 Task: Look for space in Rock Springs, United States from 10th July, 2023 to 25th July, 2023 for 3 adults, 1 child in price range Rs.15000 to Rs.25000. Place can be shared room with 2 bedrooms having 3 beds and 2 bathrooms. Property type can be house, flat, guest house. Amenities needed are: wifi, TV, free parkinig on premises, gym, breakfast. Booking option can be shelf check-in. Required host language is English.
Action: Mouse moved to (503, 121)
Screenshot: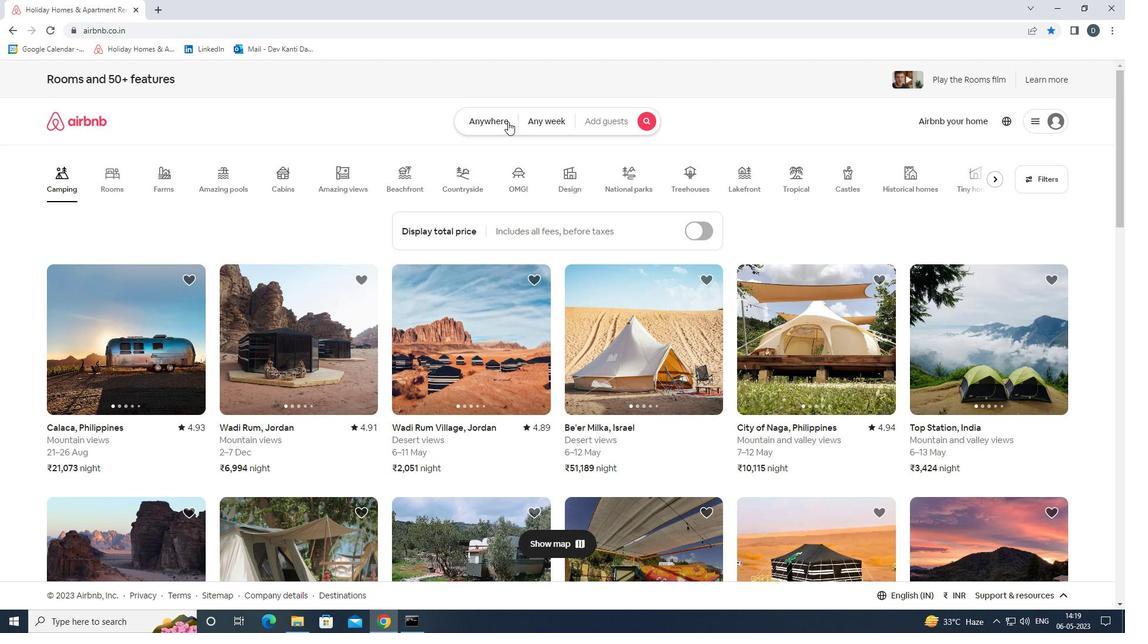 
Action: Mouse pressed left at (503, 121)
Screenshot: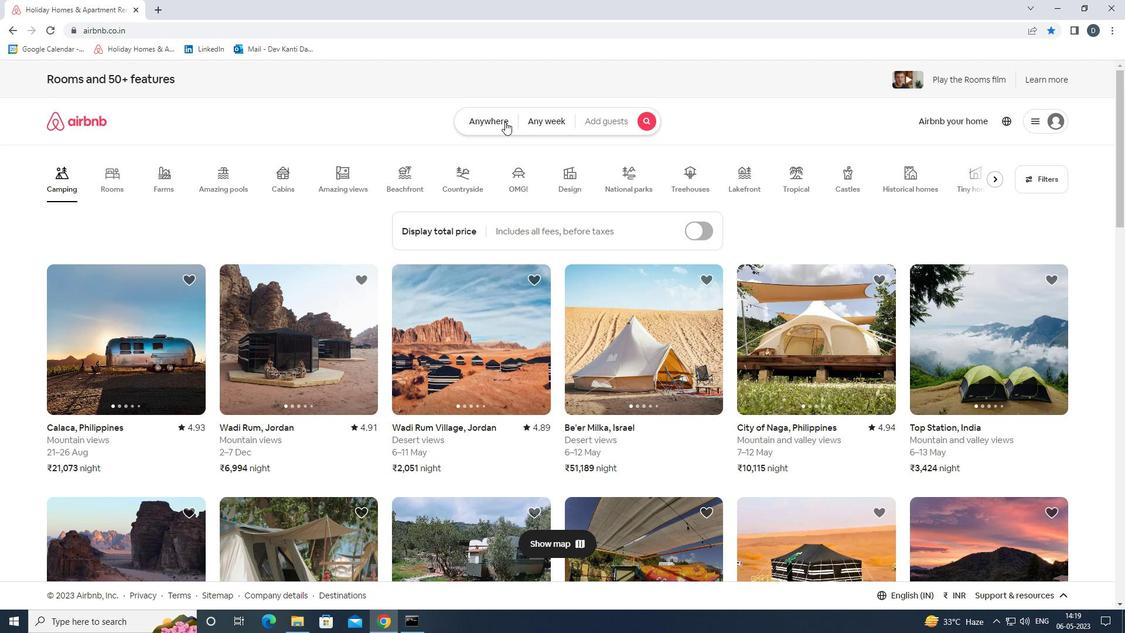 
Action: Mouse moved to (443, 167)
Screenshot: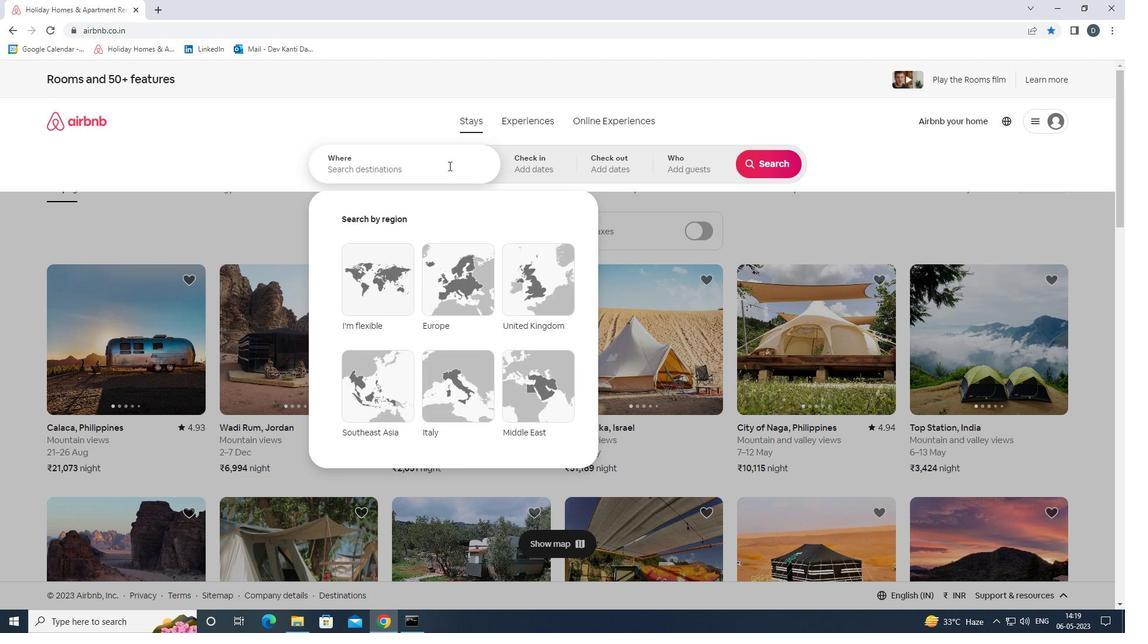 
Action: Mouse pressed left at (443, 167)
Screenshot: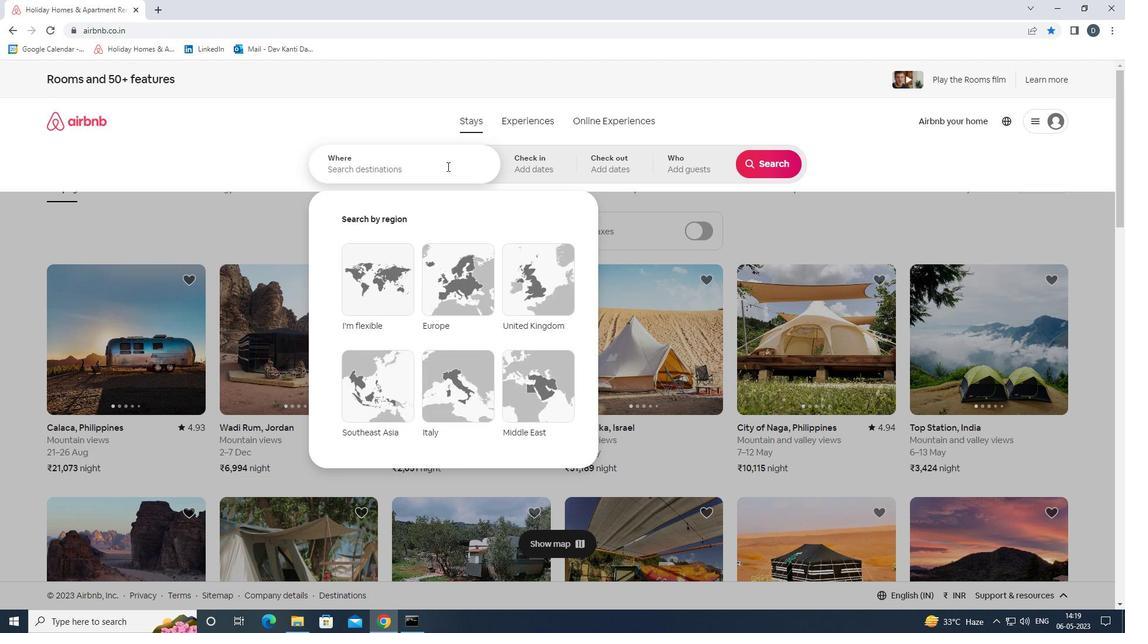 
Action: Mouse moved to (444, 168)
Screenshot: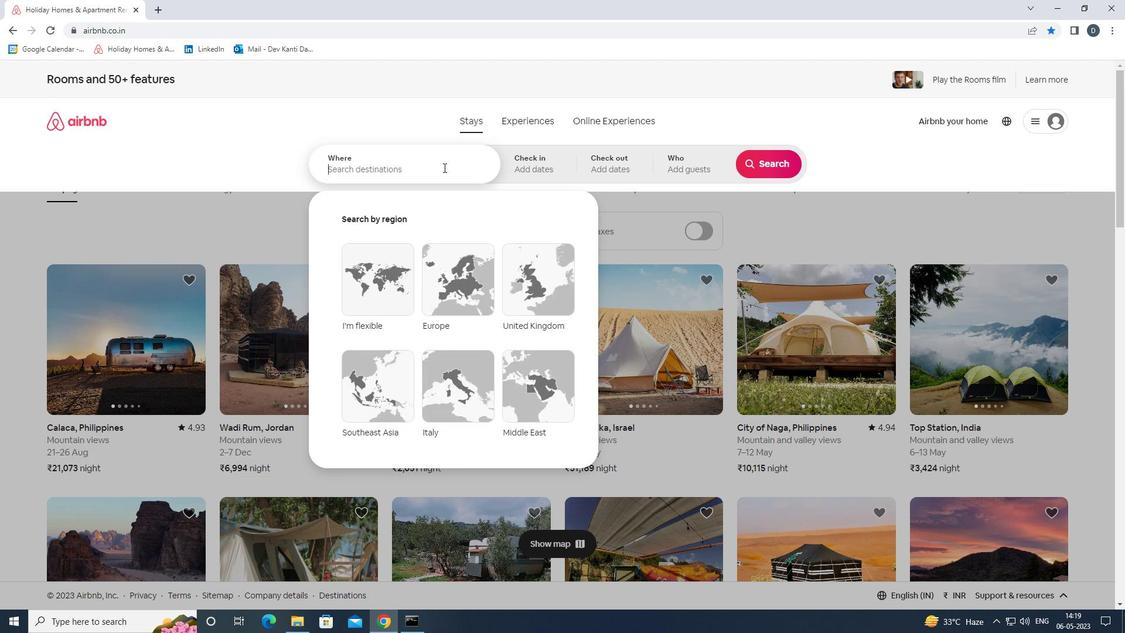 
Action: Key pressed <Key.shift>ROCK<Key.space><Key.shift>SPR
Screenshot: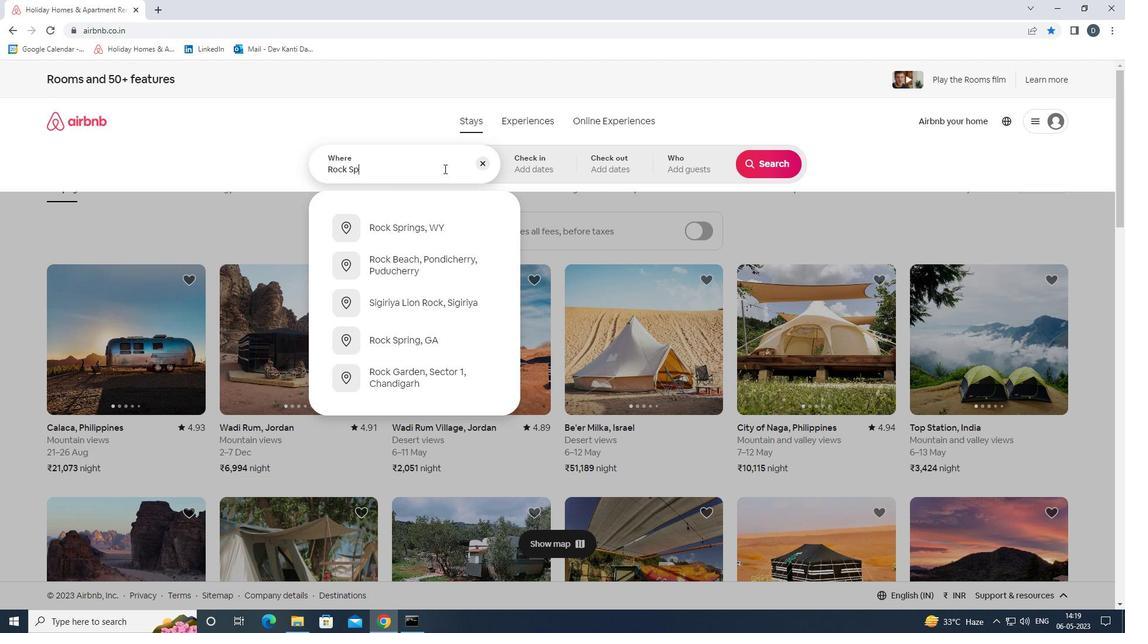 
Action: Mouse moved to (444, 168)
Screenshot: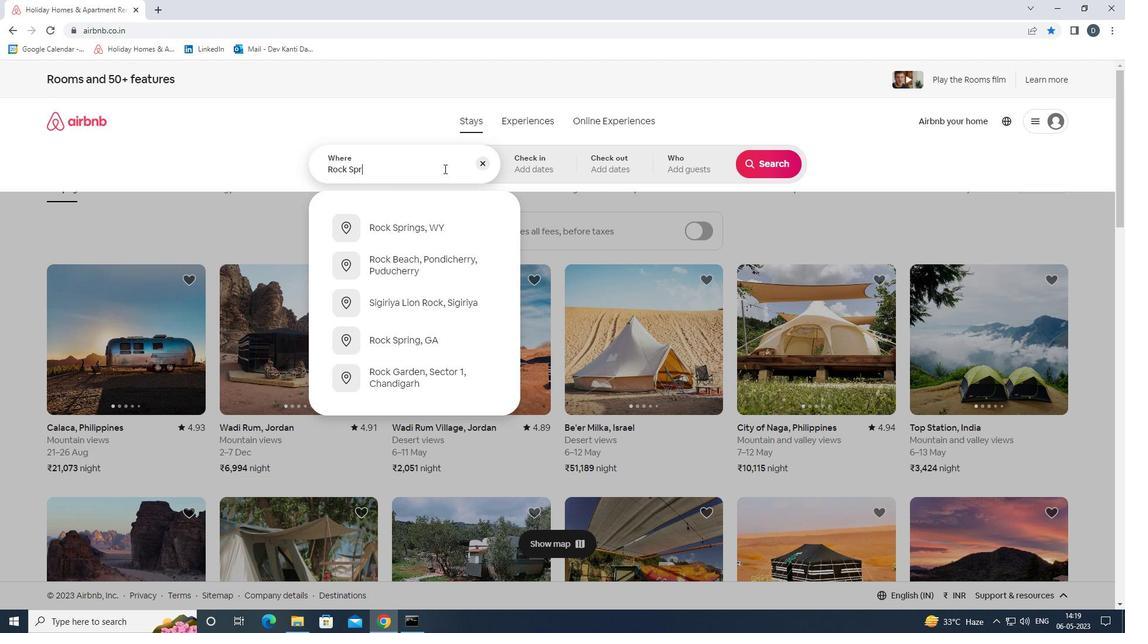 
Action: Key pressed INGS,<Key.shift>UNITED<Key.space><Key.shift>STATES<Key.enter>
Screenshot: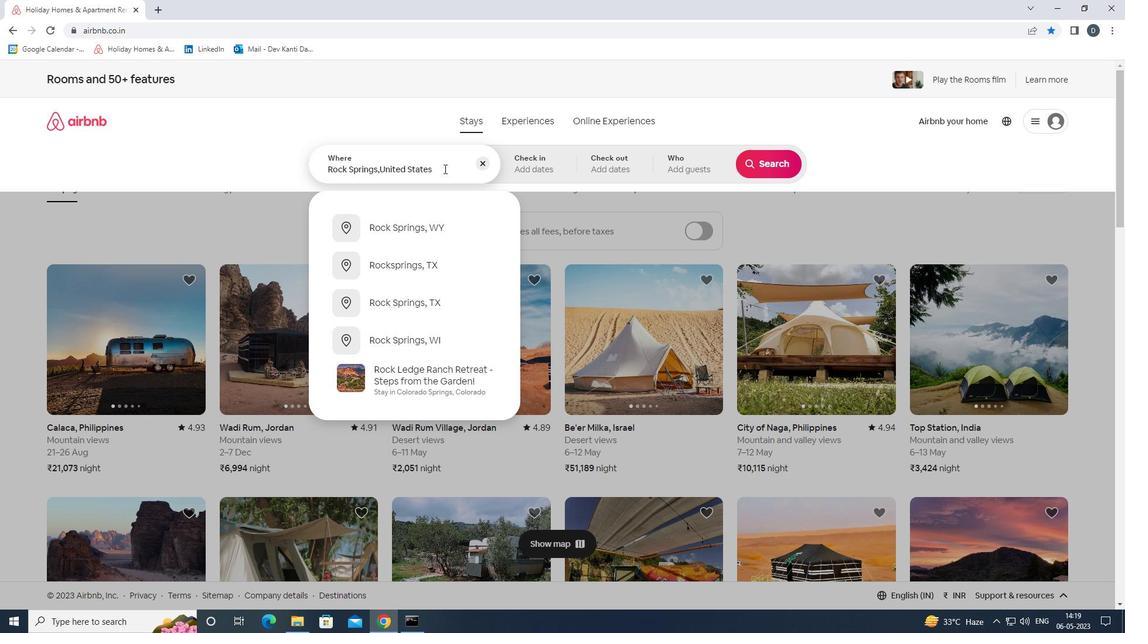 
Action: Mouse moved to (762, 256)
Screenshot: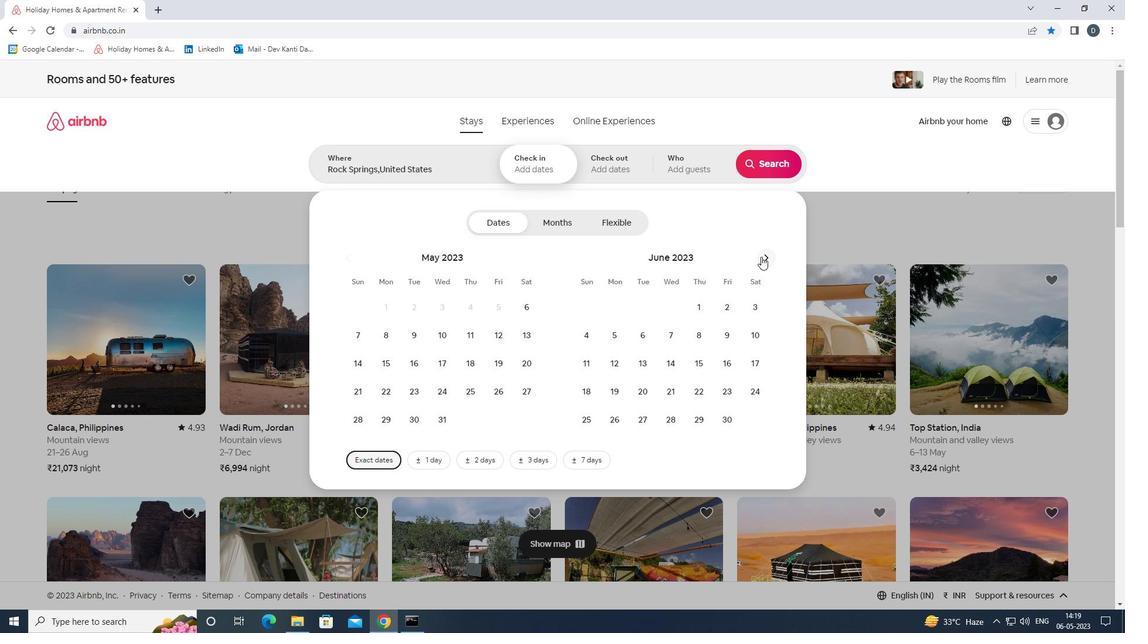 
Action: Mouse pressed left at (762, 256)
Screenshot: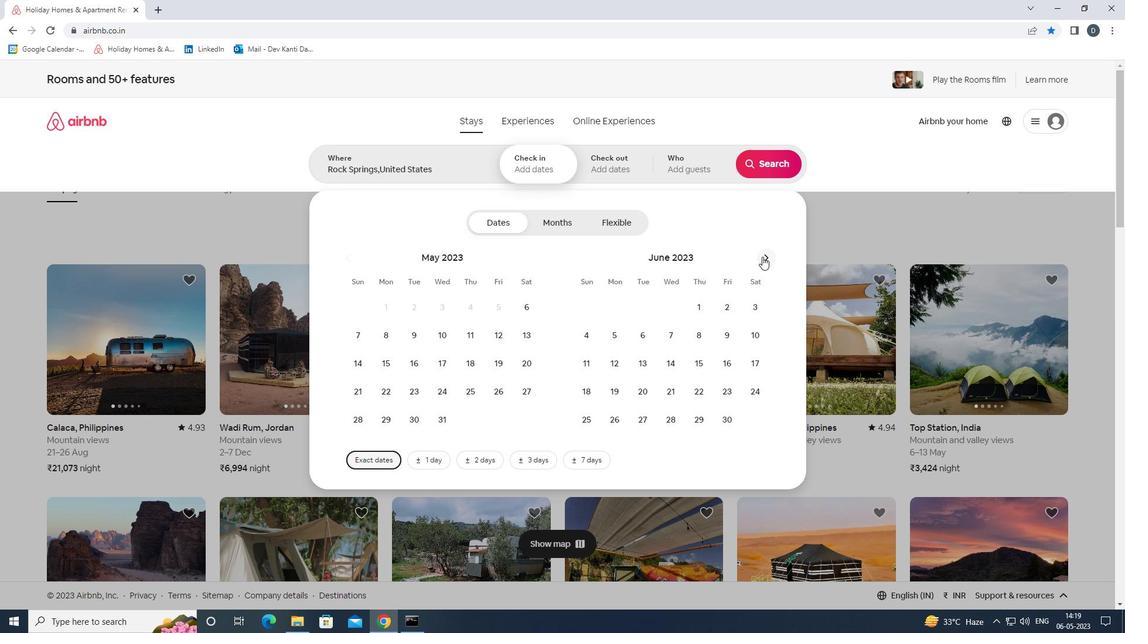 
Action: Mouse moved to (619, 363)
Screenshot: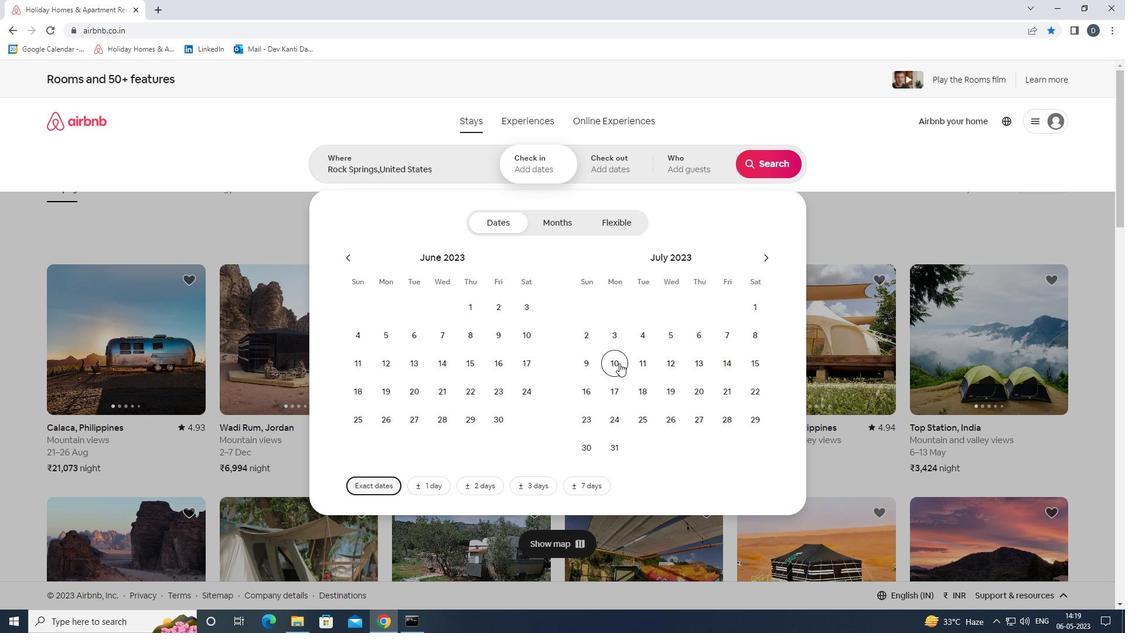
Action: Mouse pressed left at (619, 363)
Screenshot: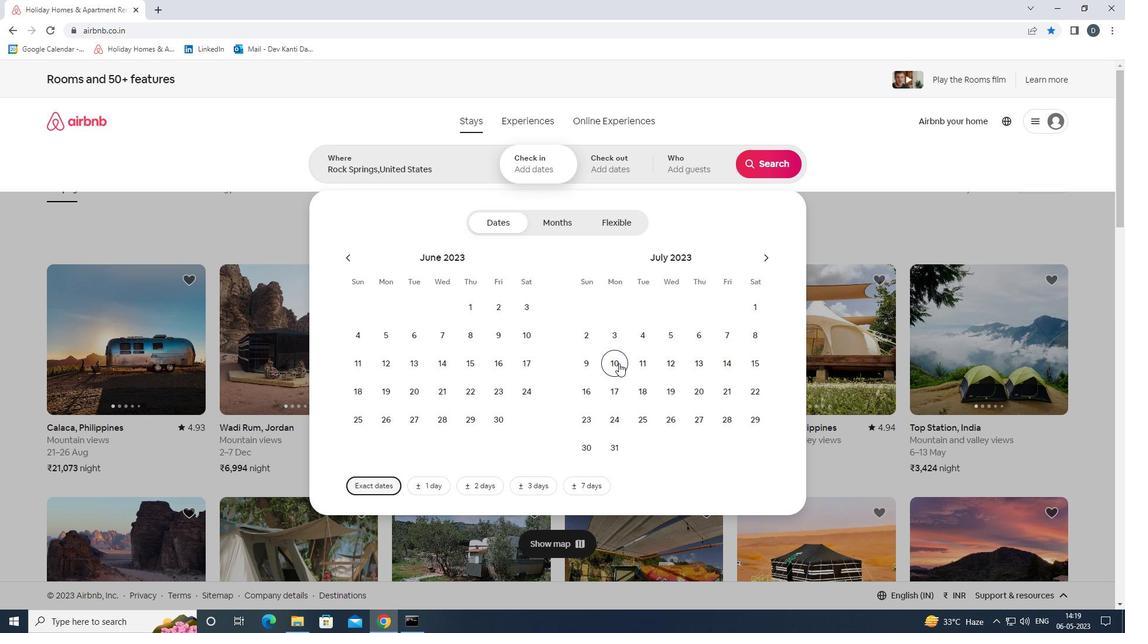 
Action: Mouse moved to (639, 421)
Screenshot: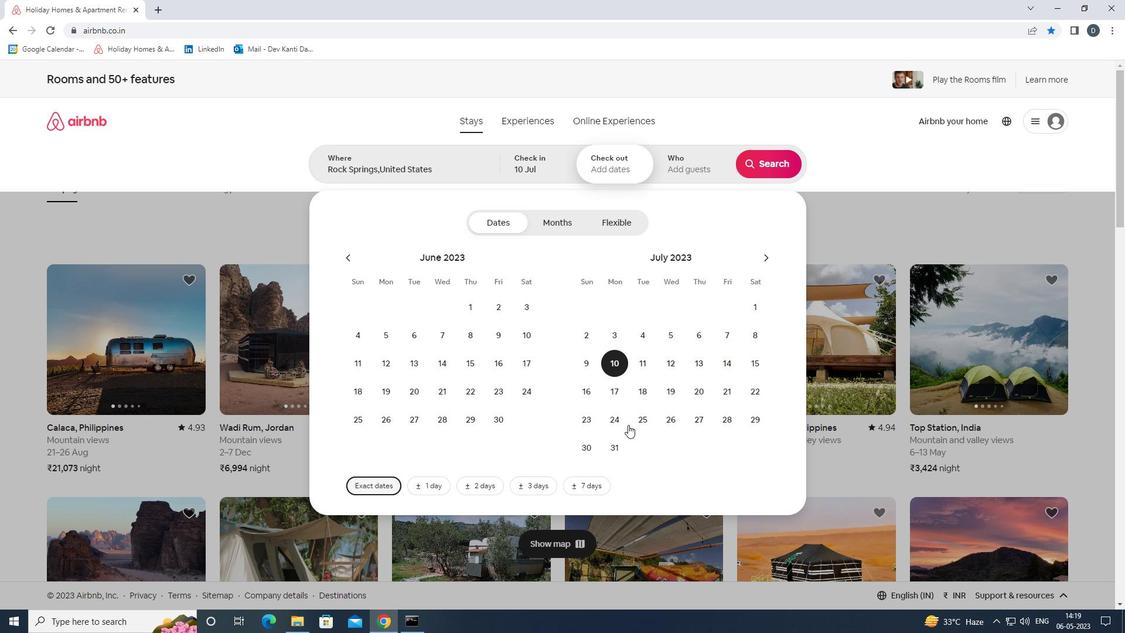 
Action: Mouse pressed left at (639, 421)
Screenshot: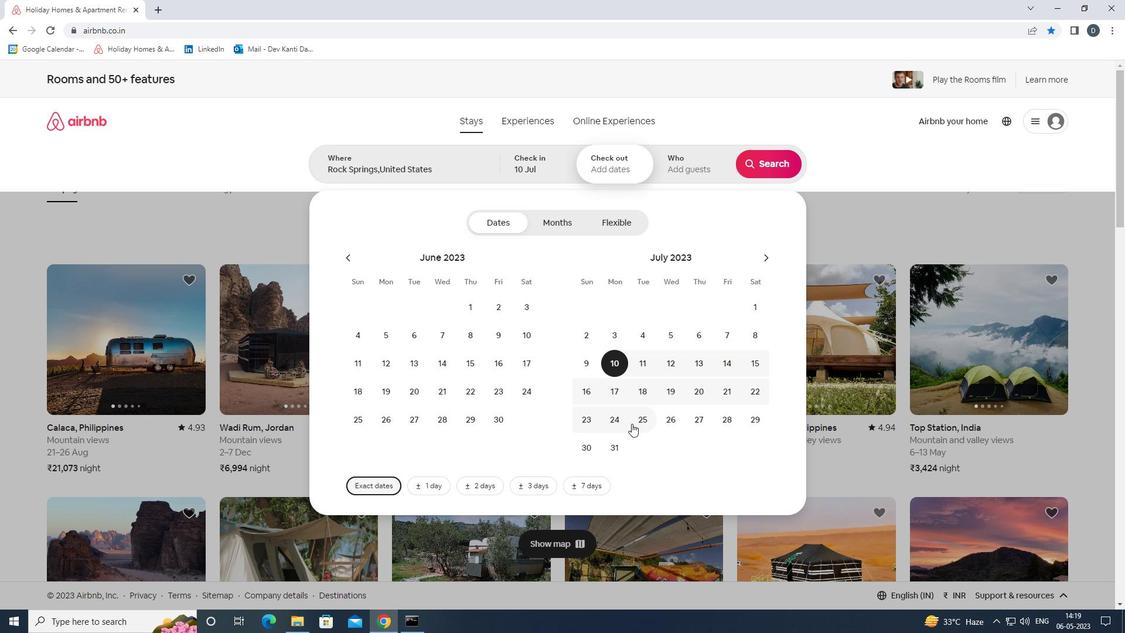 
Action: Mouse moved to (706, 170)
Screenshot: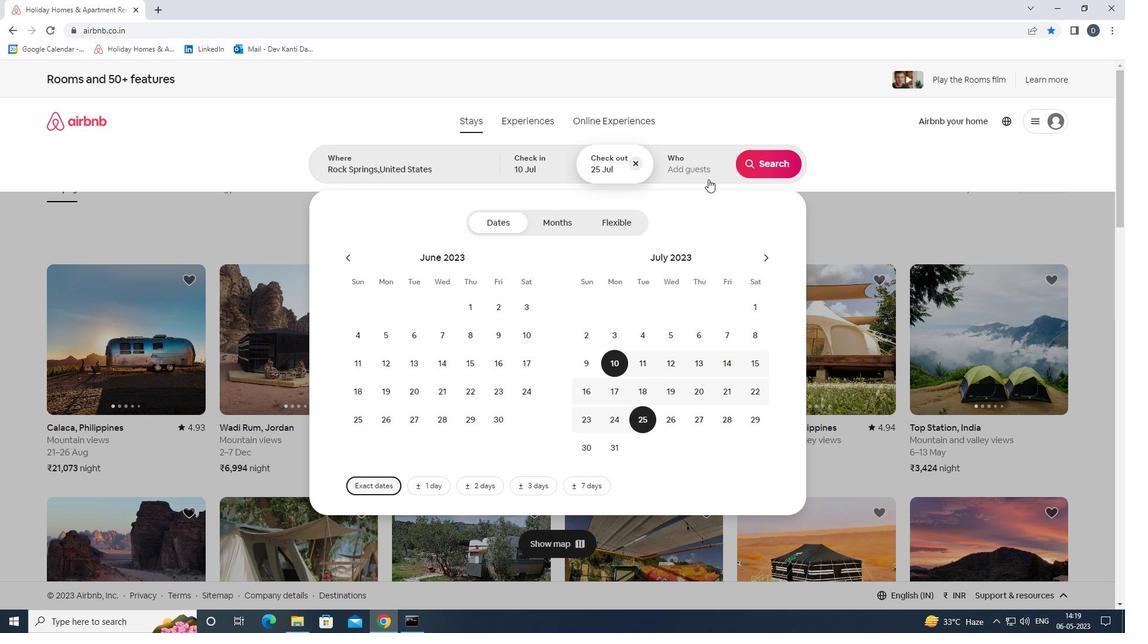
Action: Mouse pressed left at (706, 170)
Screenshot: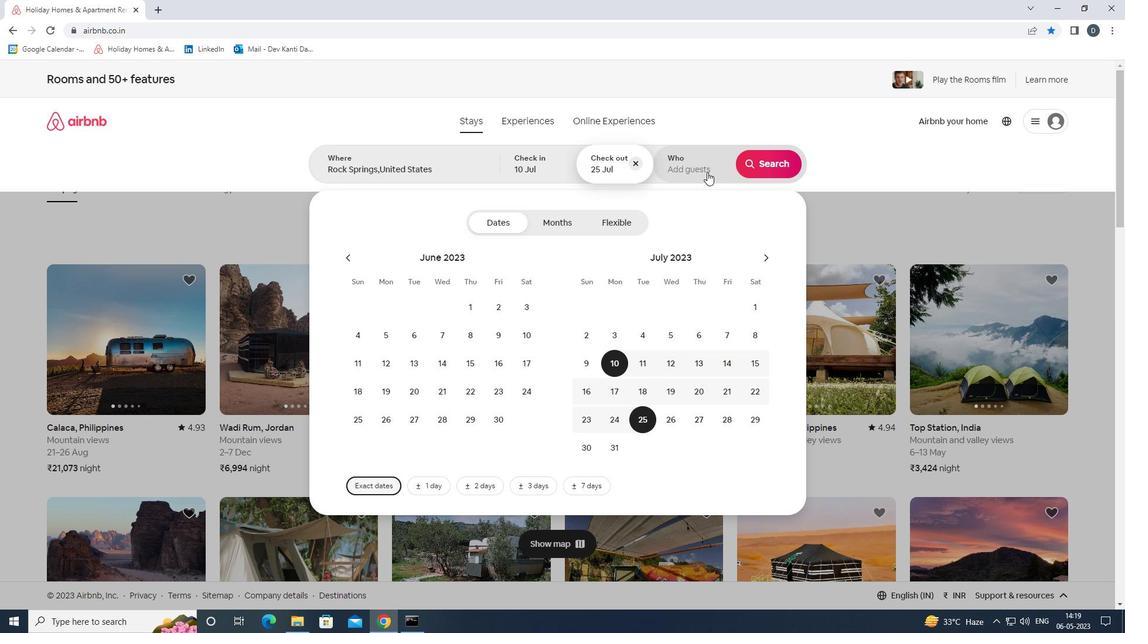 
Action: Mouse moved to (772, 230)
Screenshot: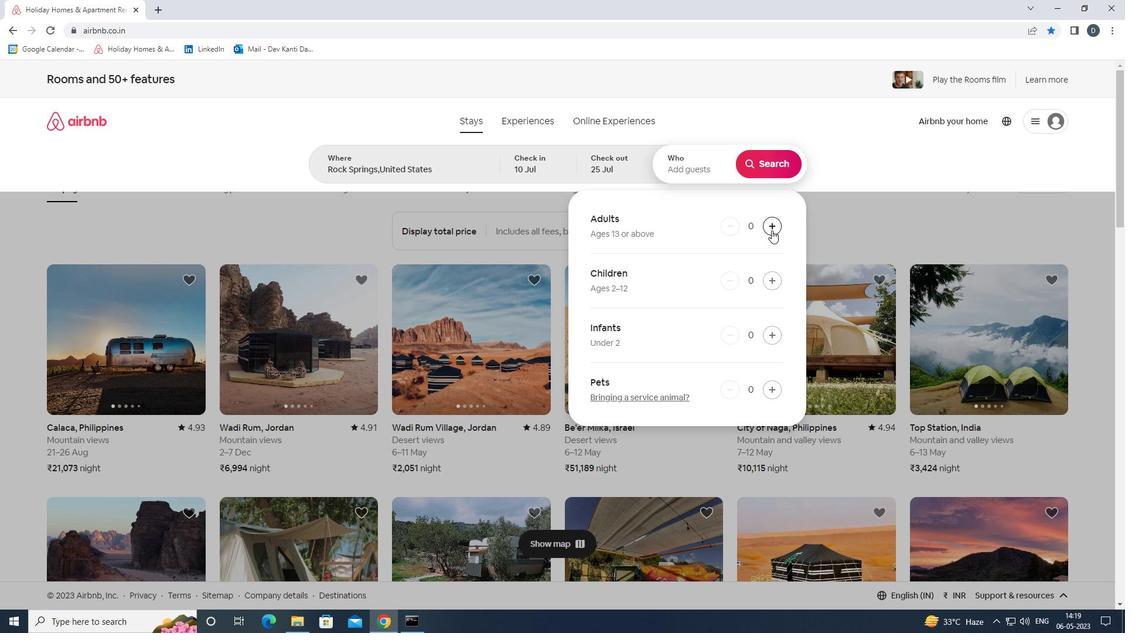 
Action: Mouse pressed left at (772, 230)
Screenshot: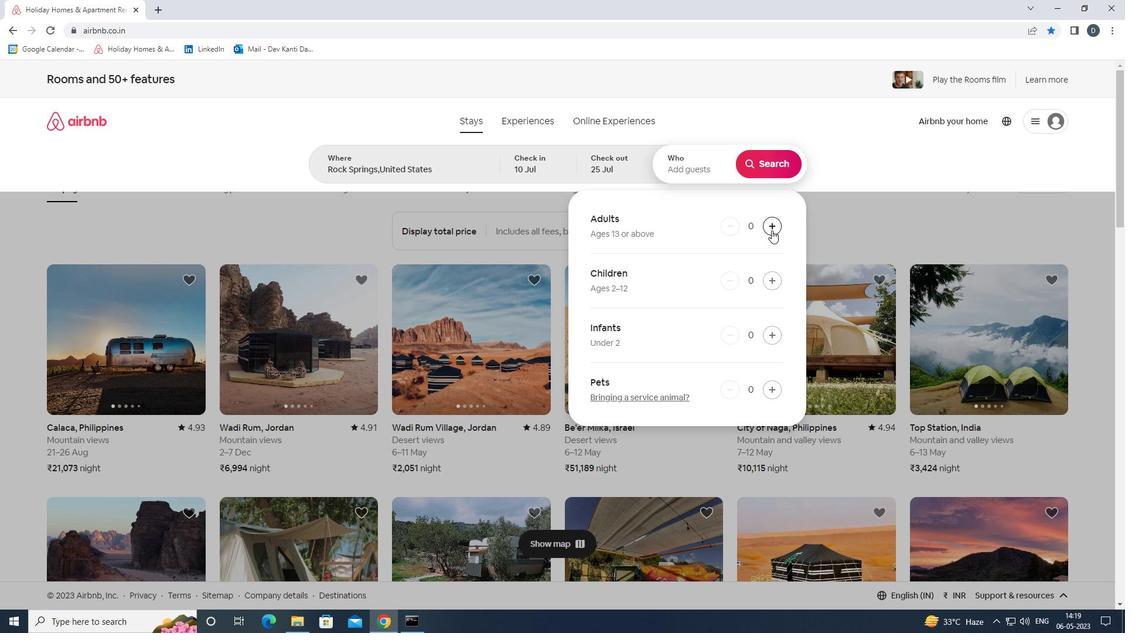 
Action: Mouse pressed left at (772, 230)
Screenshot: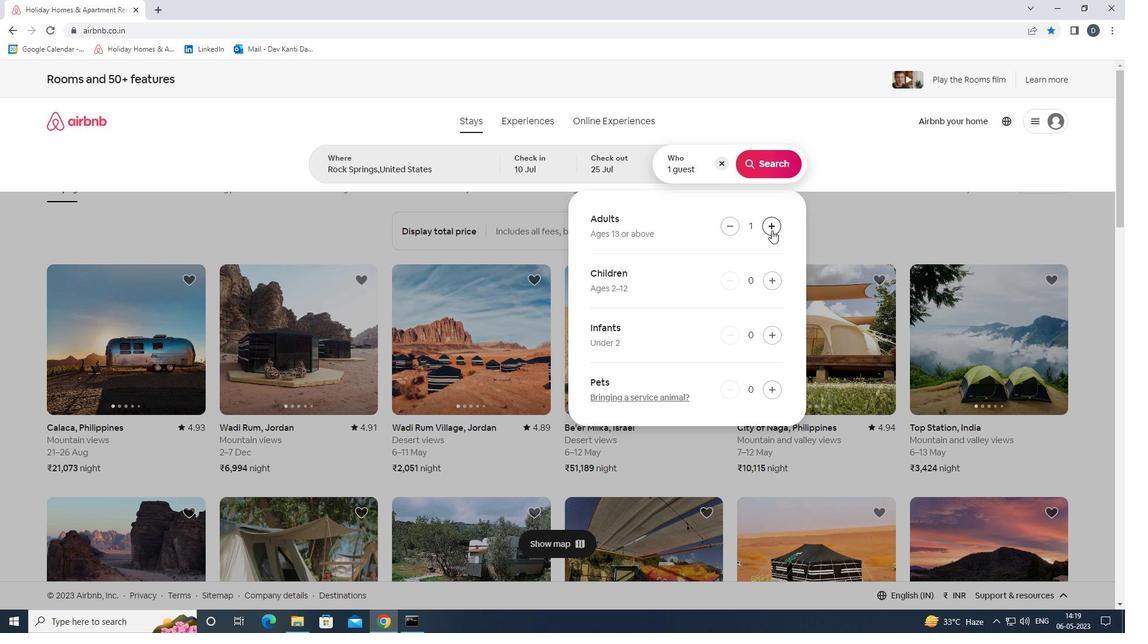 
Action: Mouse pressed left at (772, 230)
Screenshot: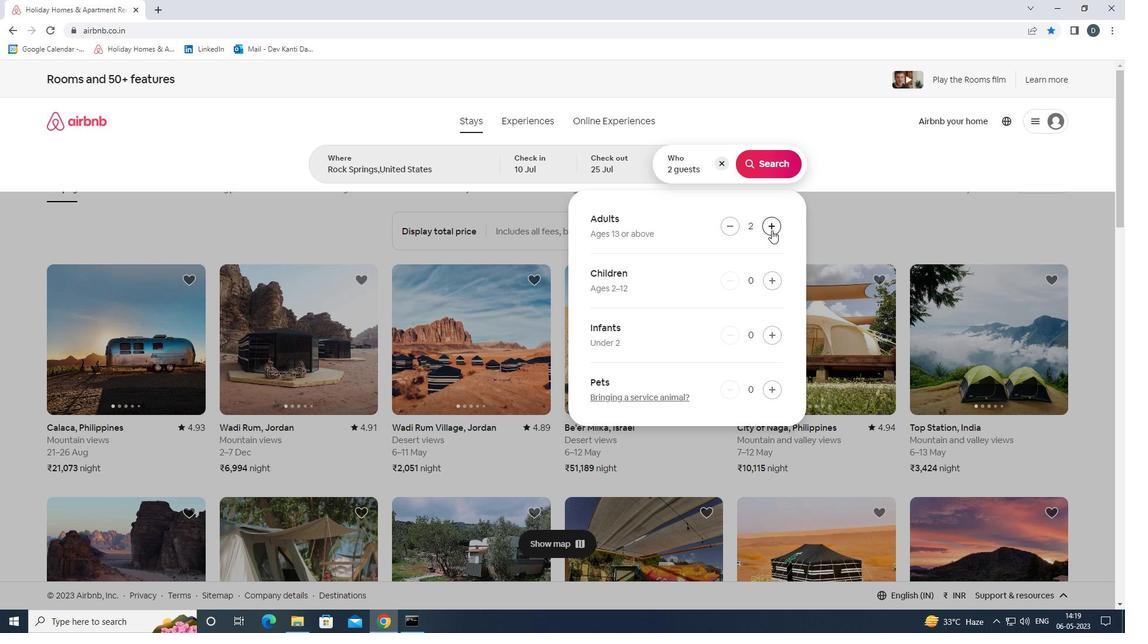 
Action: Mouse moved to (773, 281)
Screenshot: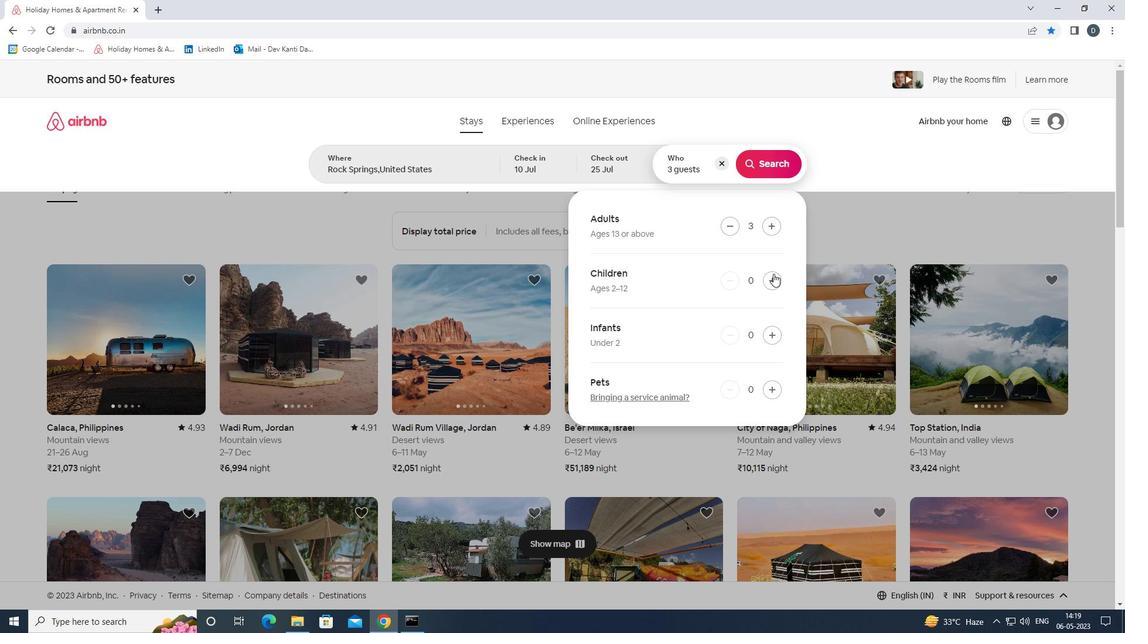 
Action: Mouse pressed left at (773, 281)
Screenshot: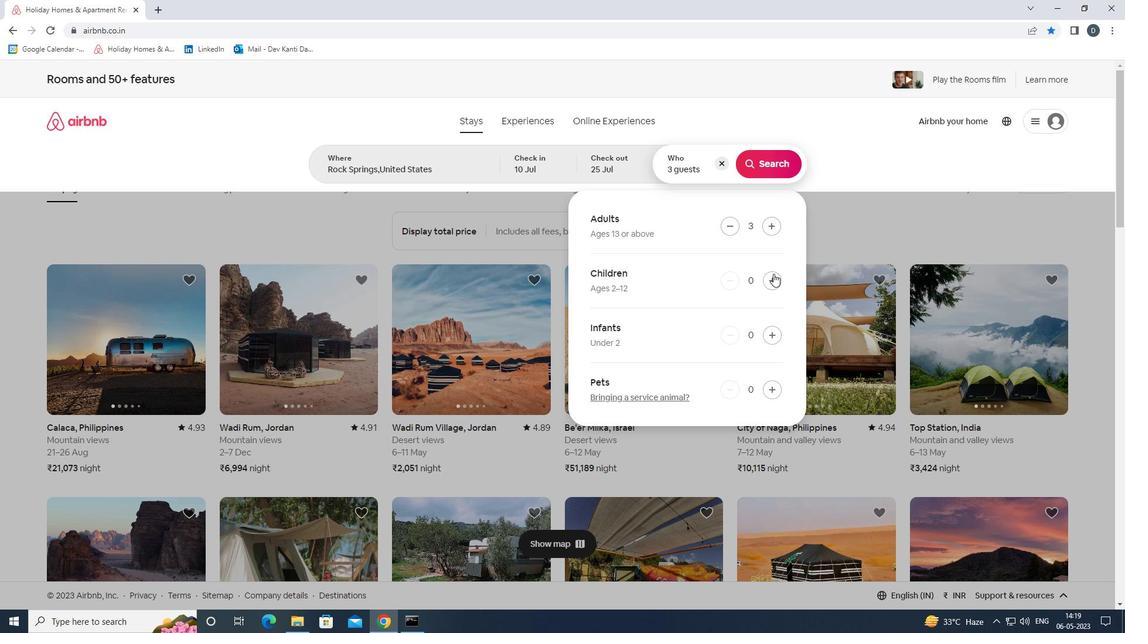
Action: Mouse moved to (760, 166)
Screenshot: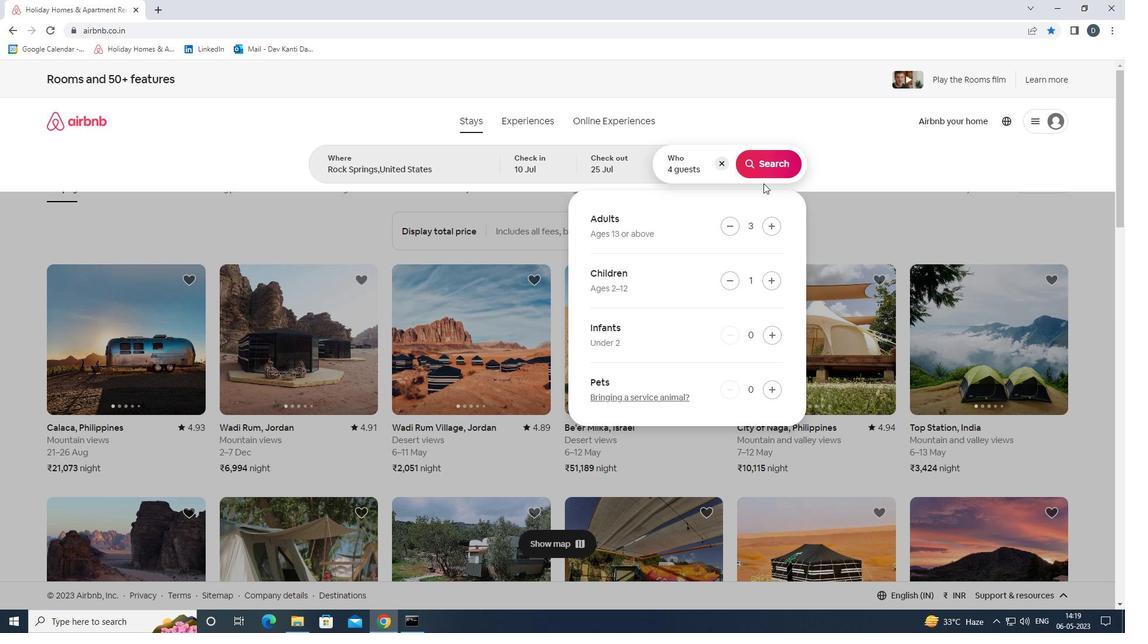 
Action: Mouse pressed left at (760, 166)
Screenshot: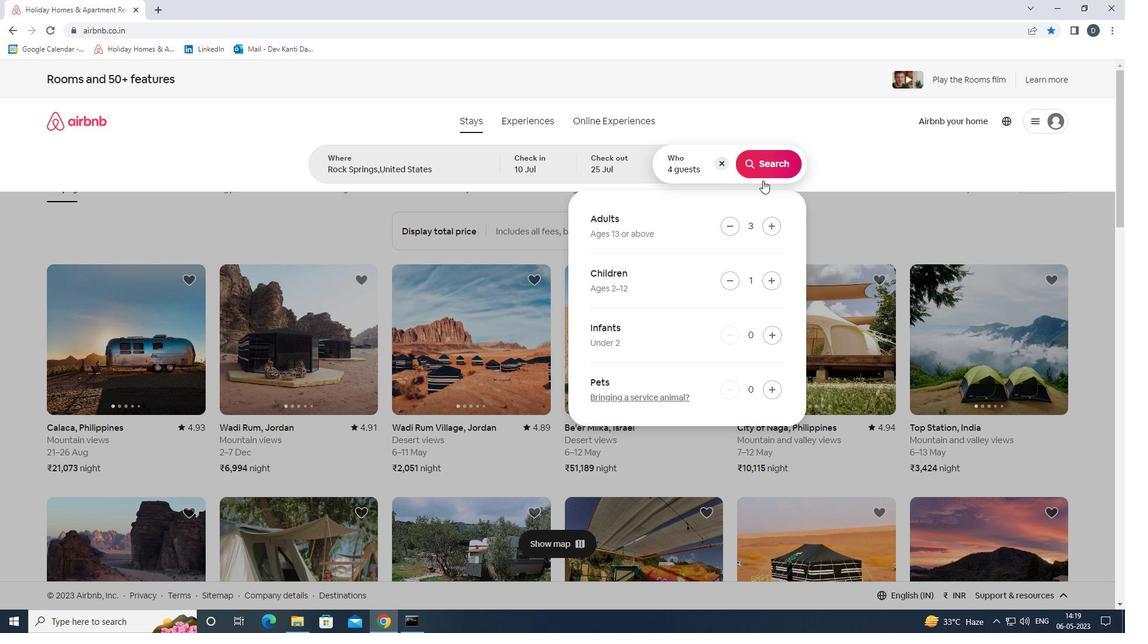 
Action: Mouse moved to (1064, 131)
Screenshot: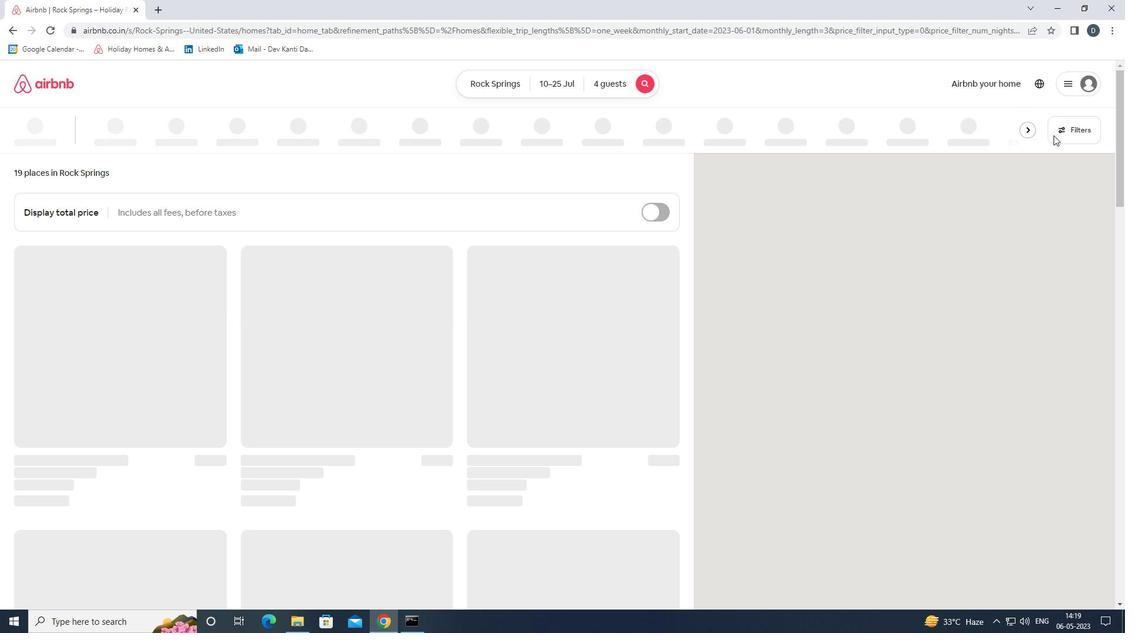 
Action: Mouse pressed left at (1064, 131)
Screenshot: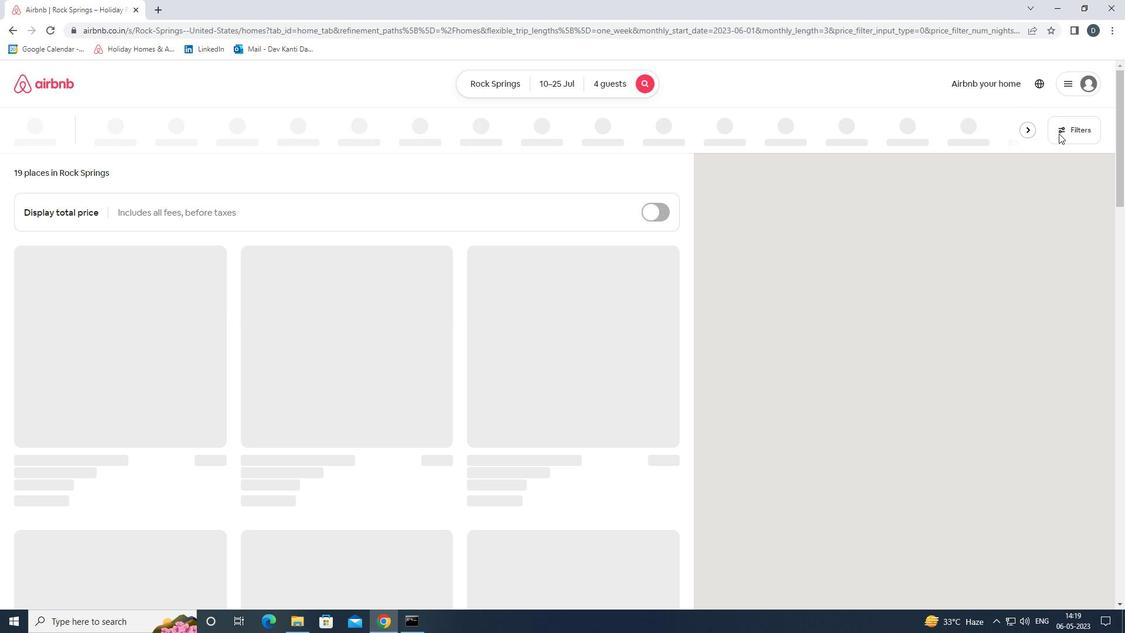 
Action: Mouse moved to (478, 416)
Screenshot: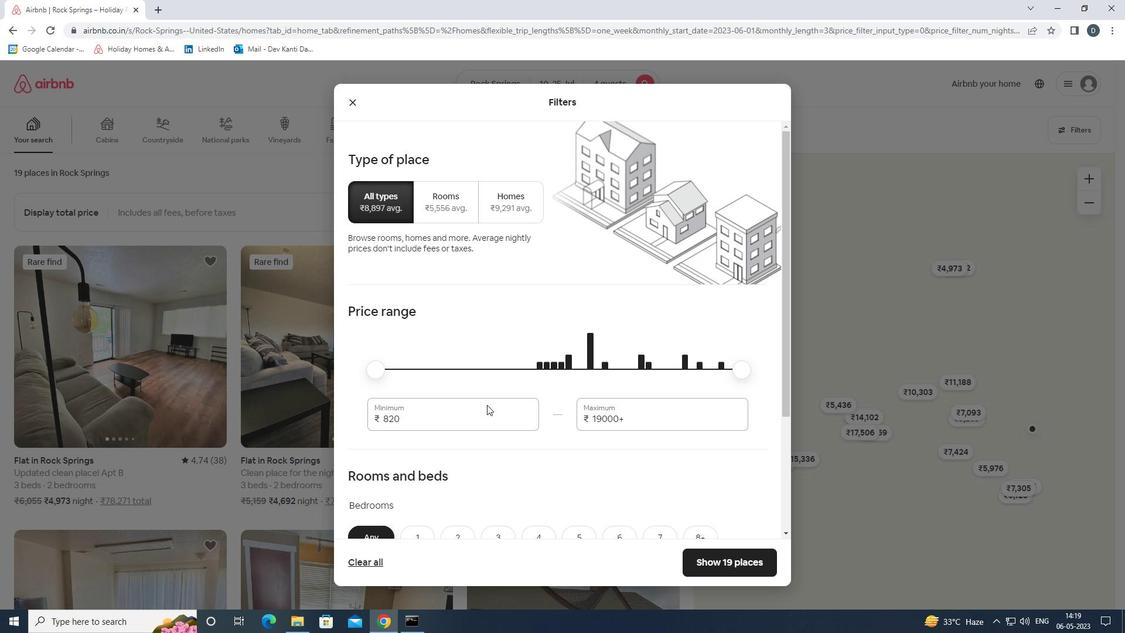 
Action: Mouse pressed left at (478, 416)
Screenshot: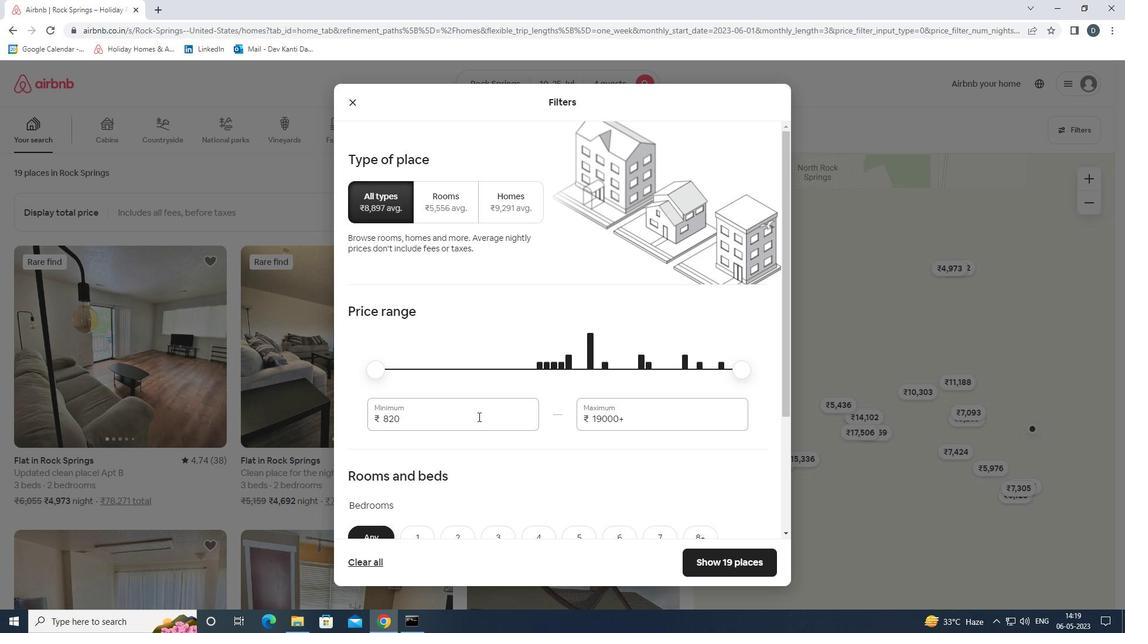 
Action: Mouse pressed left at (478, 416)
Screenshot: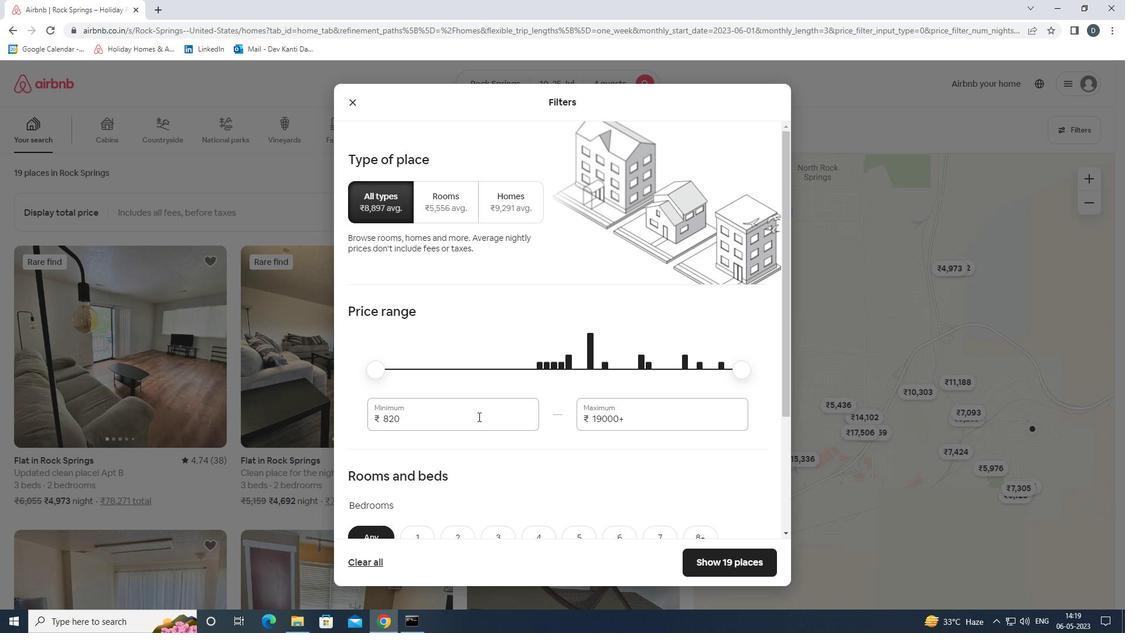 
Action: Mouse moved to (436, 435)
Screenshot: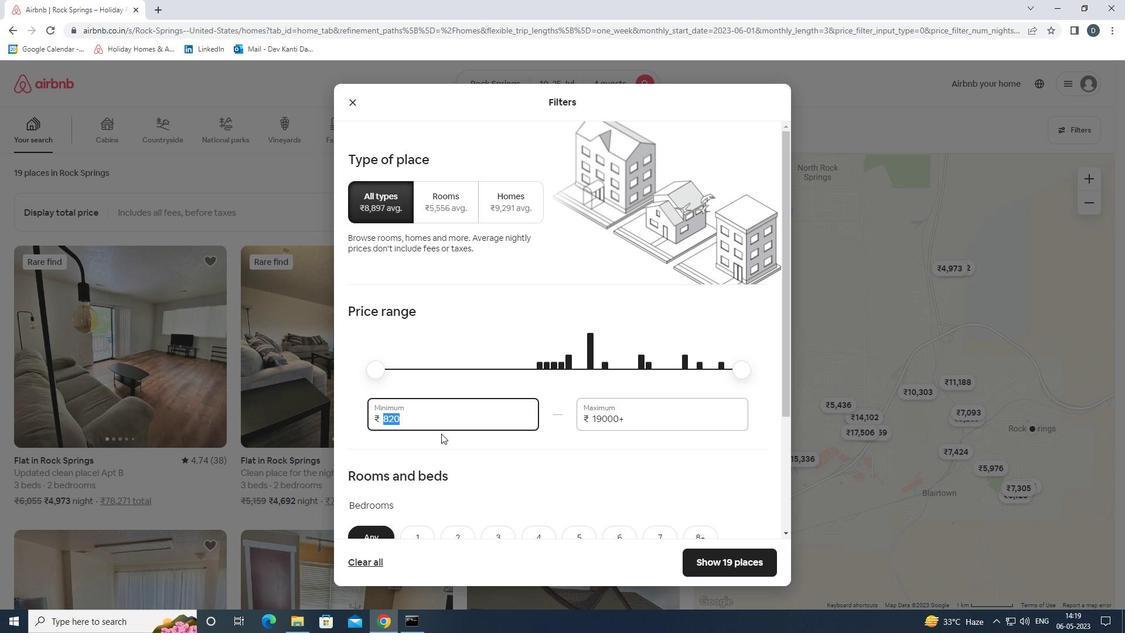 
Action: Key pressed 1
Screenshot: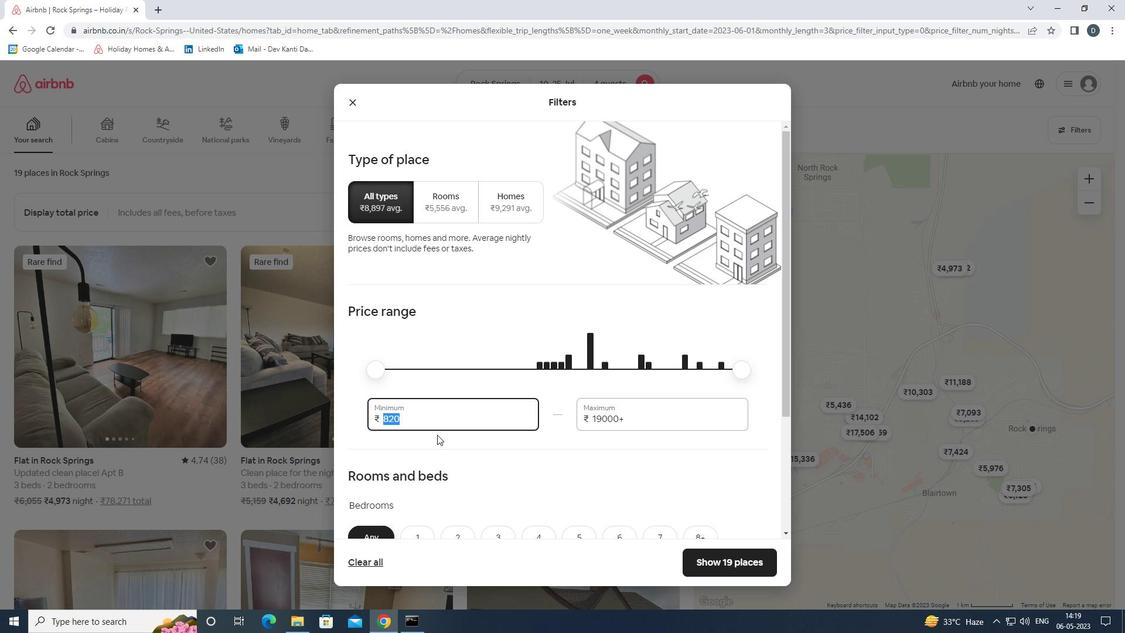 
Action: Mouse moved to (436, 435)
Screenshot: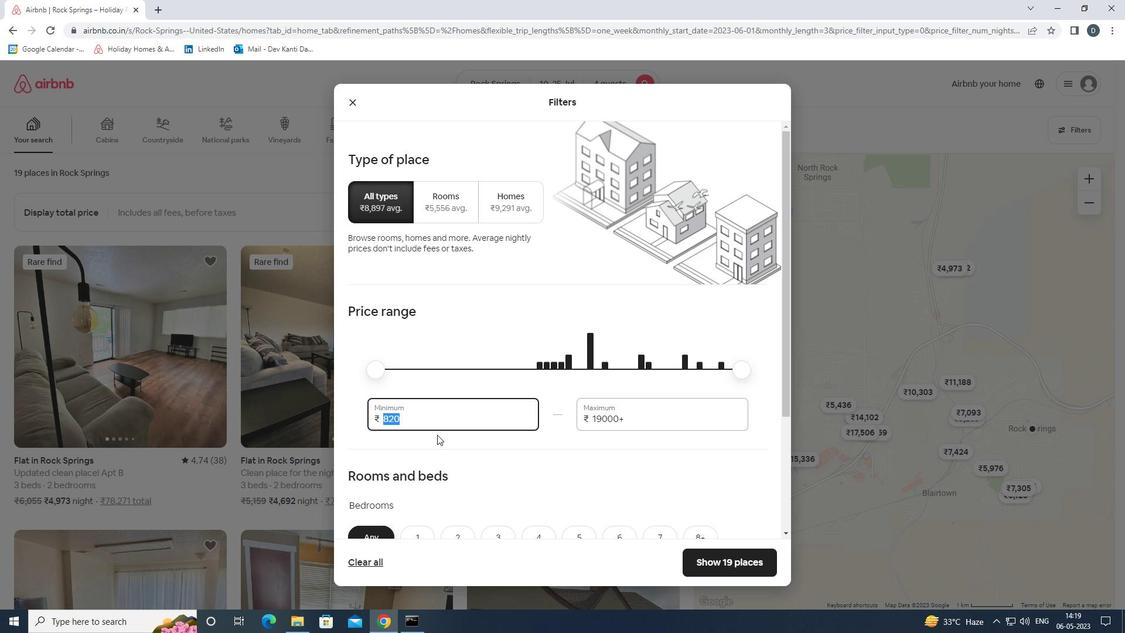 
Action: Key pressed 5000<Key.tab>25000
Screenshot: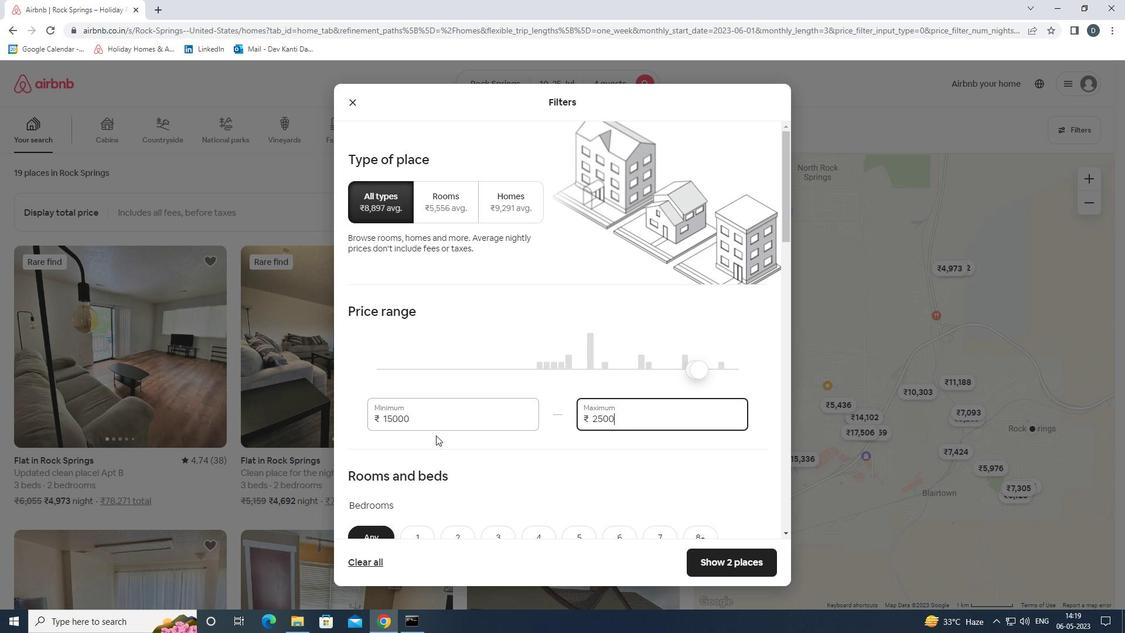 
Action: Mouse moved to (439, 435)
Screenshot: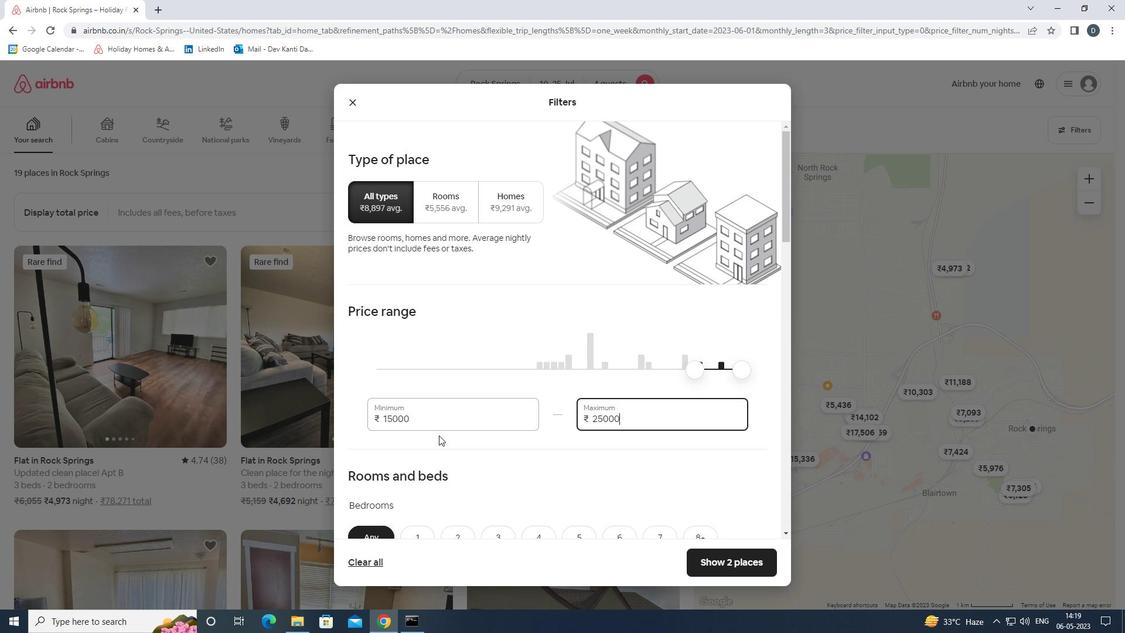 
Action: Mouse scrolled (439, 435) with delta (0, 0)
Screenshot: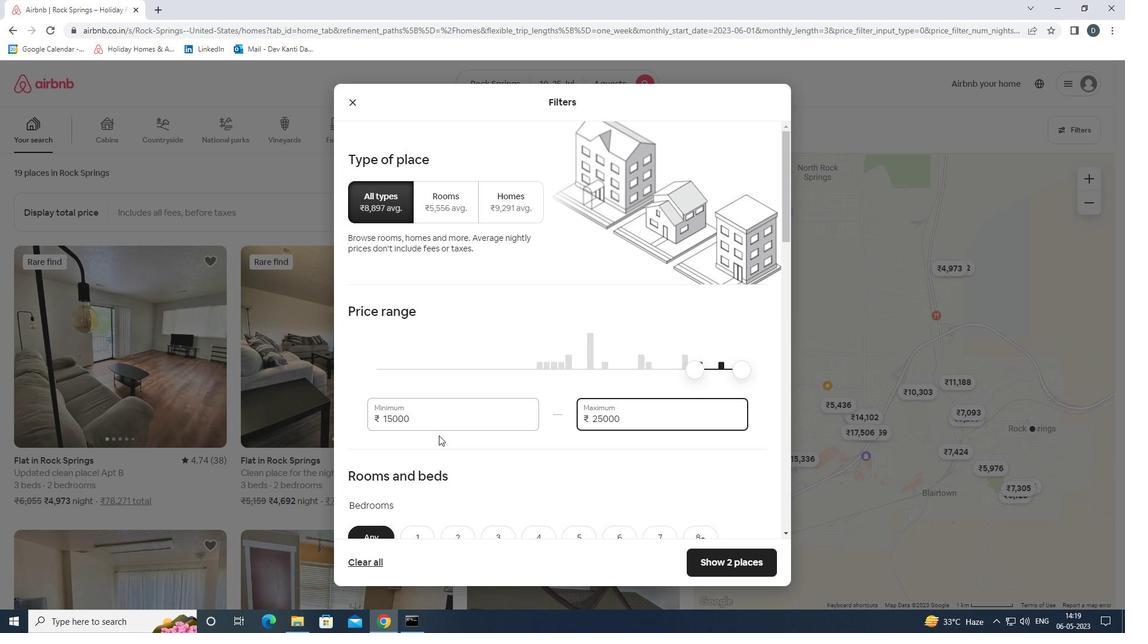 
Action: Mouse moved to (442, 436)
Screenshot: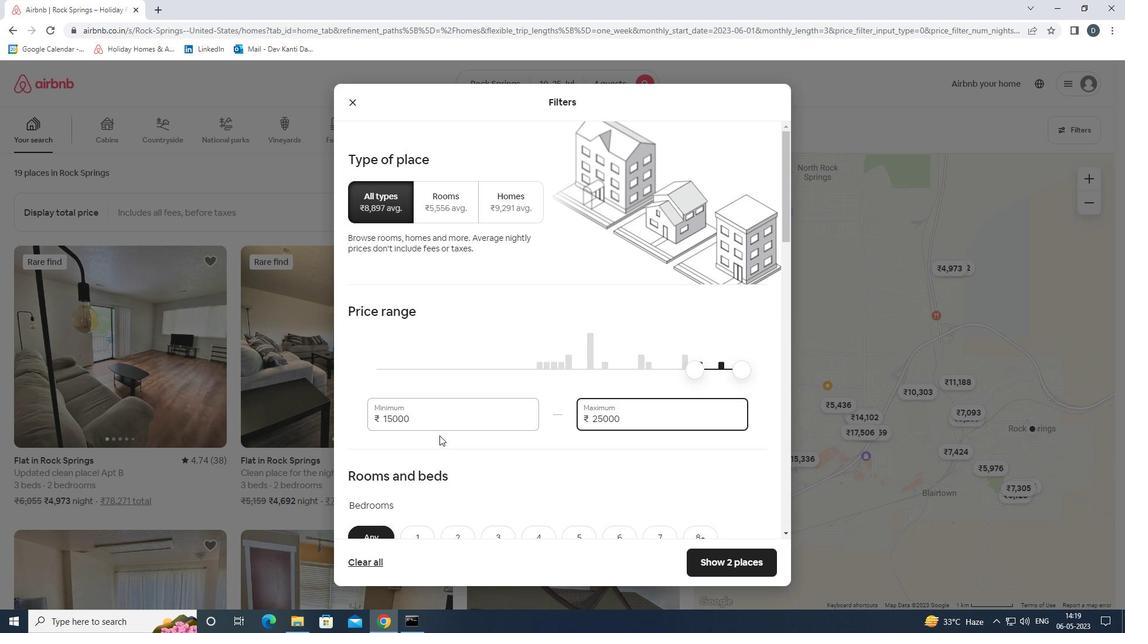 
Action: Mouse scrolled (442, 436) with delta (0, 0)
Screenshot: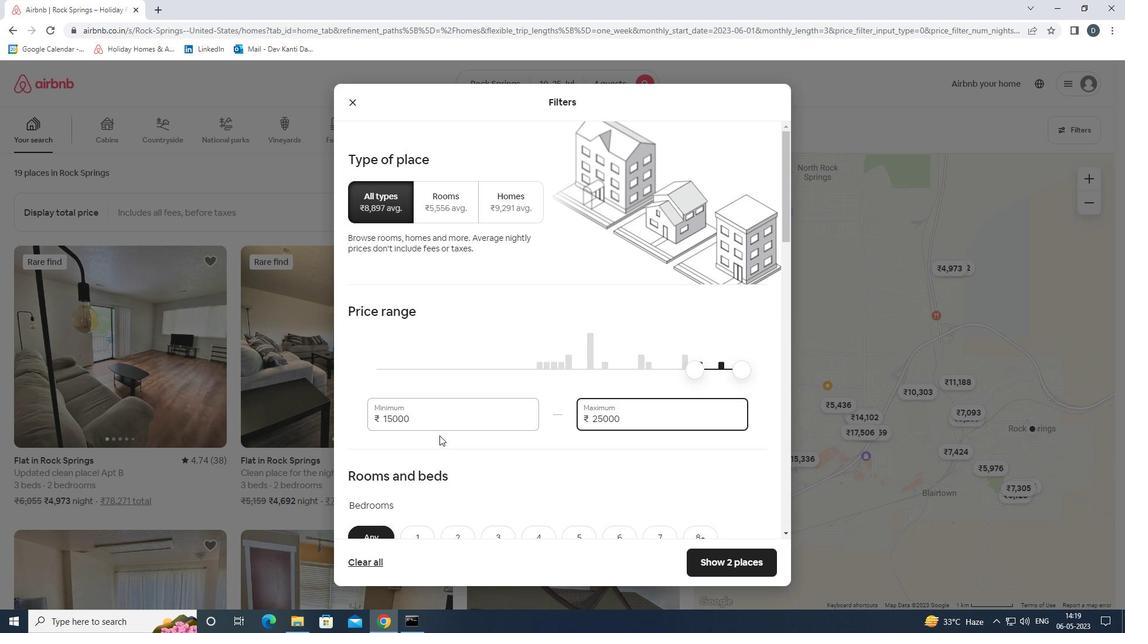
Action: Mouse moved to (443, 437)
Screenshot: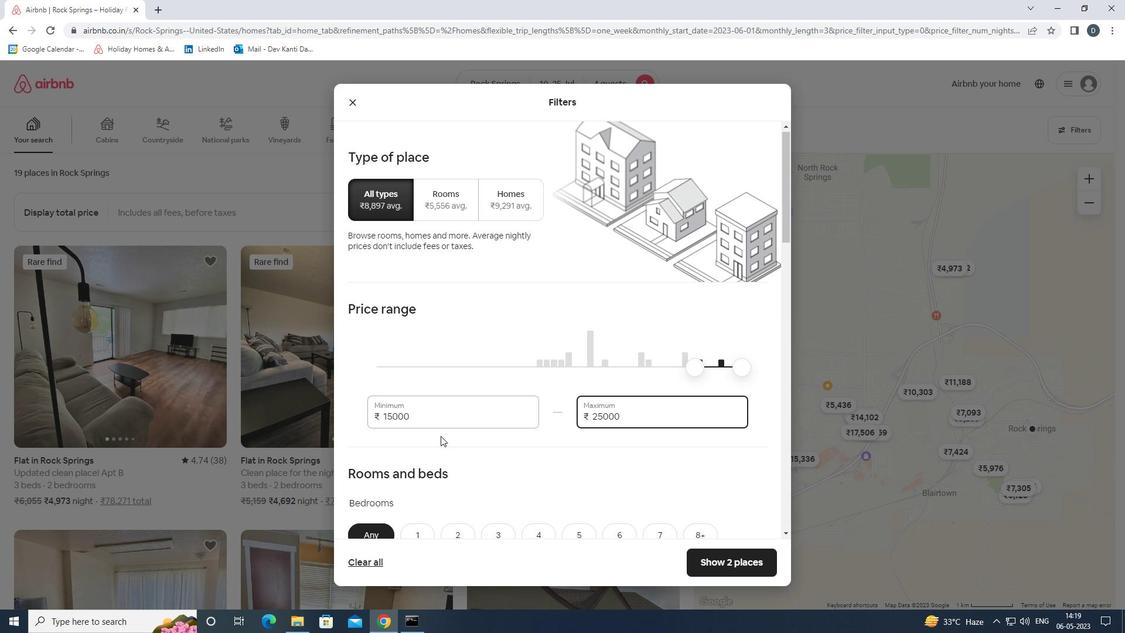 
Action: Mouse scrolled (443, 436) with delta (0, 0)
Screenshot: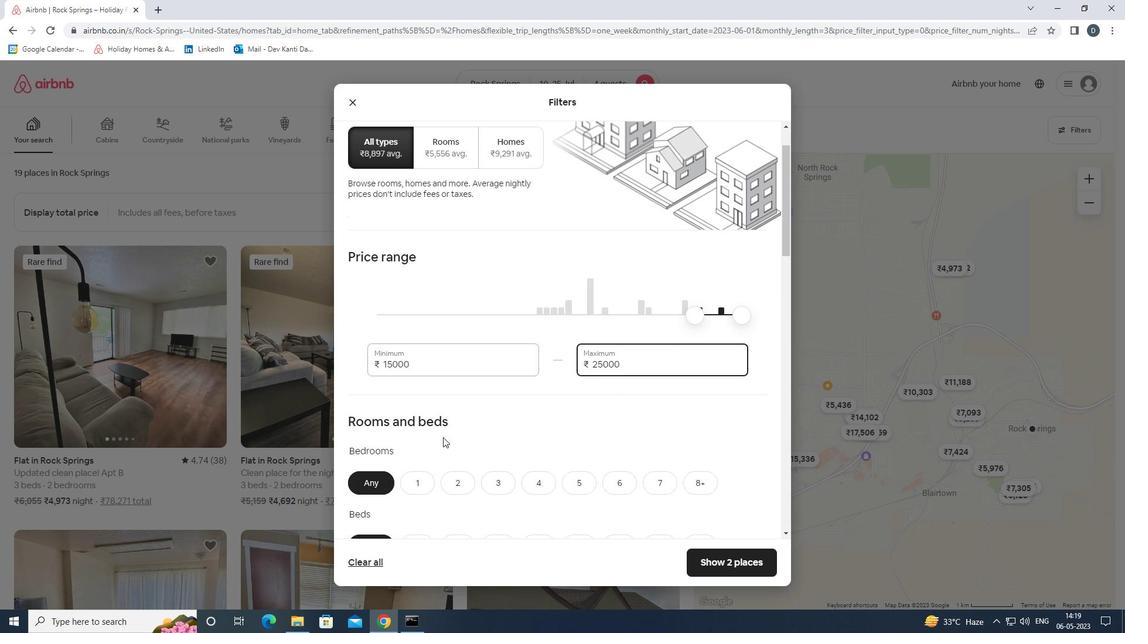 
Action: Mouse moved to (465, 359)
Screenshot: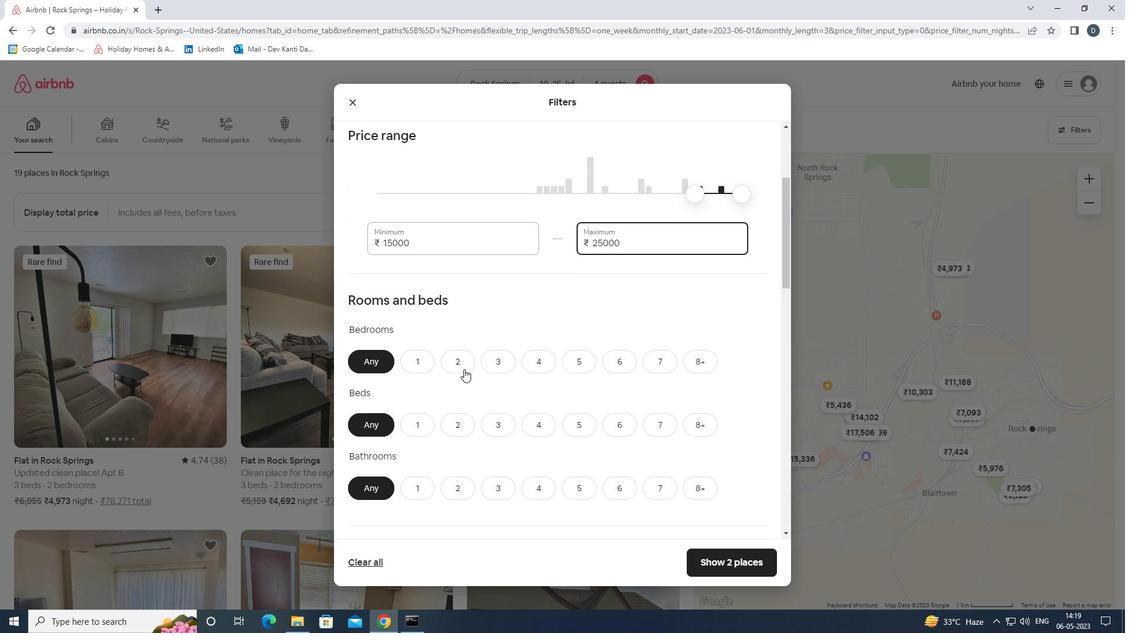 
Action: Mouse pressed left at (465, 359)
Screenshot: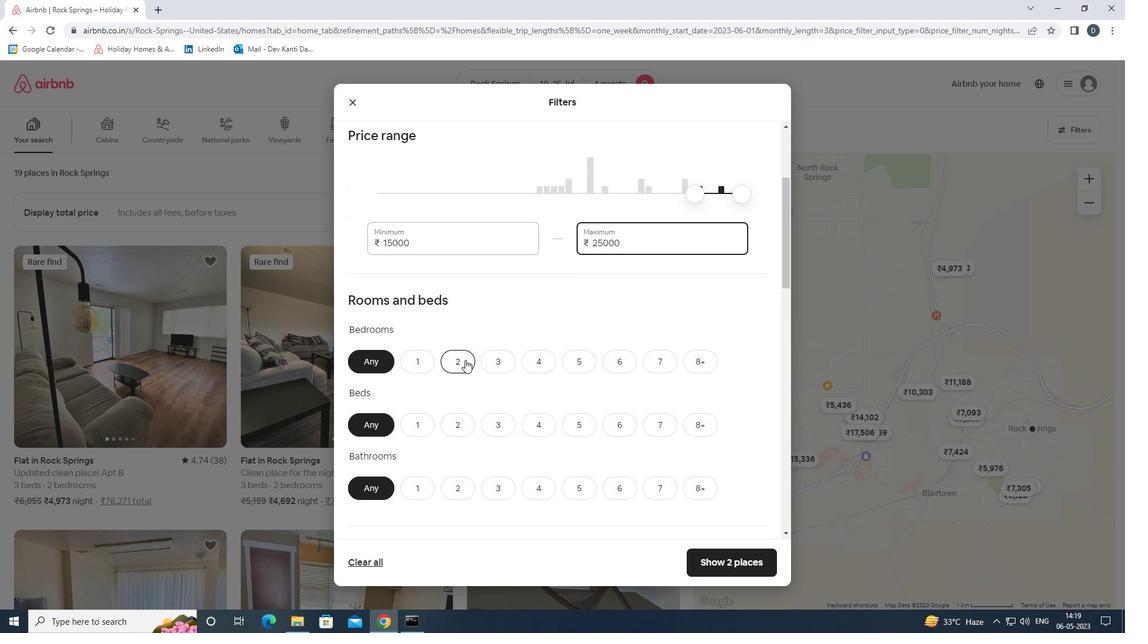 
Action: Mouse moved to (498, 423)
Screenshot: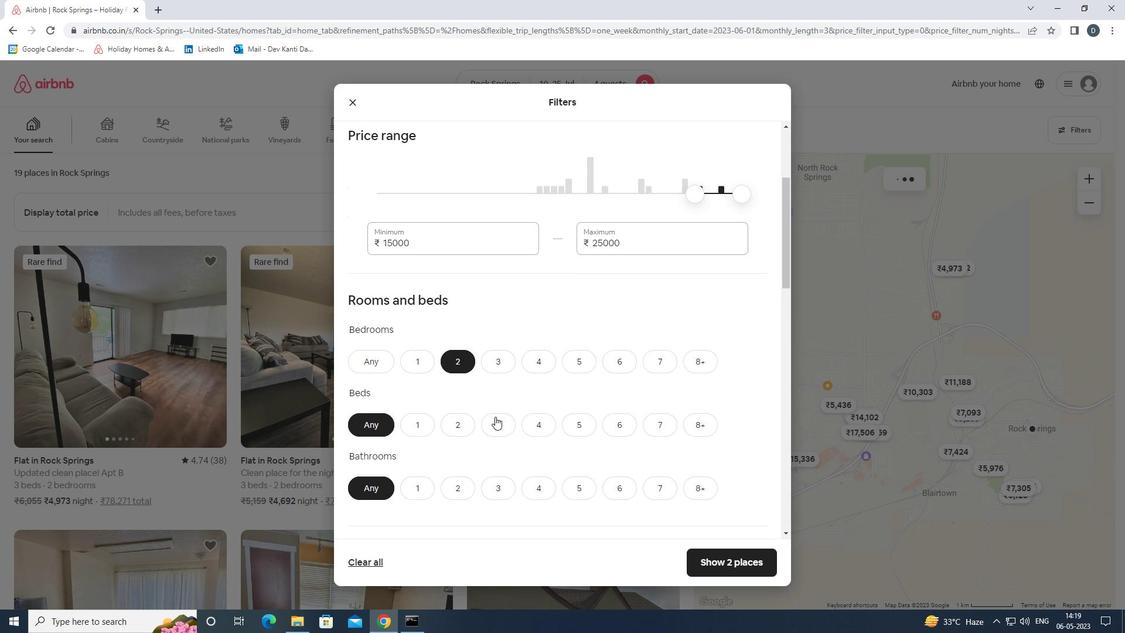 
Action: Mouse pressed left at (498, 423)
Screenshot: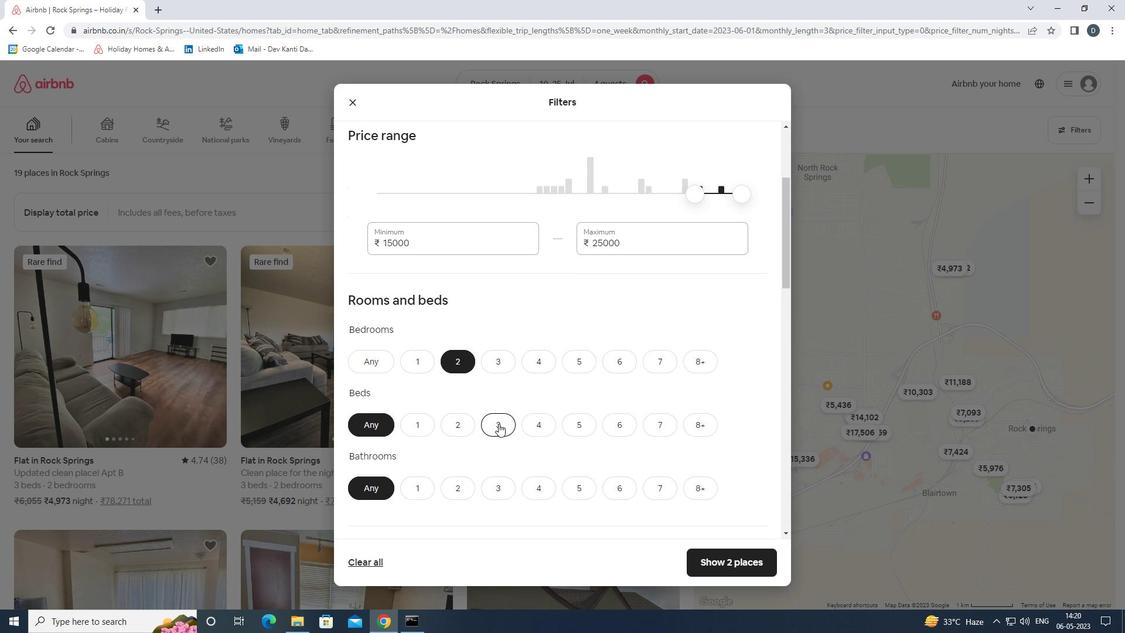 
Action: Mouse moved to (470, 486)
Screenshot: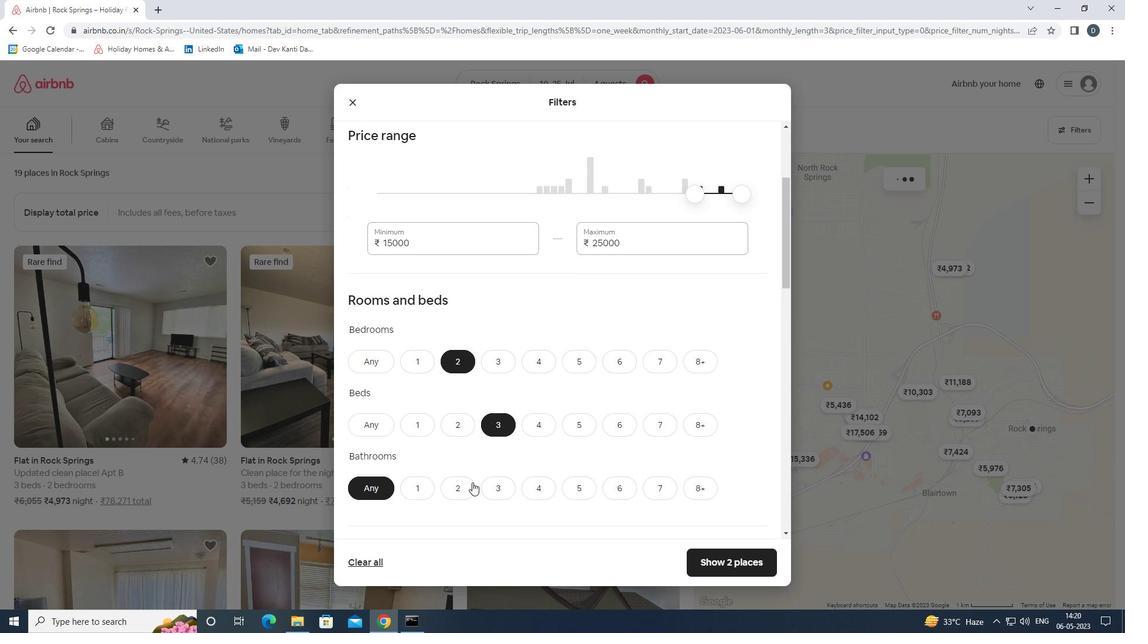 
Action: Mouse pressed left at (470, 486)
Screenshot: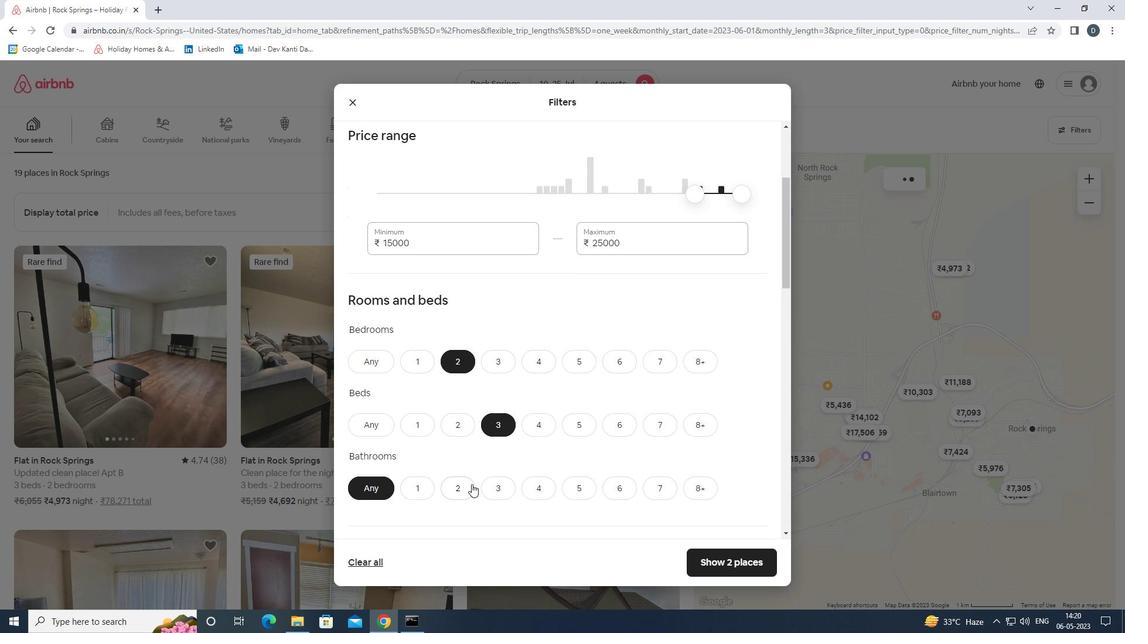 
Action: Mouse scrolled (470, 486) with delta (0, 0)
Screenshot: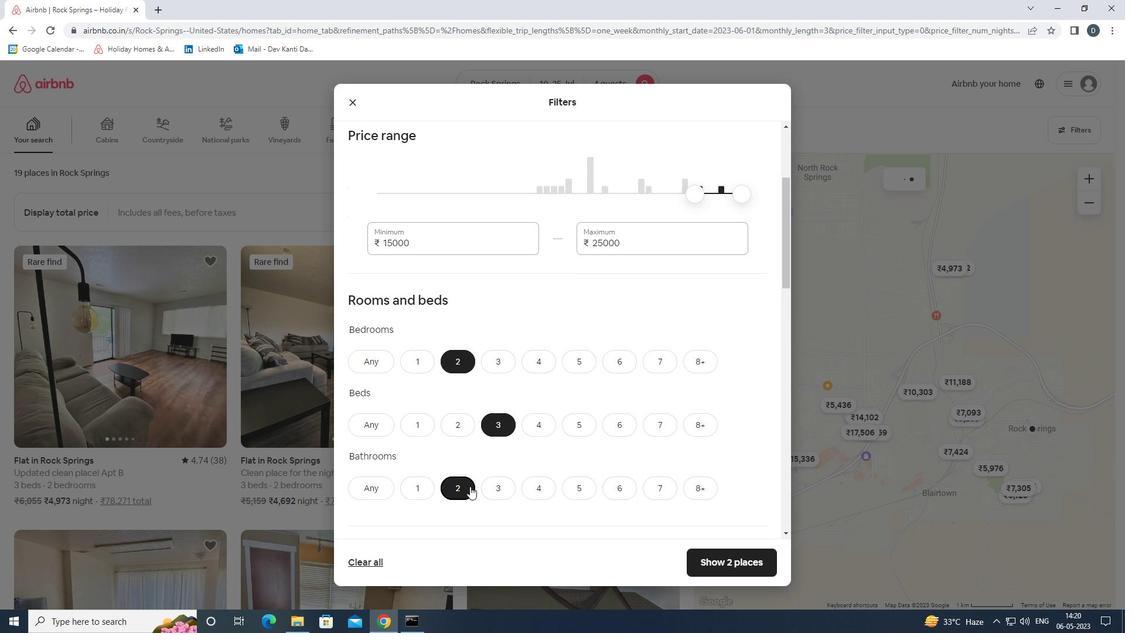 
Action: Mouse scrolled (470, 486) with delta (0, 0)
Screenshot: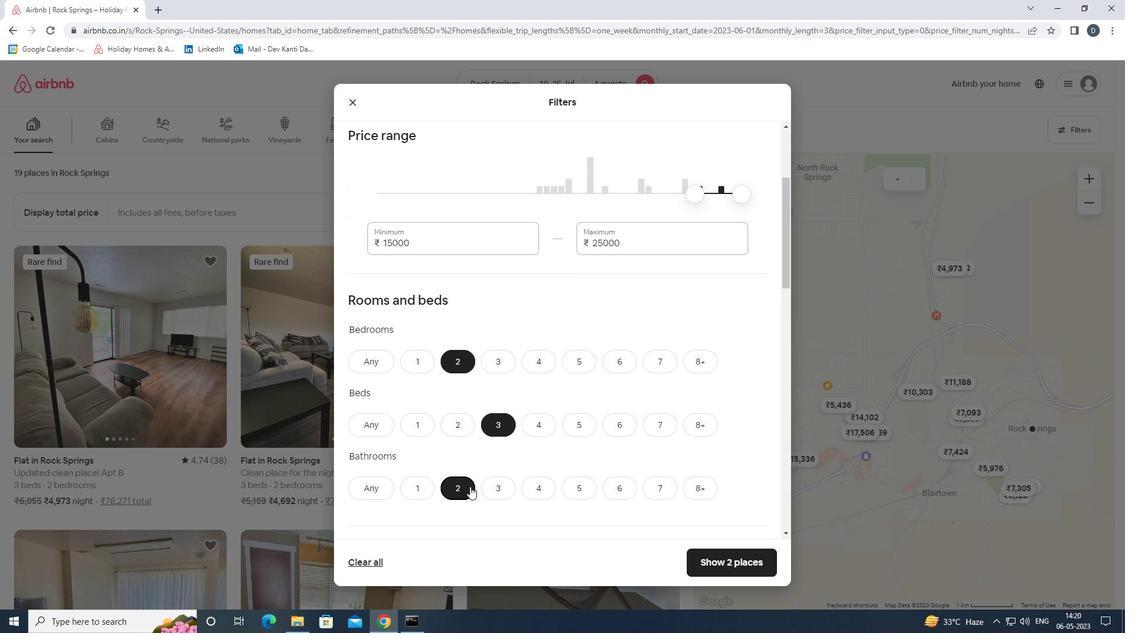 
Action: Mouse scrolled (470, 486) with delta (0, 0)
Screenshot: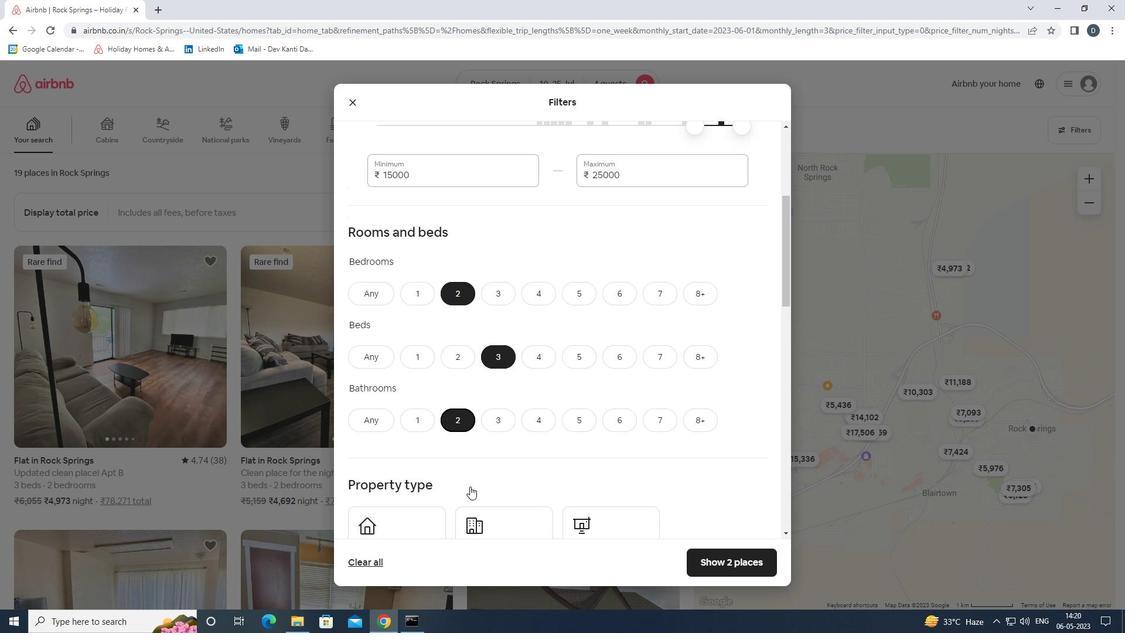 
Action: Mouse moved to (466, 462)
Screenshot: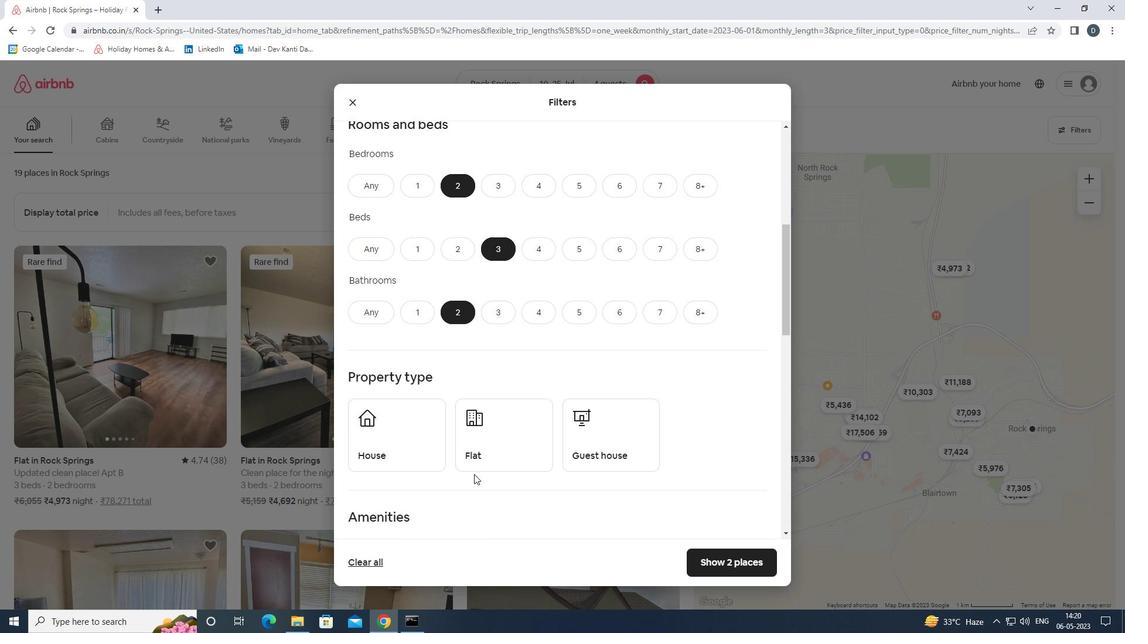 
Action: Mouse scrolled (466, 461) with delta (0, 0)
Screenshot: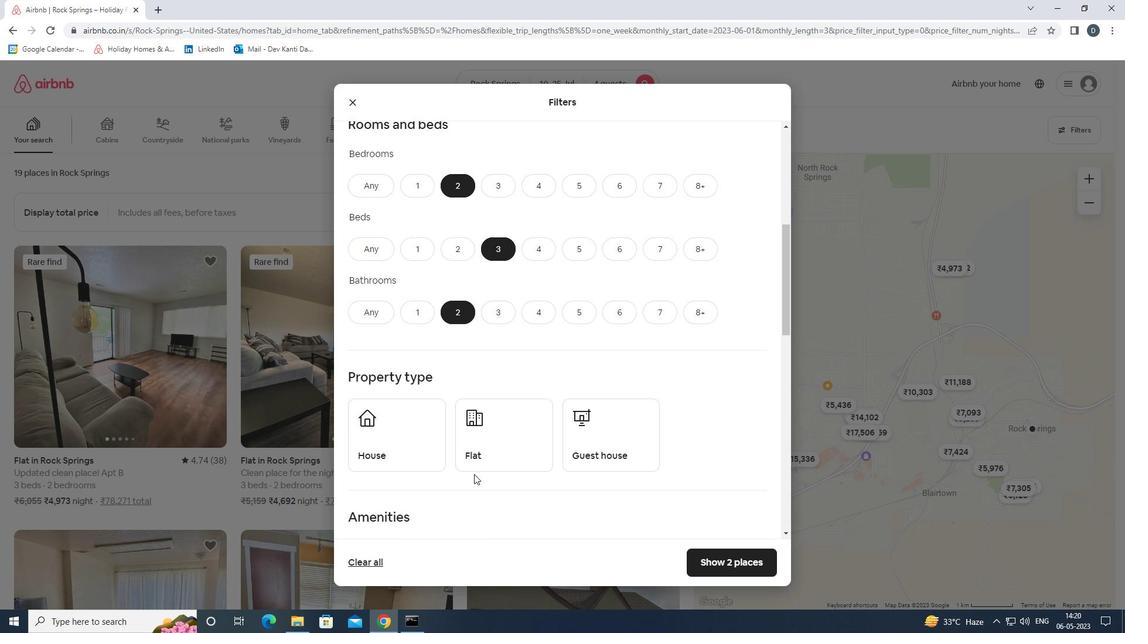 
Action: Mouse moved to (409, 407)
Screenshot: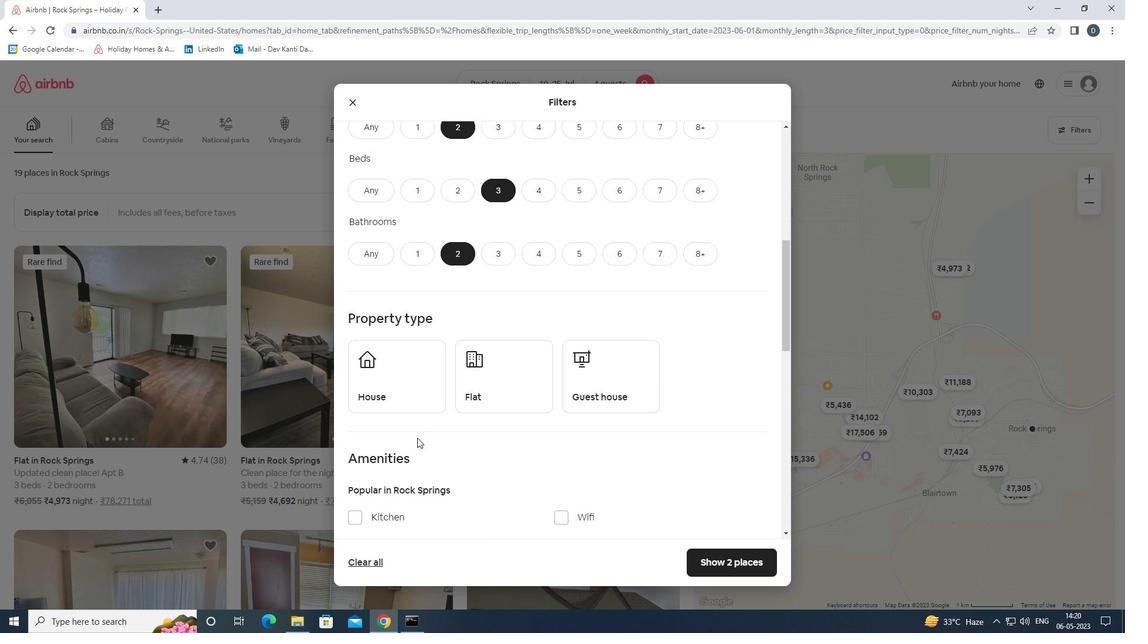 
Action: Mouse pressed left at (409, 407)
Screenshot: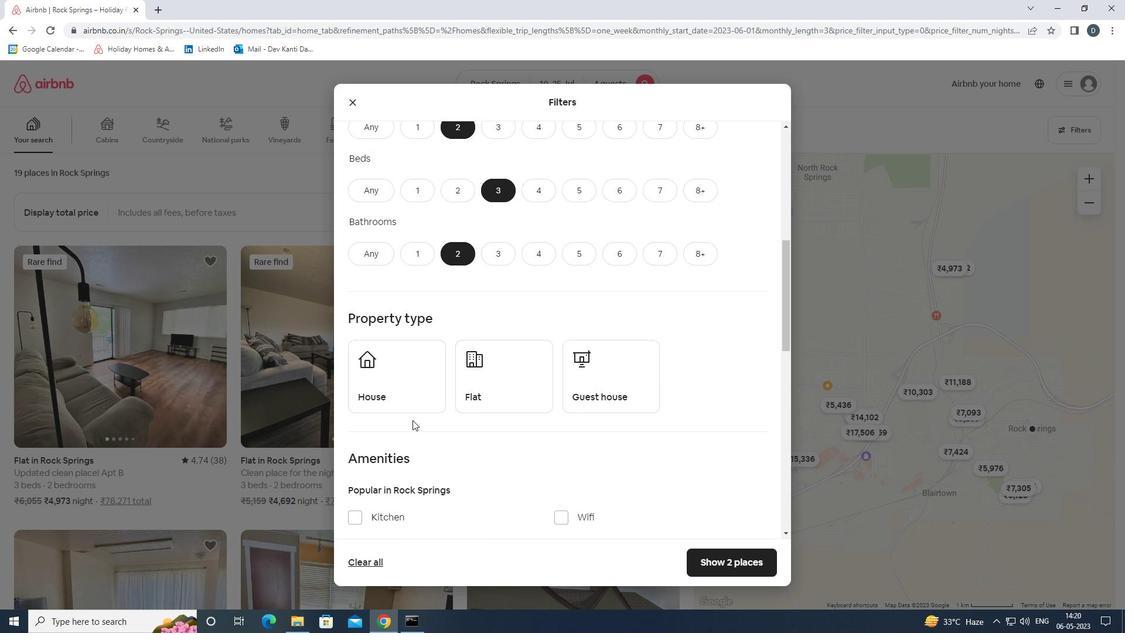 
Action: Mouse moved to (487, 393)
Screenshot: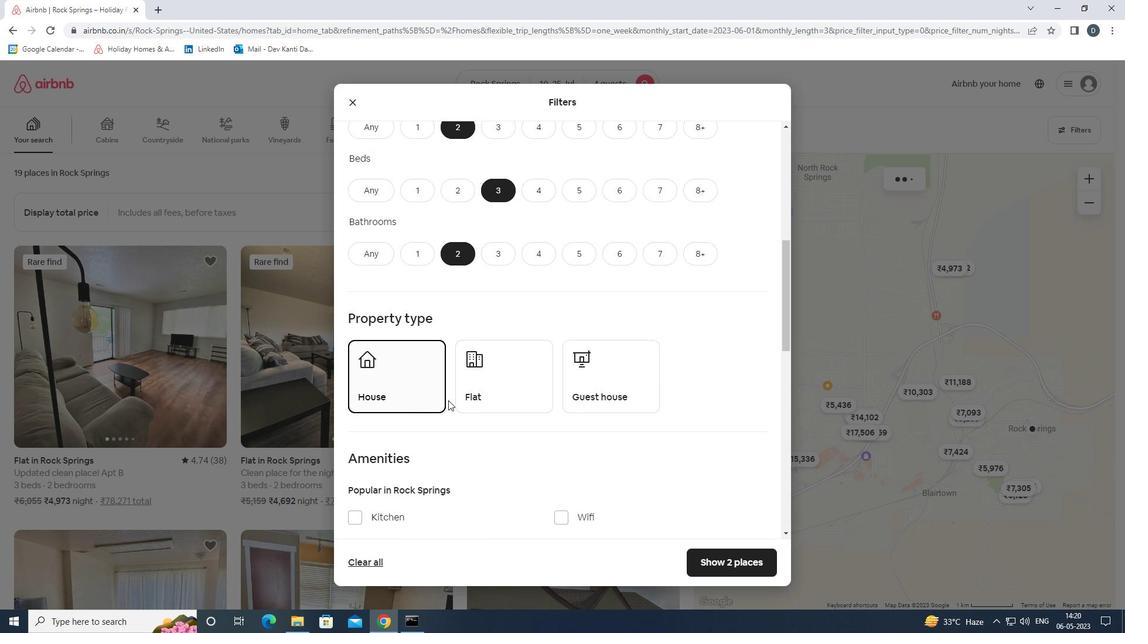 
Action: Mouse pressed left at (487, 393)
Screenshot: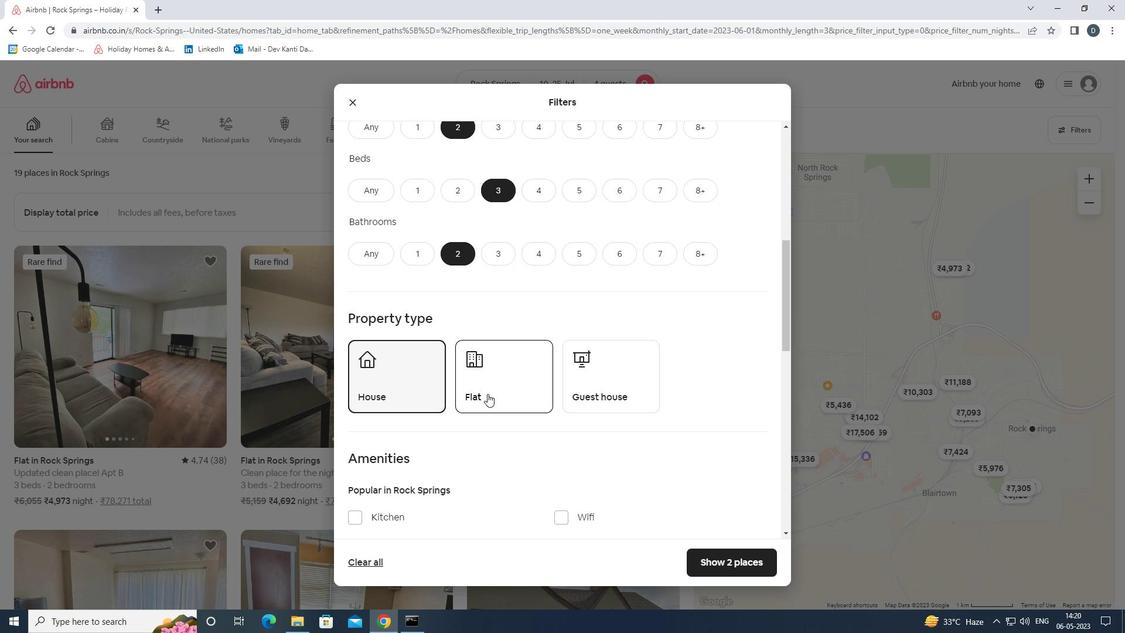 
Action: Mouse moved to (598, 378)
Screenshot: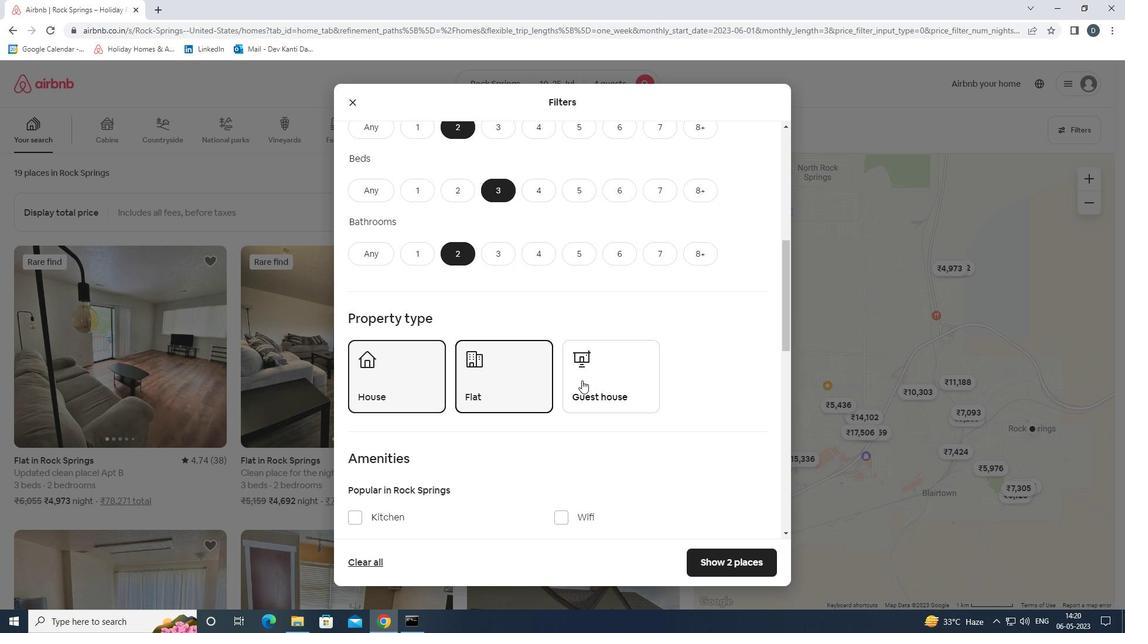 
Action: Mouse pressed left at (598, 378)
Screenshot: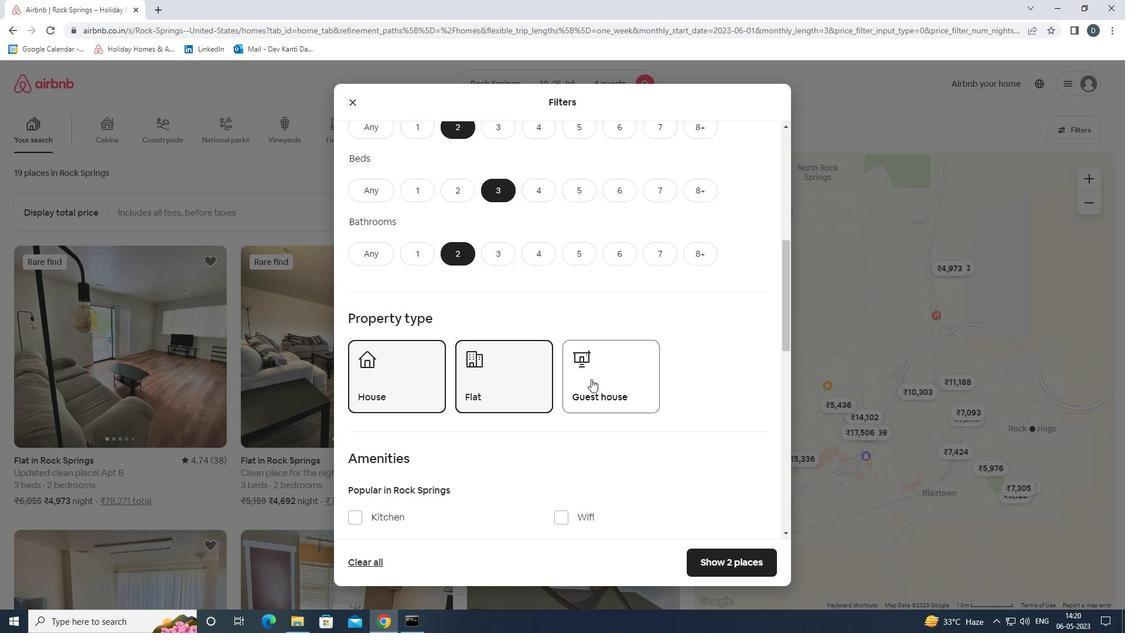 
Action: Mouse scrolled (598, 377) with delta (0, 0)
Screenshot: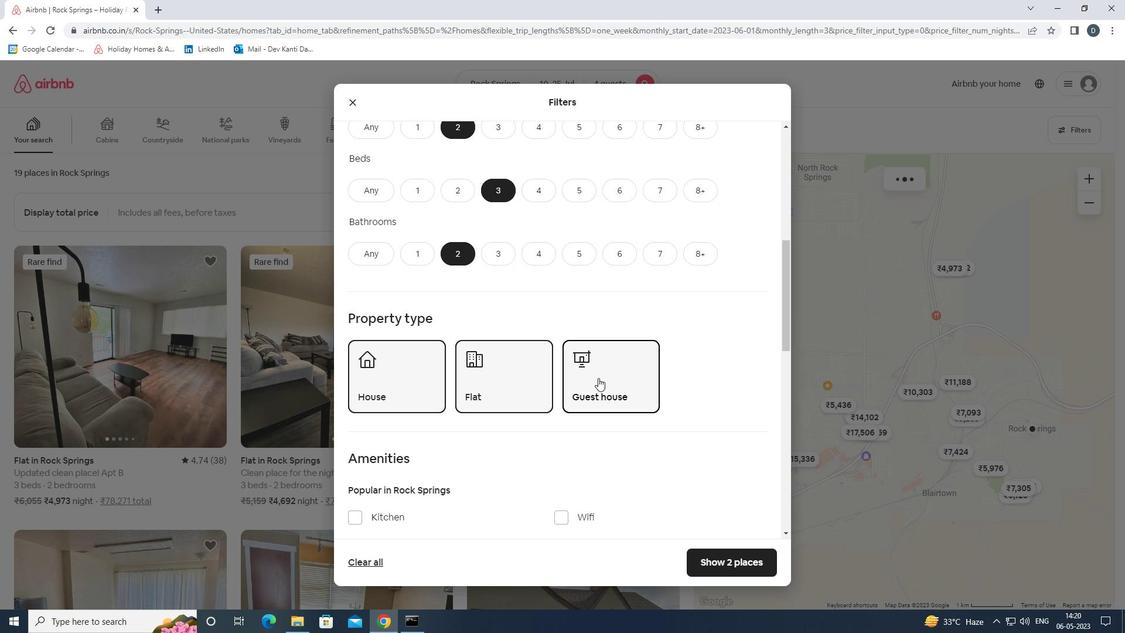 
Action: Mouse scrolled (598, 377) with delta (0, 0)
Screenshot: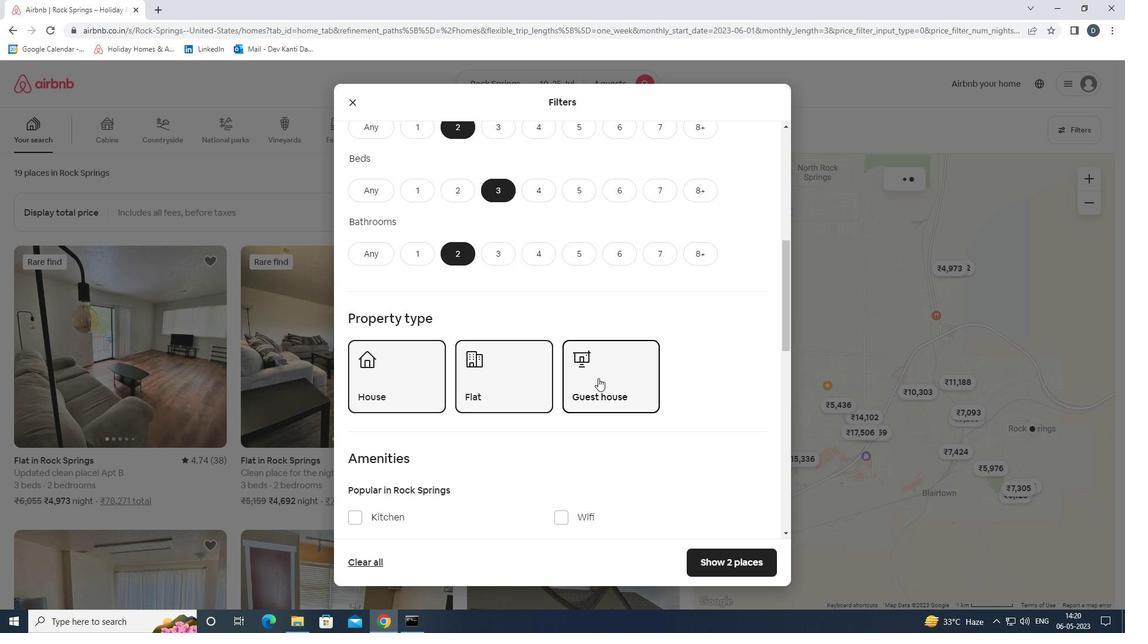 
Action: Mouse scrolled (598, 377) with delta (0, 0)
Screenshot: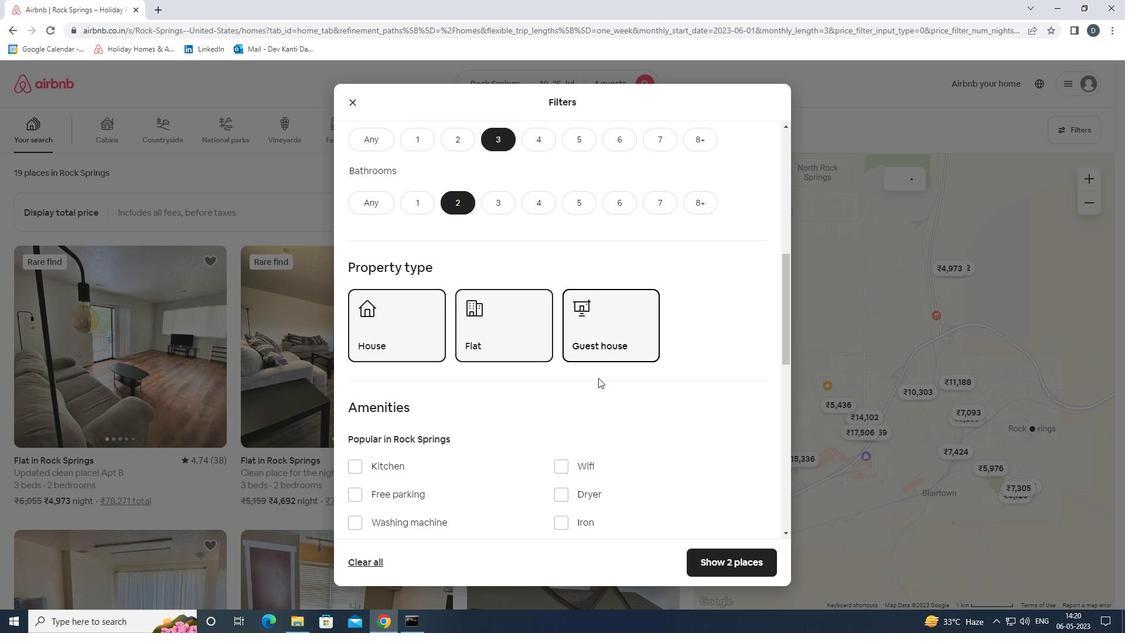 
Action: Mouse moved to (578, 344)
Screenshot: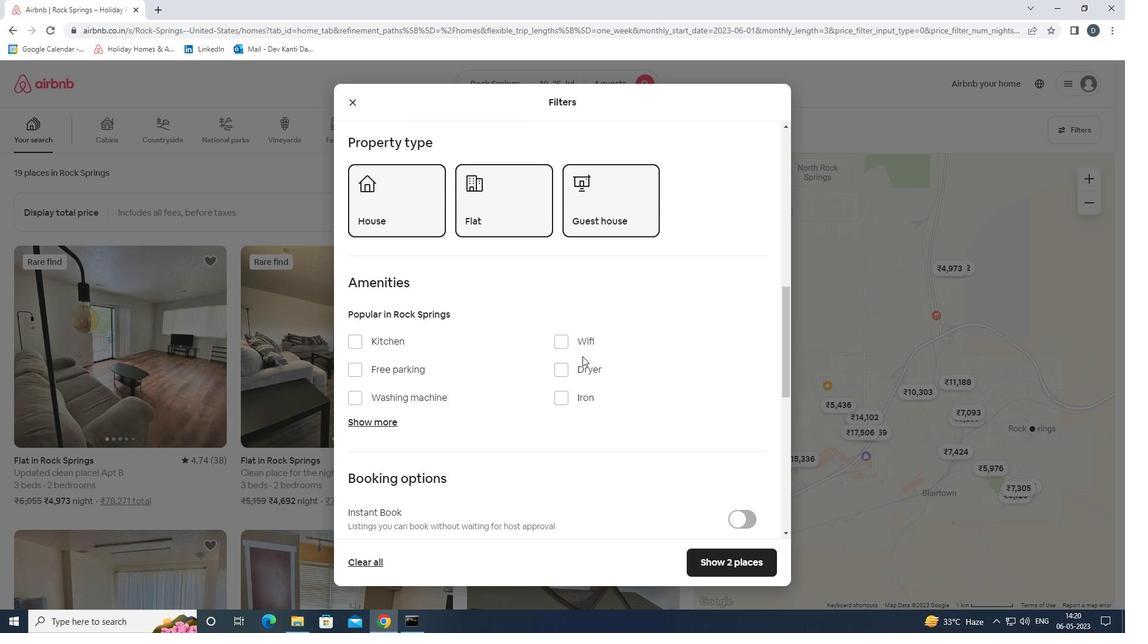 
Action: Mouse pressed left at (578, 344)
Screenshot: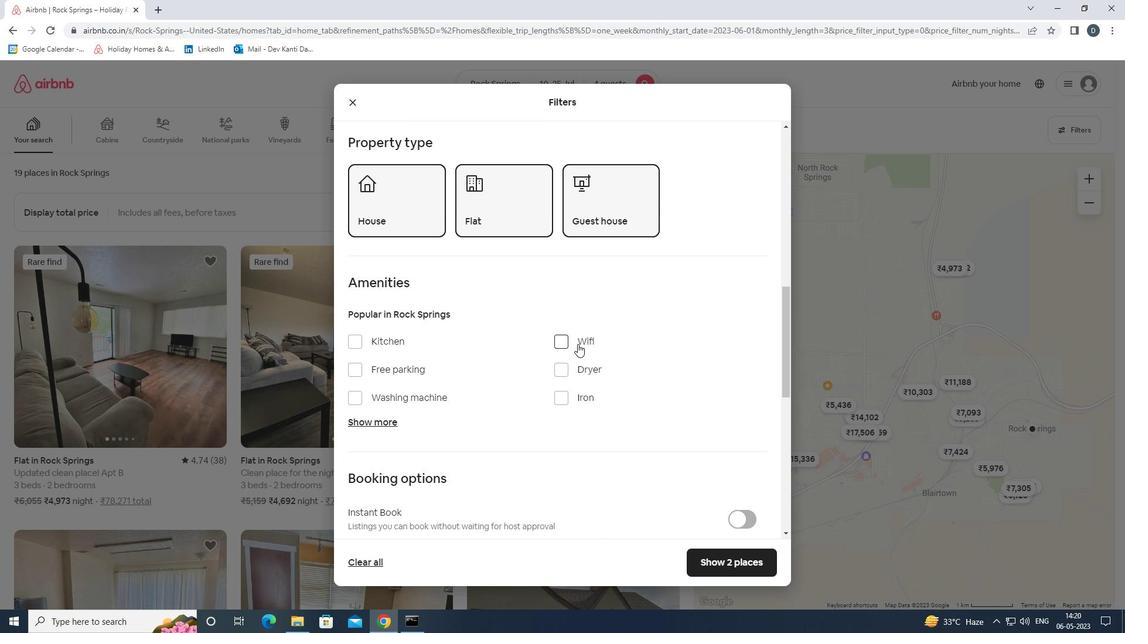 
Action: Mouse moved to (446, 367)
Screenshot: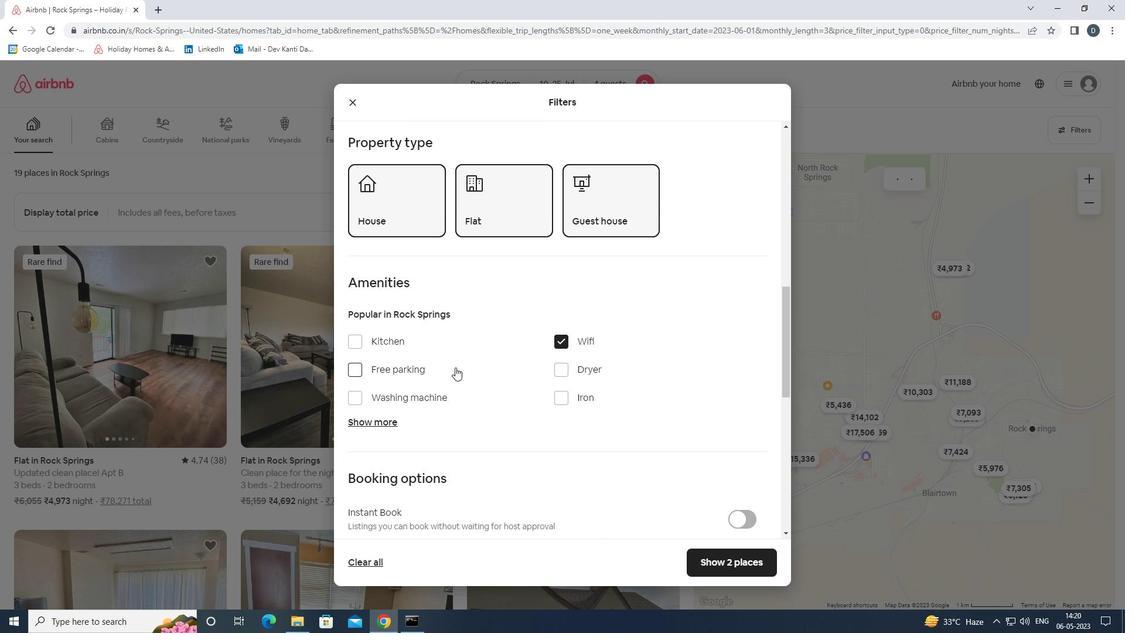 
Action: Mouse pressed left at (446, 367)
Screenshot: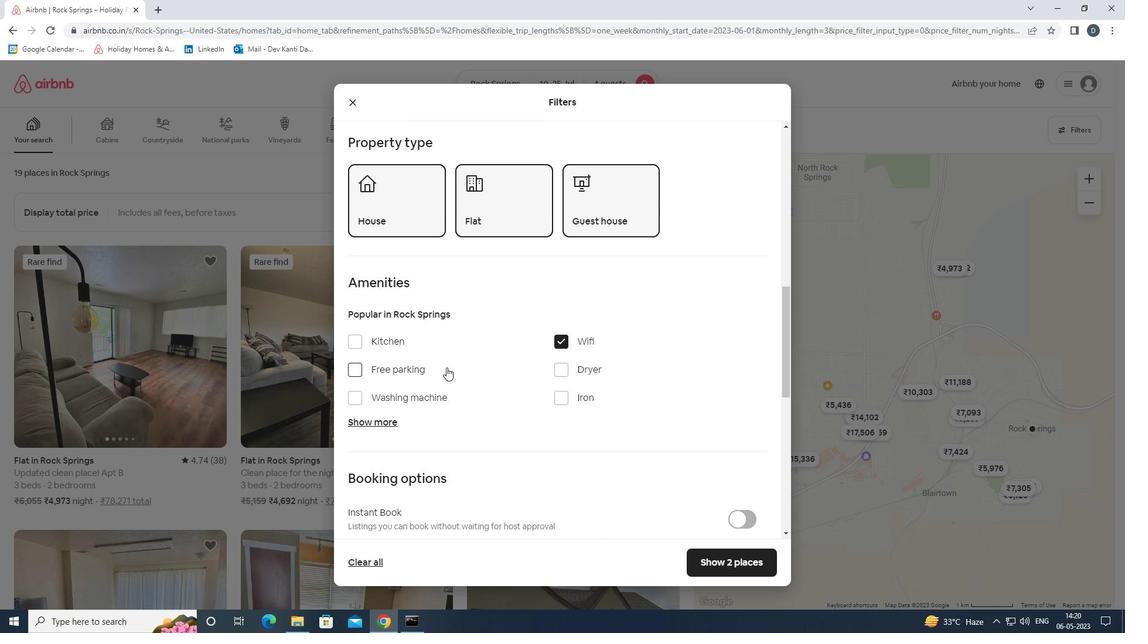 
Action: Mouse moved to (386, 422)
Screenshot: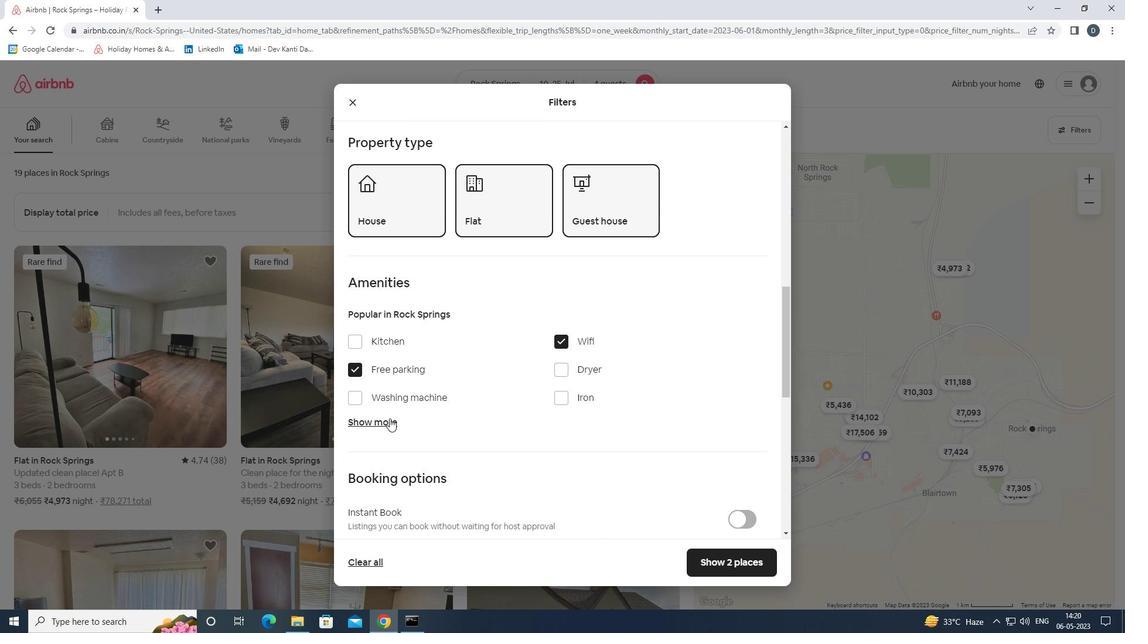 
Action: Mouse pressed left at (386, 422)
Screenshot: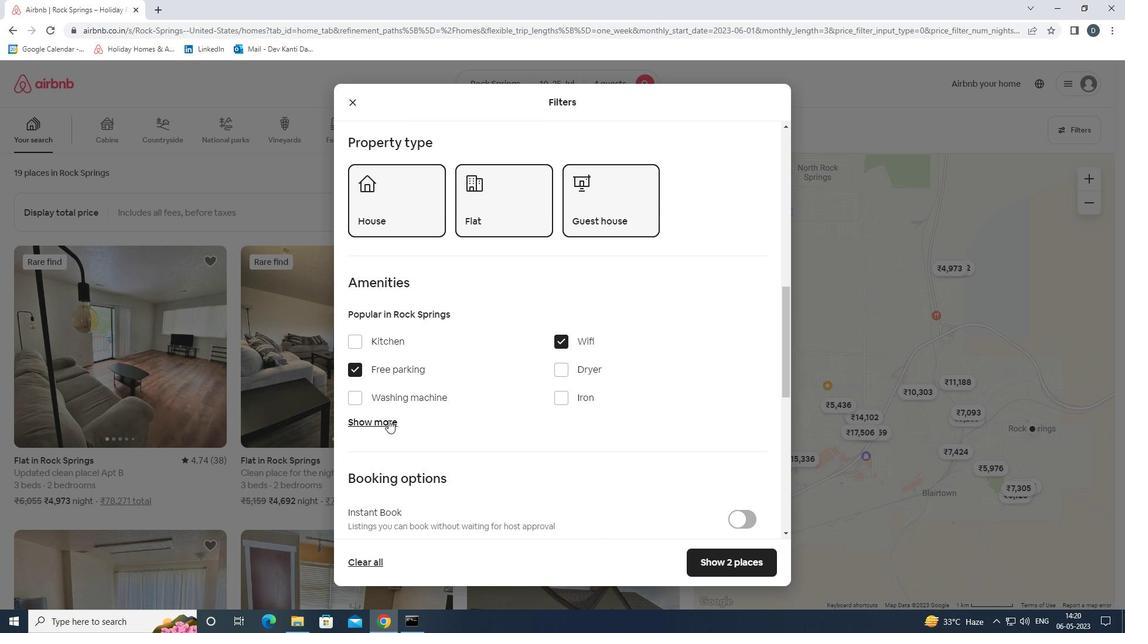 
Action: Mouse moved to (426, 420)
Screenshot: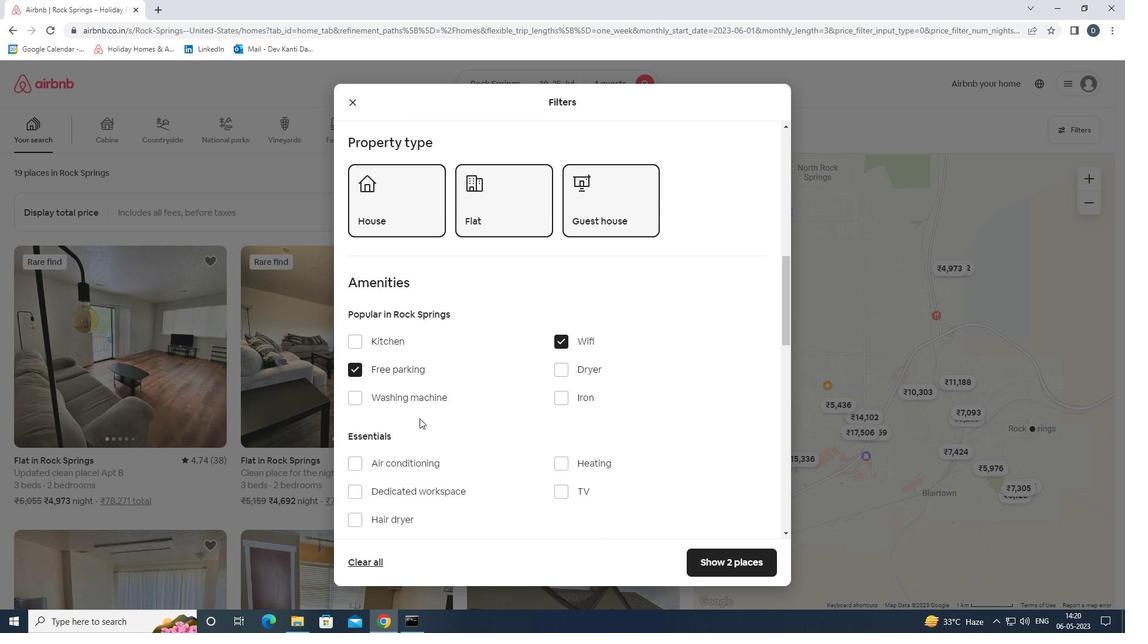 
Action: Mouse scrolled (426, 419) with delta (0, 0)
Screenshot: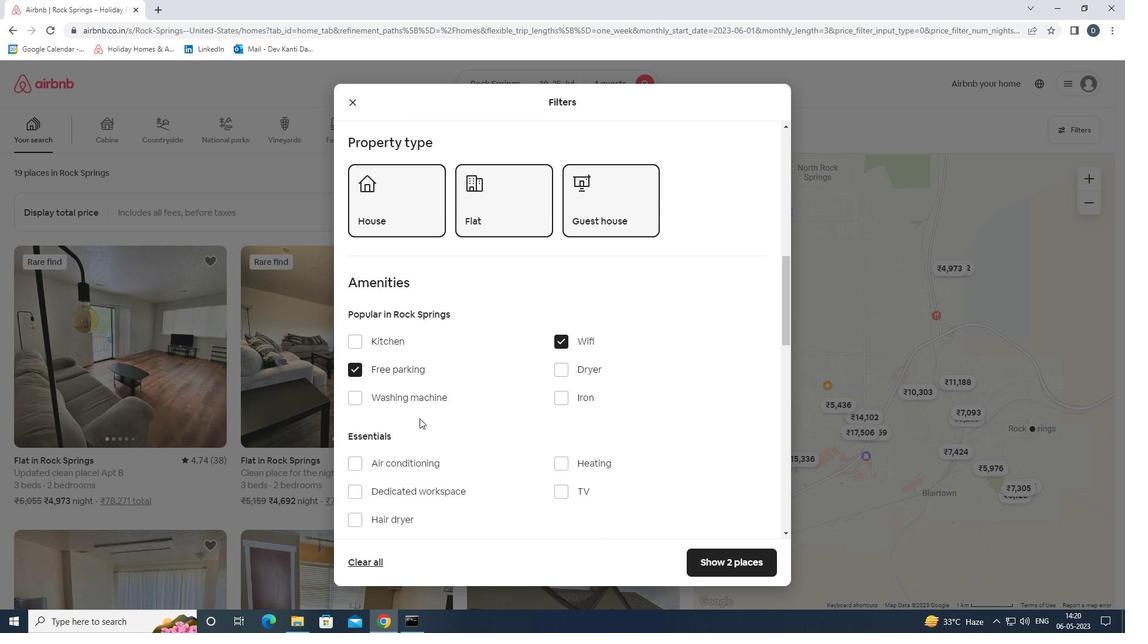 
Action: Mouse moved to (556, 431)
Screenshot: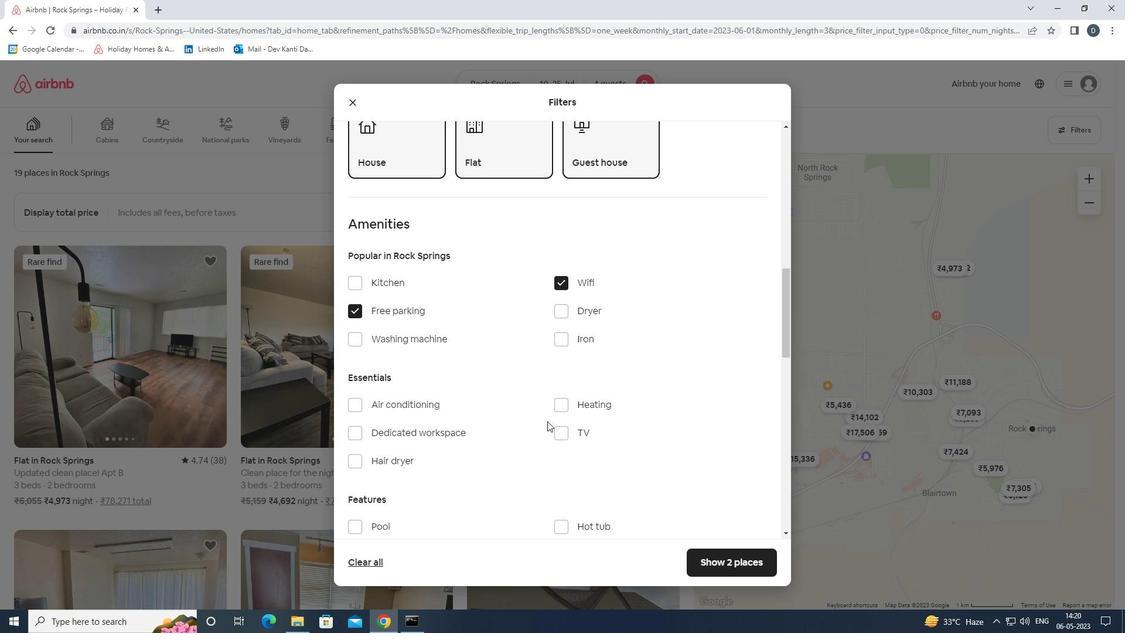 
Action: Mouse pressed left at (556, 431)
Screenshot: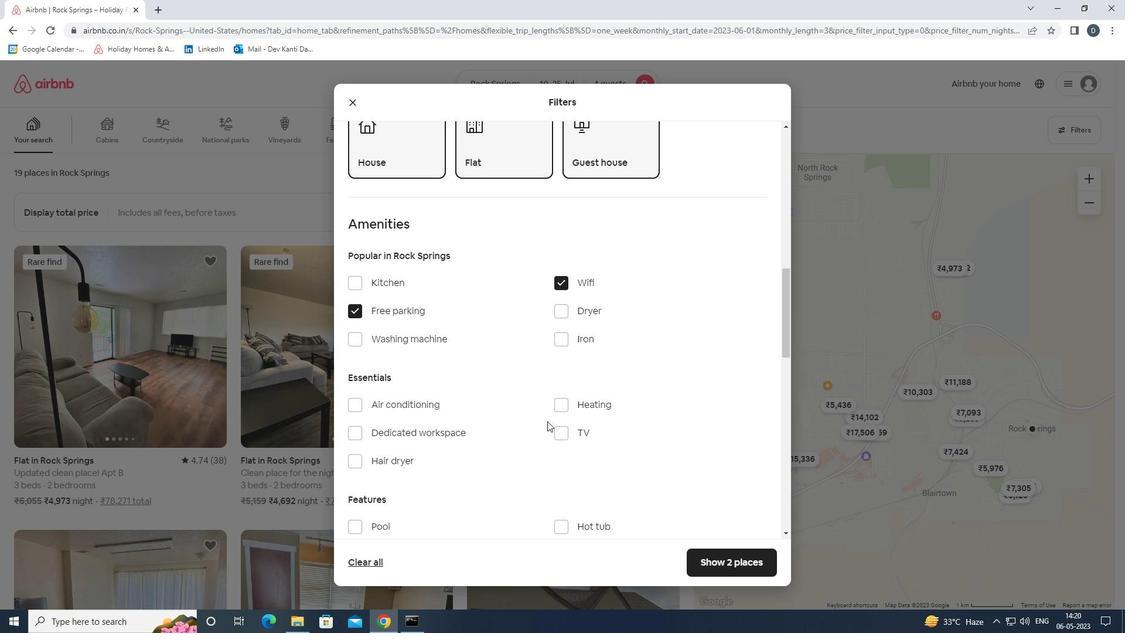 
Action: Mouse moved to (556, 431)
Screenshot: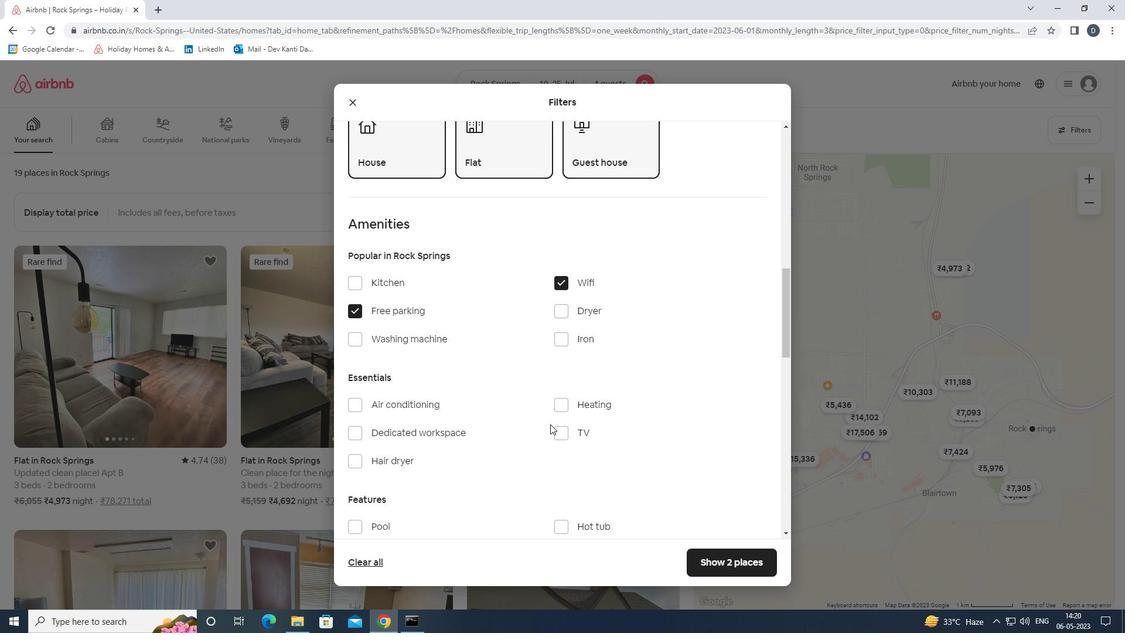 
Action: Mouse scrolled (556, 430) with delta (0, 0)
Screenshot: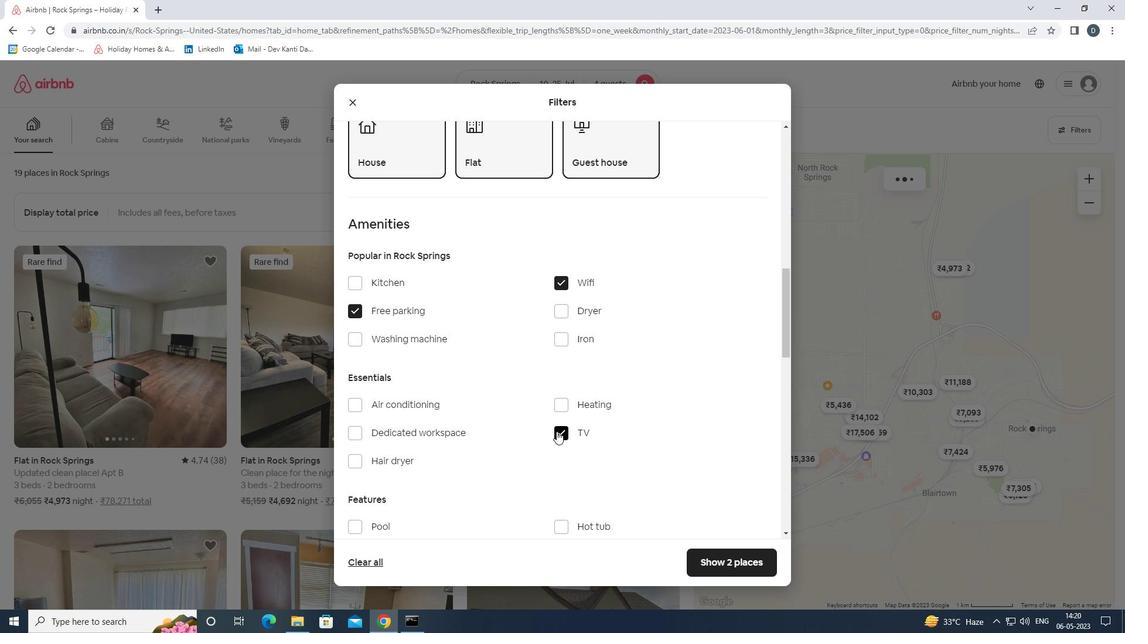 
Action: Mouse scrolled (556, 430) with delta (0, 0)
Screenshot: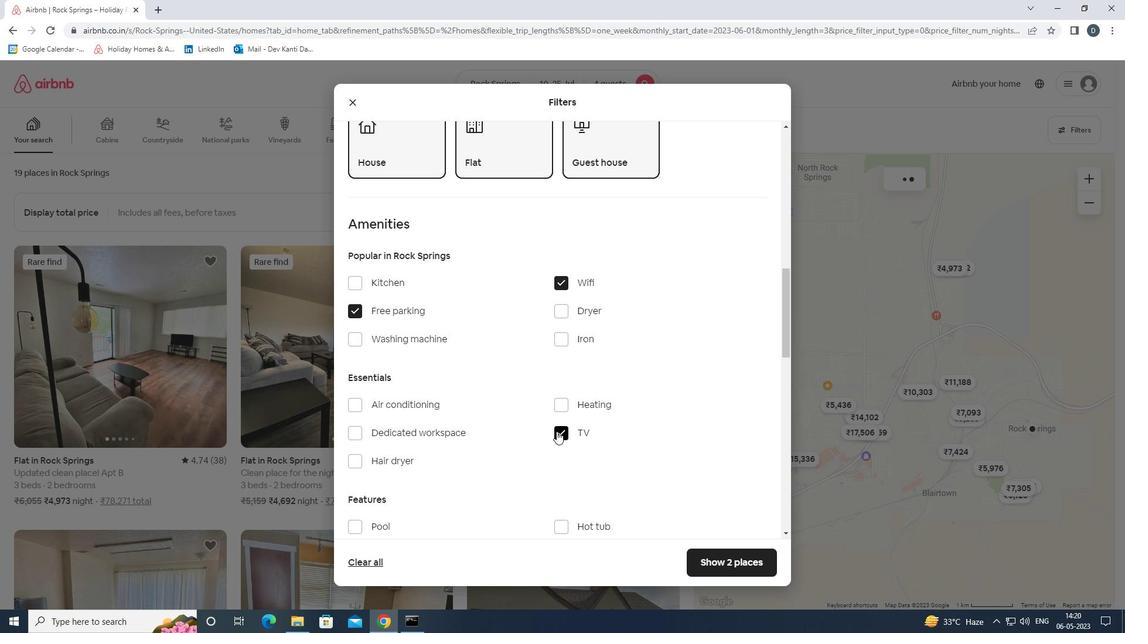 
Action: Mouse scrolled (556, 430) with delta (0, 0)
Screenshot: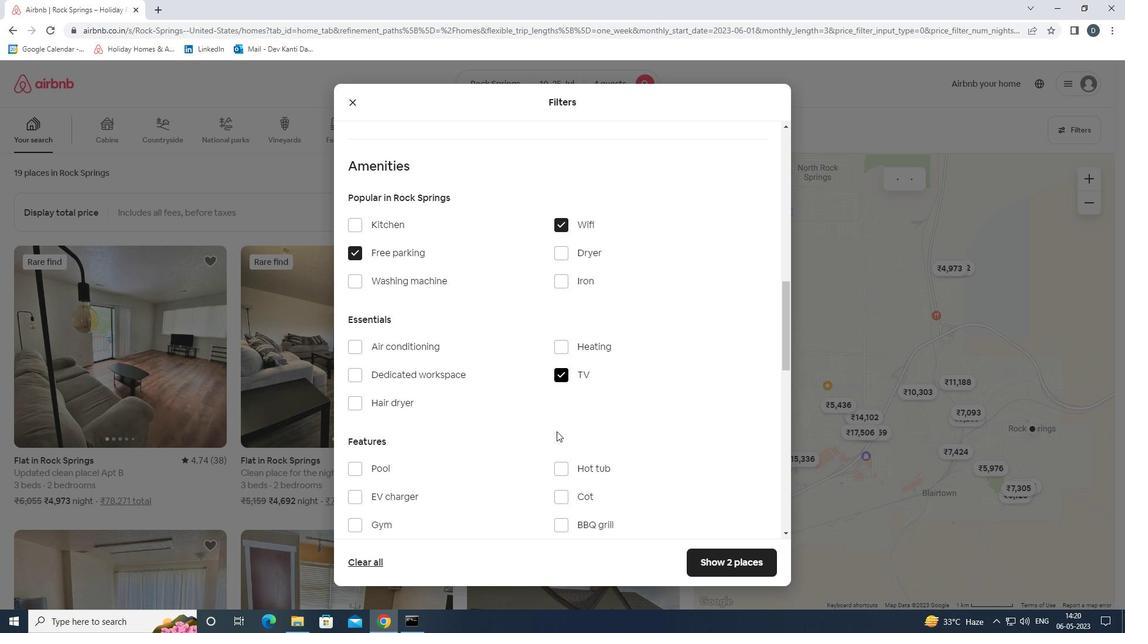 
Action: Mouse moved to (497, 402)
Screenshot: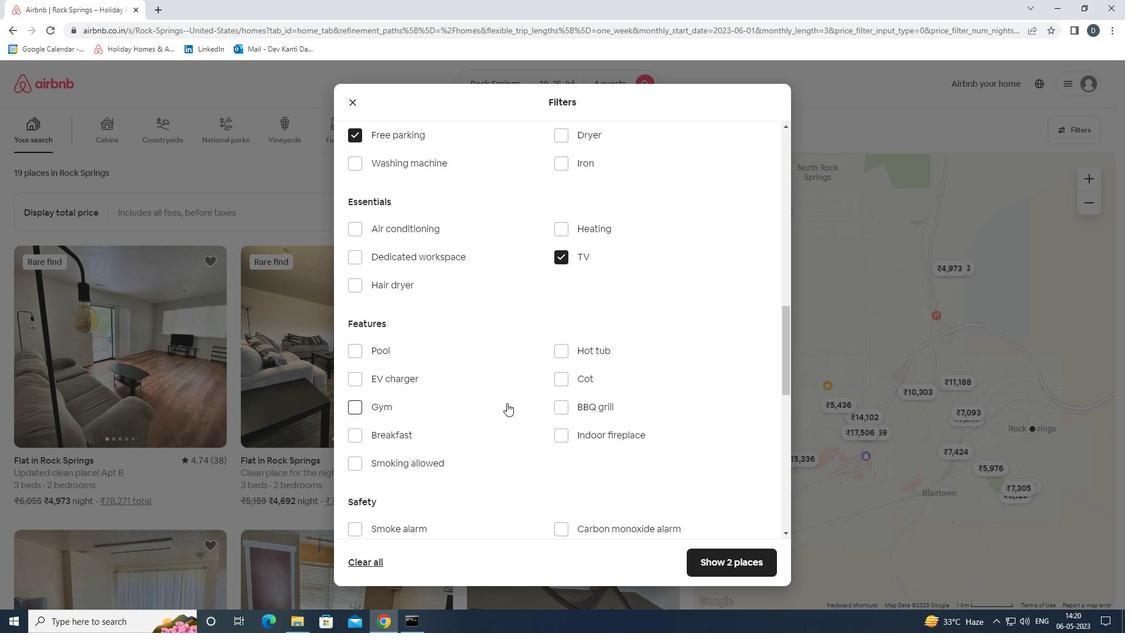 
Action: Mouse pressed left at (497, 402)
Screenshot: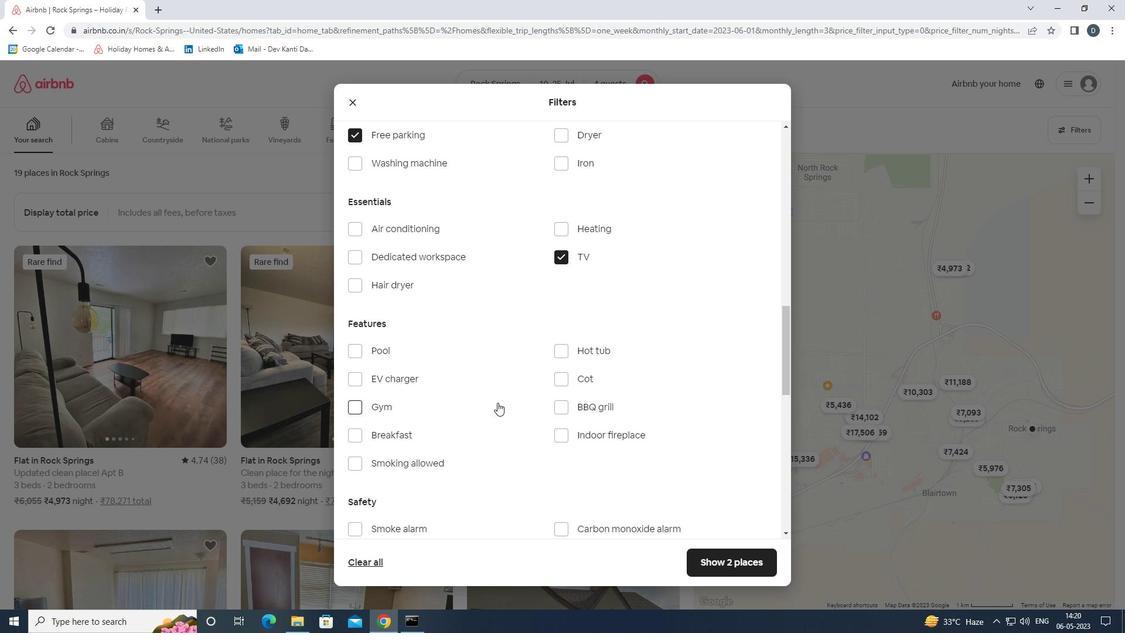 
Action: Mouse moved to (495, 430)
Screenshot: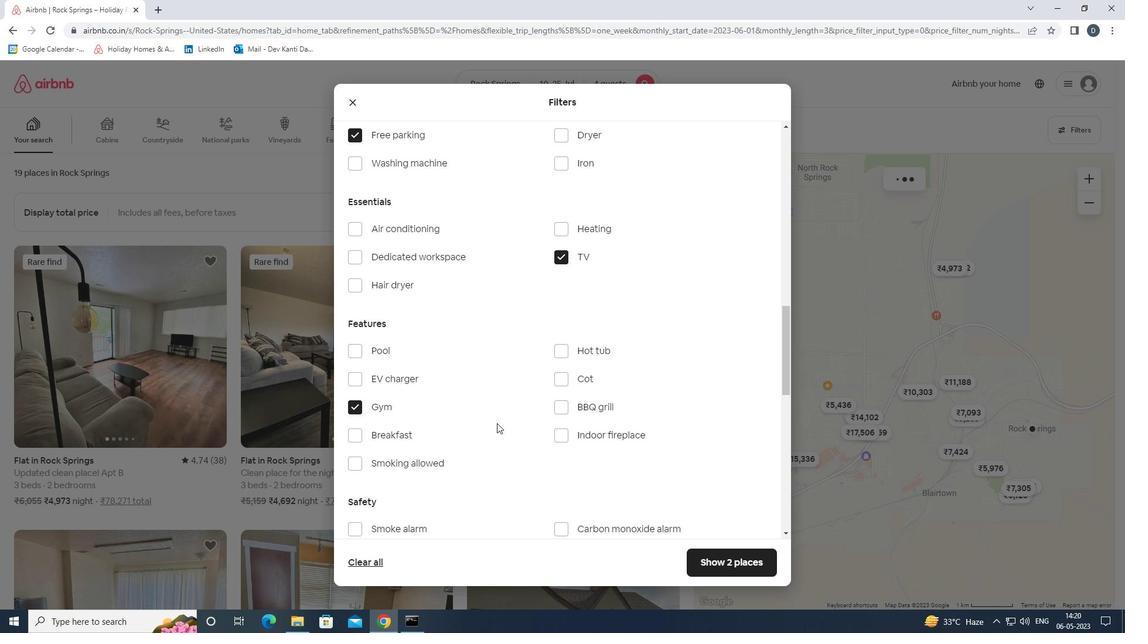 
Action: Mouse pressed left at (495, 430)
Screenshot: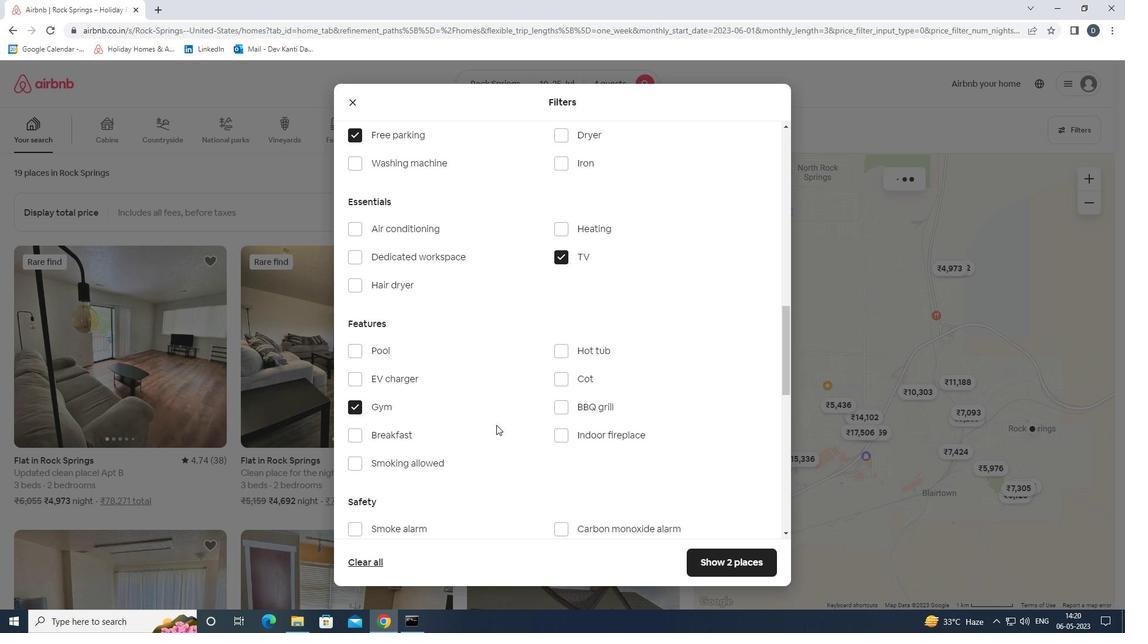 
Action: Mouse moved to (501, 425)
Screenshot: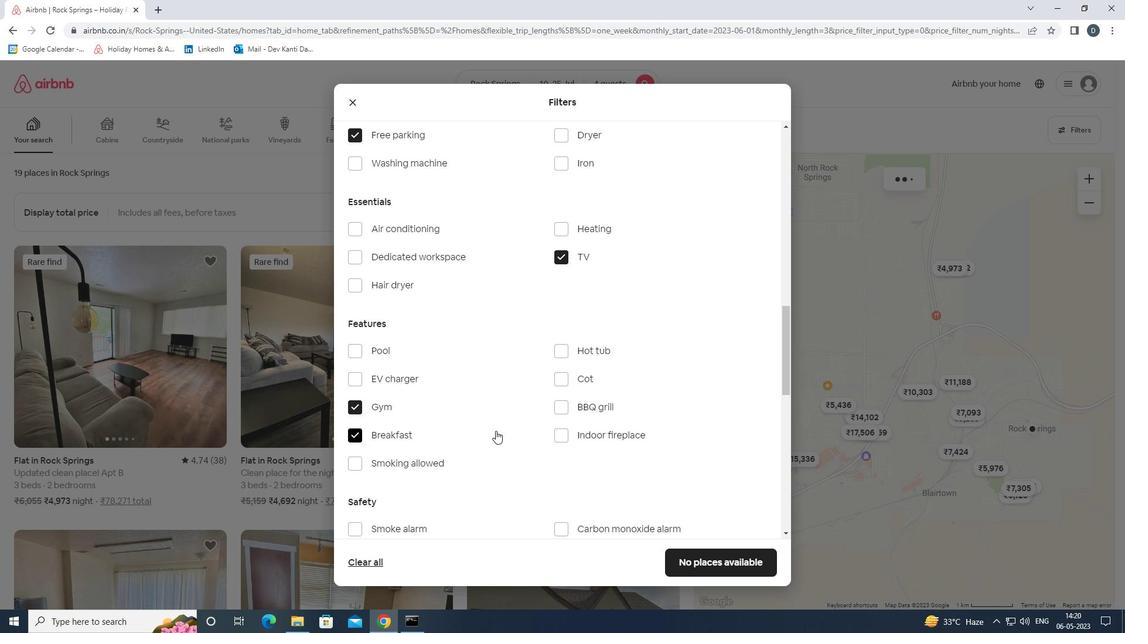 
Action: Mouse scrolled (501, 426) with delta (0, 0)
Screenshot: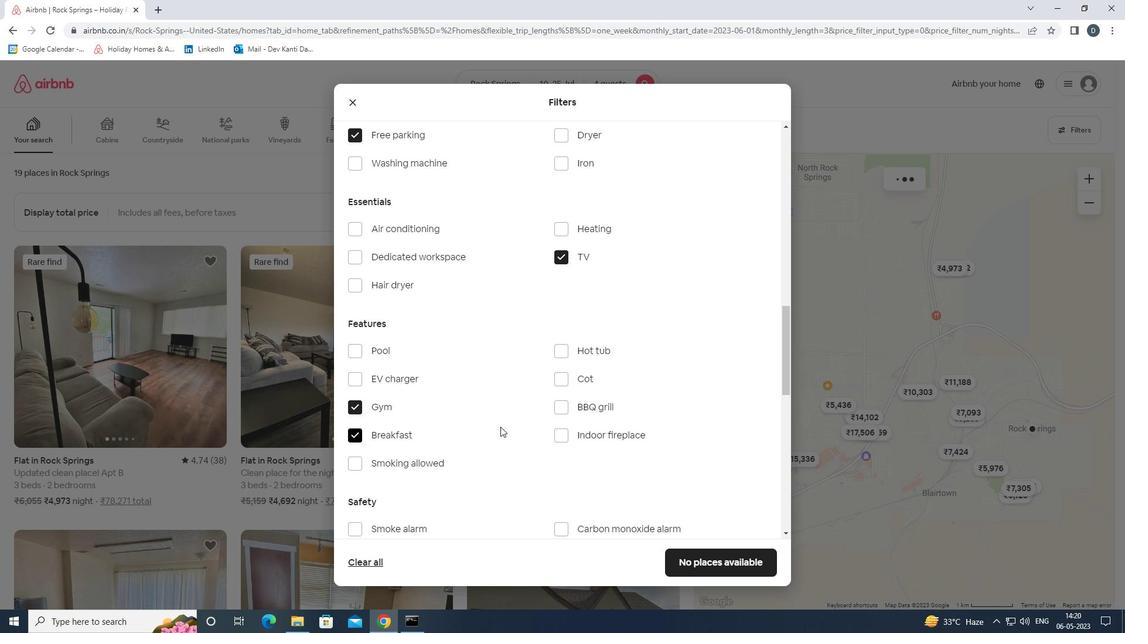 
Action: Mouse scrolled (501, 426) with delta (0, 0)
Screenshot: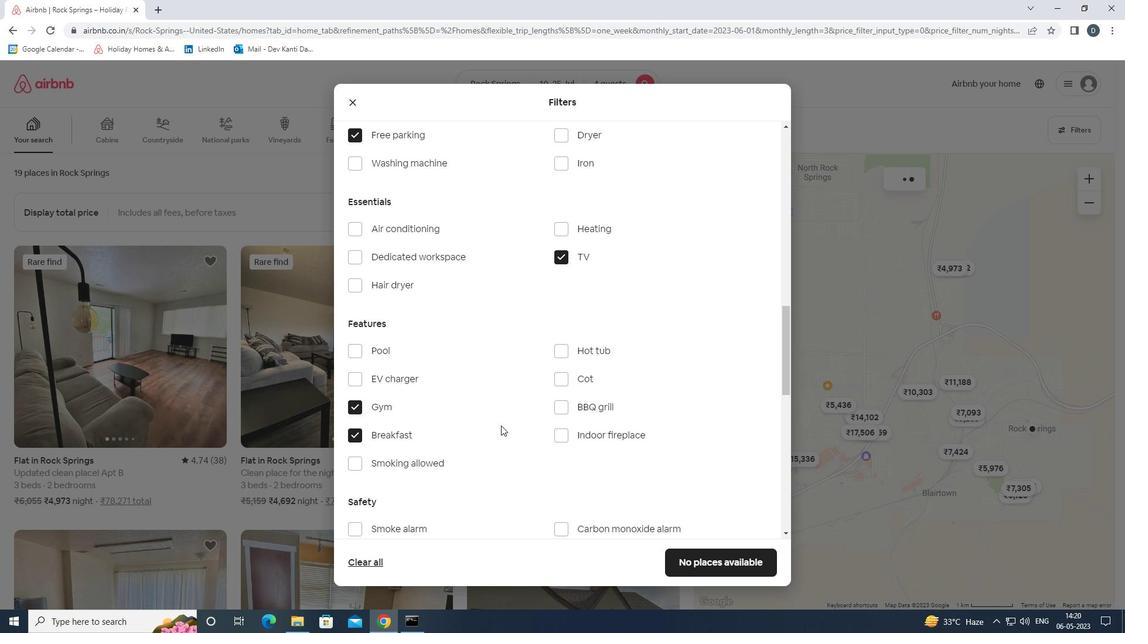 
Action: Mouse scrolled (501, 426) with delta (0, 0)
Screenshot: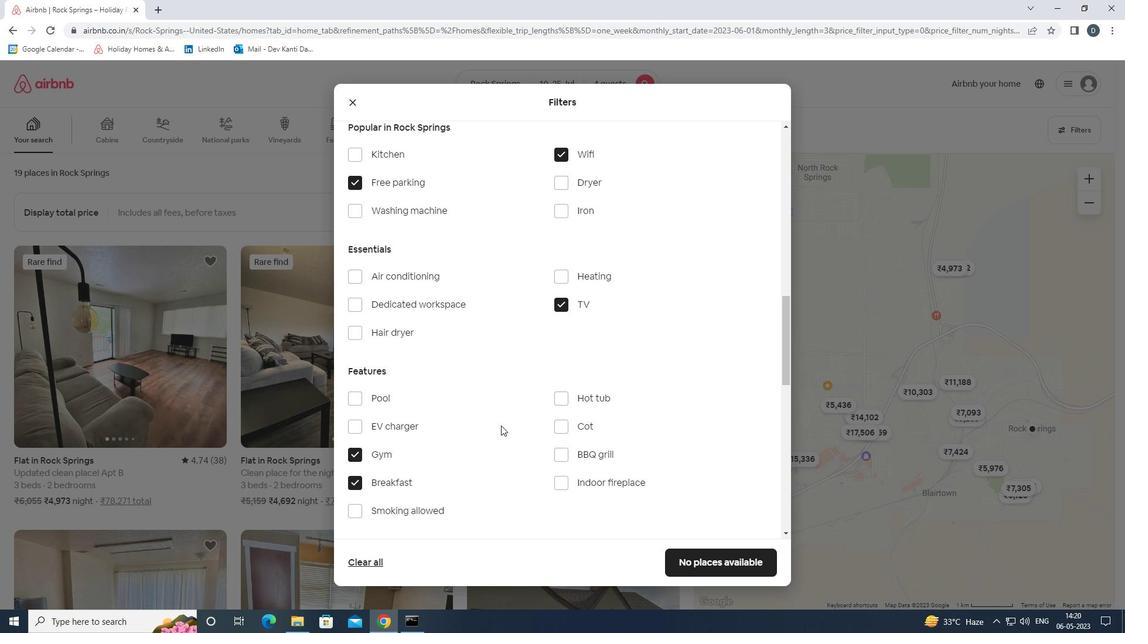 
Action: Mouse scrolled (501, 425) with delta (0, 0)
Screenshot: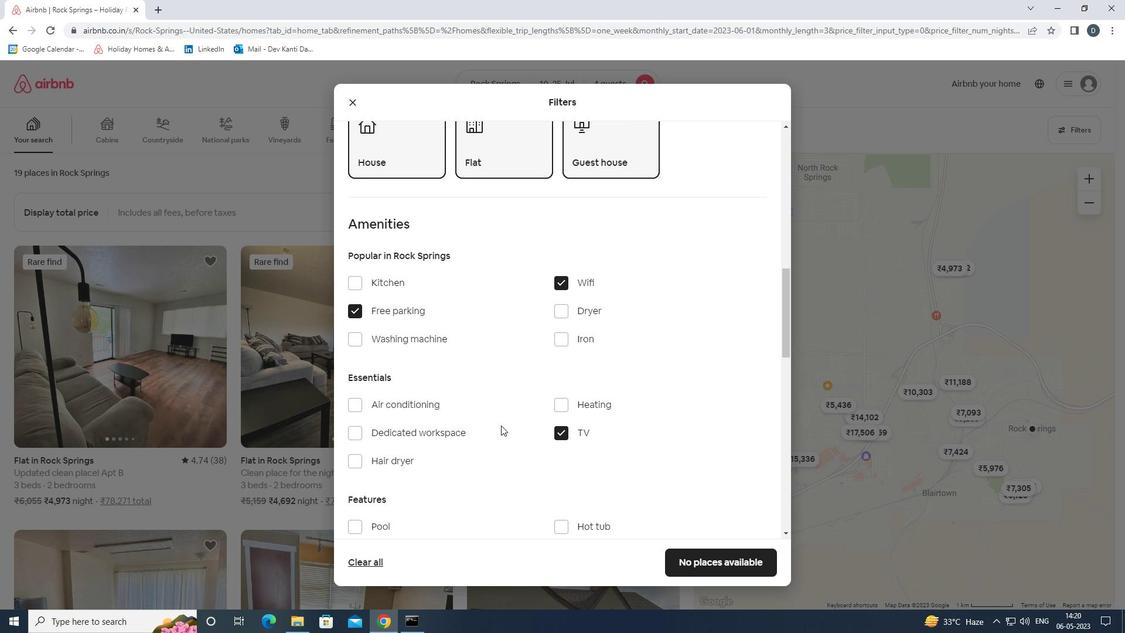 
Action: Mouse scrolled (501, 425) with delta (0, 0)
Screenshot: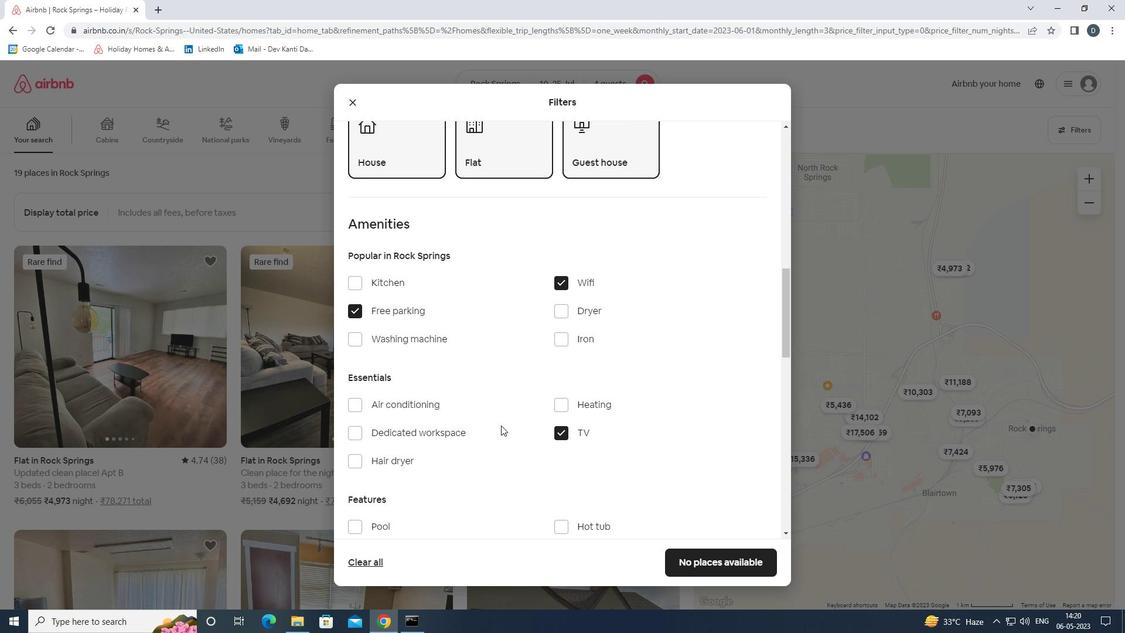 
Action: Mouse scrolled (501, 425) with delta (0, 0)
Screenshot: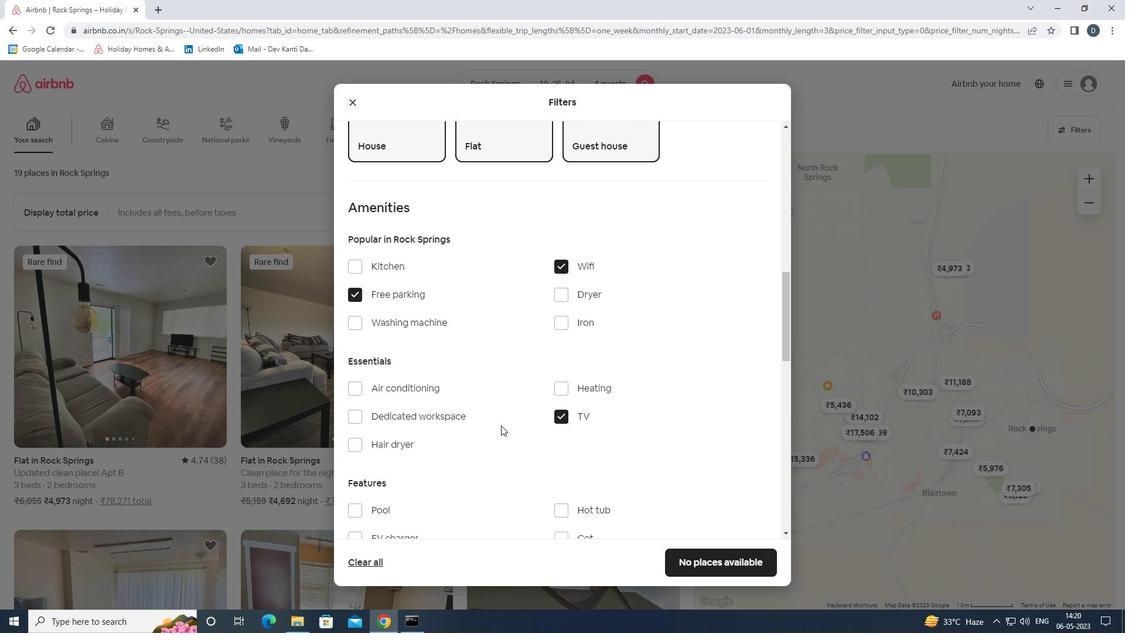 
Action: Mouse scrolled (501, 425) with delta (0, 0)
Screenshot: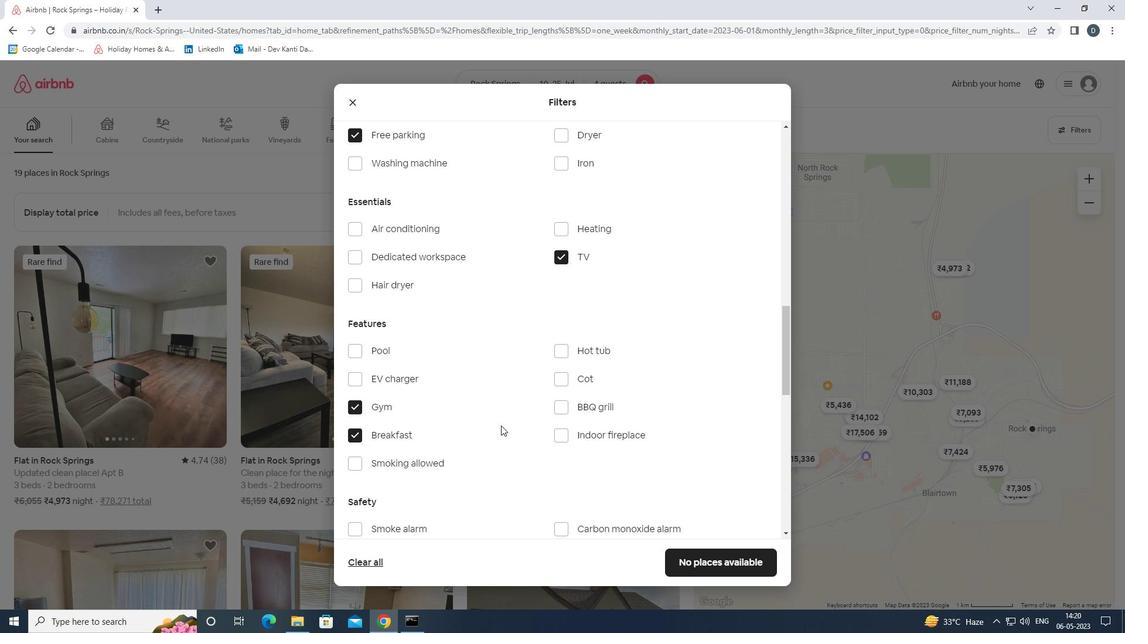 
Action: Mouse scrolled (501, 425) with delta (0, 0)
Screenshot: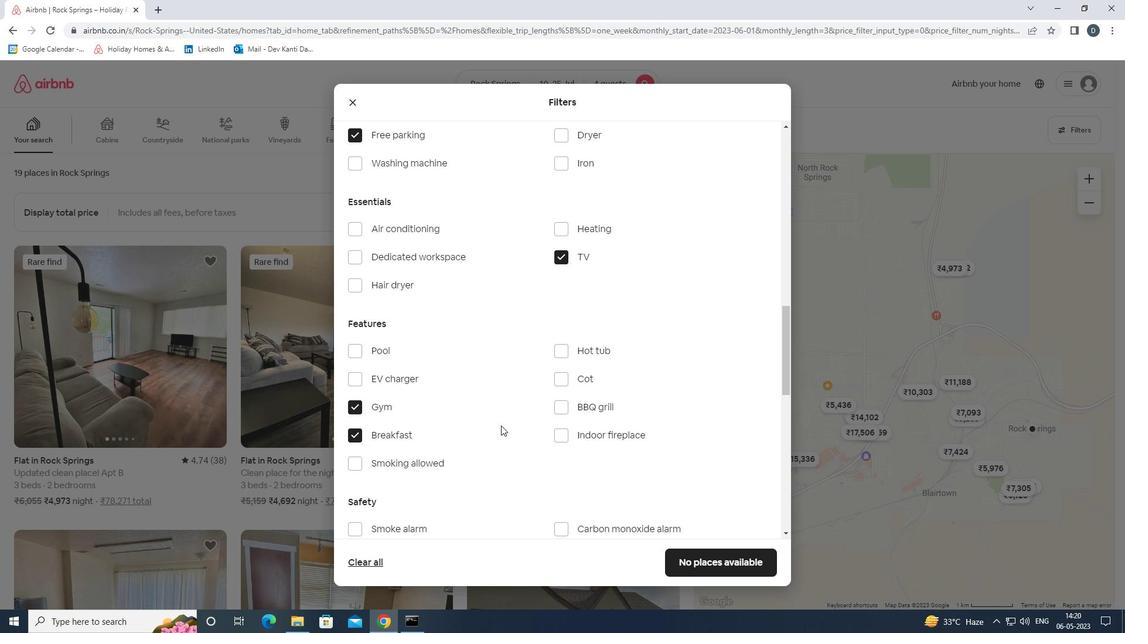 
Action: Mouse scrolled (501, 425) with delta (0, 0)
Screenshot: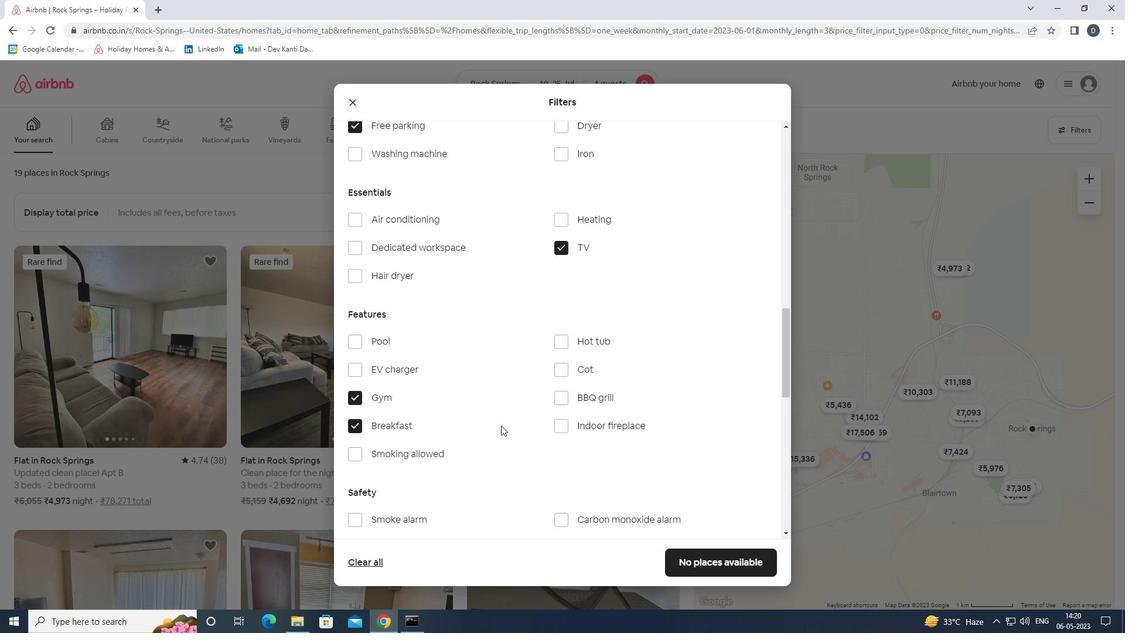 
Action: Mouse moved to (517, 425)
Screenshot: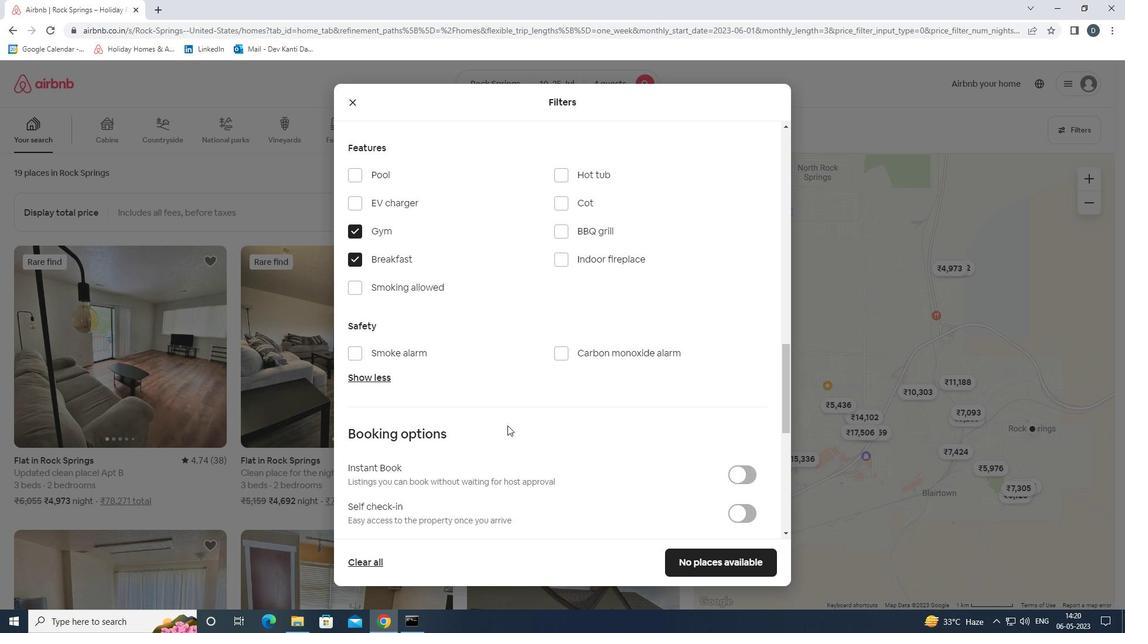 
Action: Mouse scrolled (517, 425) with delta (0, 0)
Screenshot: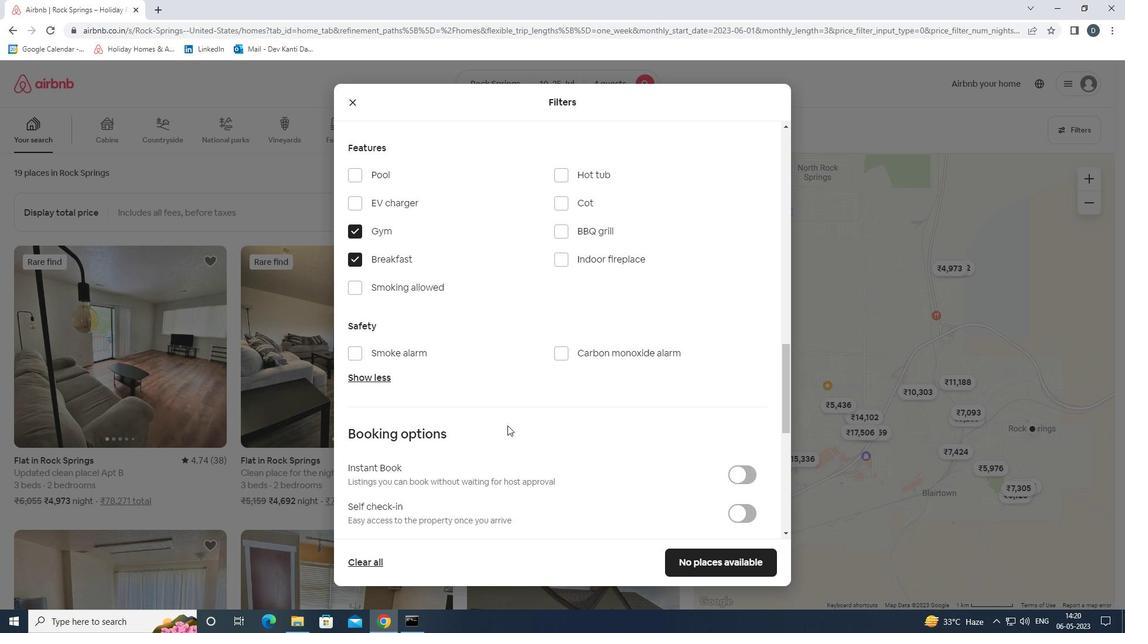 
Action: Mouse moved to (519, 425)
Screenshot: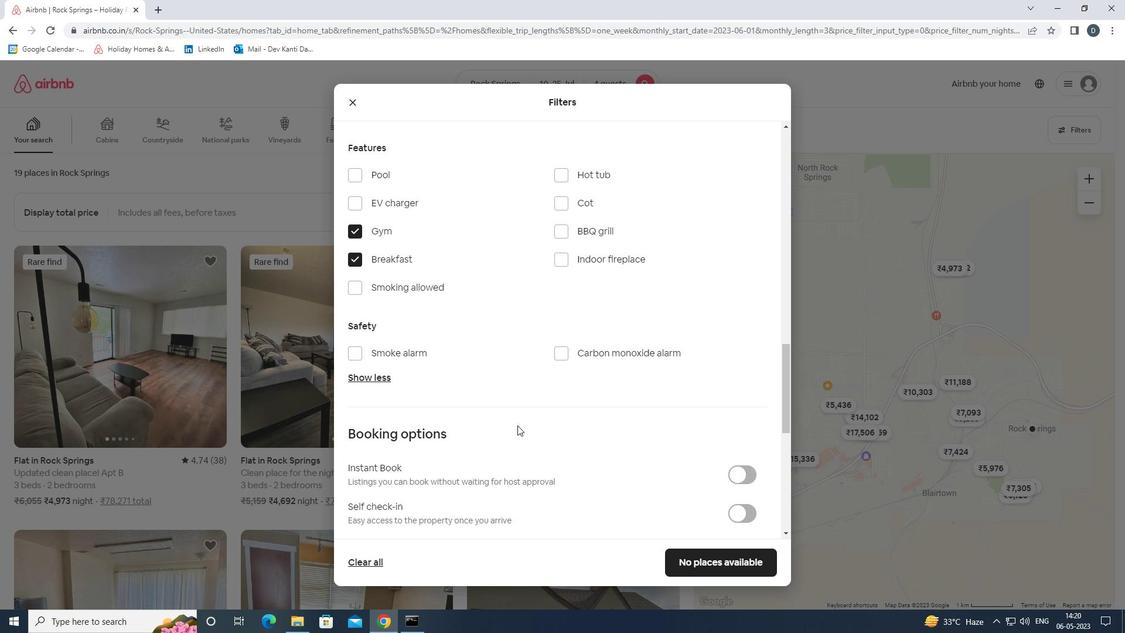 
Action: Mouse scrolled (519, 425) with delta (0, 0)
Screenshot: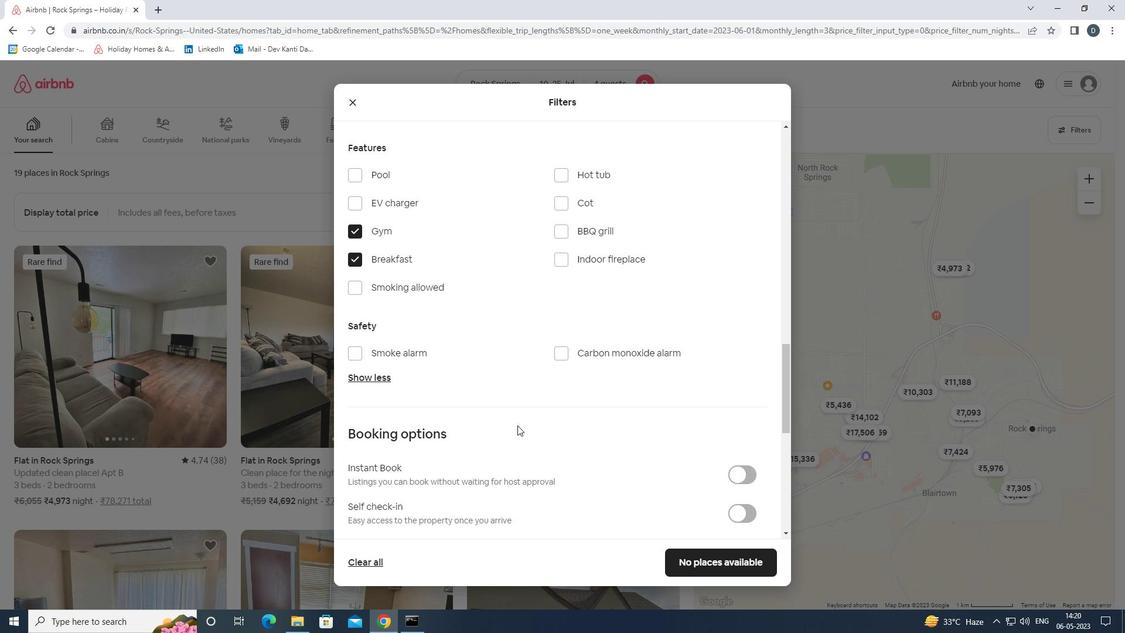 
Action: Mouse moved to (741, 399)
Screenshot: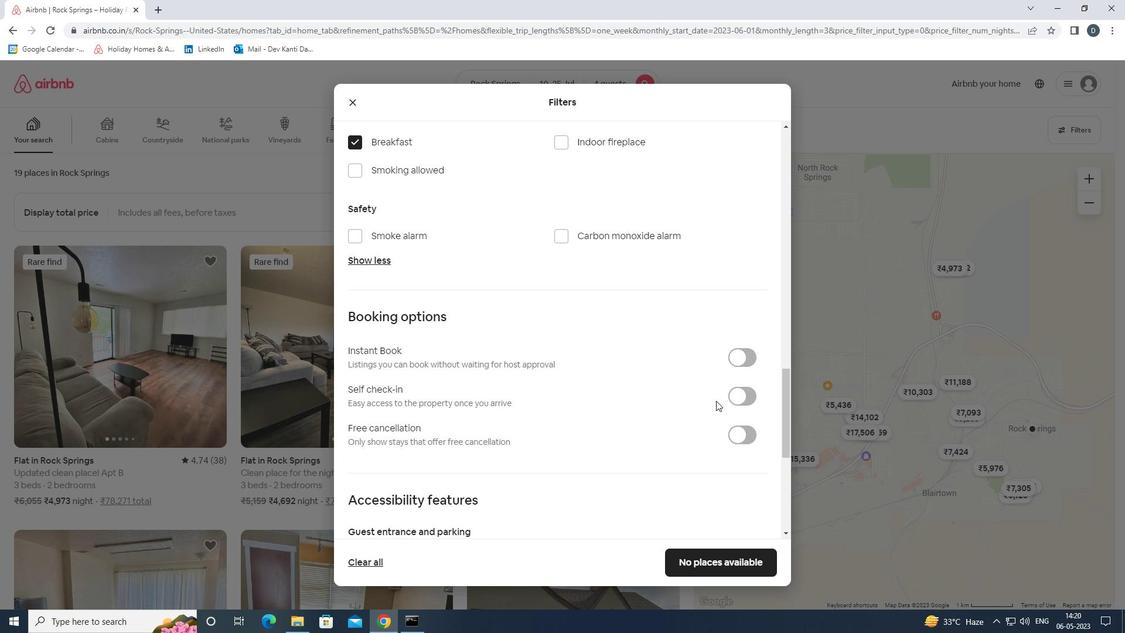 
Action: Mouse pressed left at (741, 399)
Screenshot: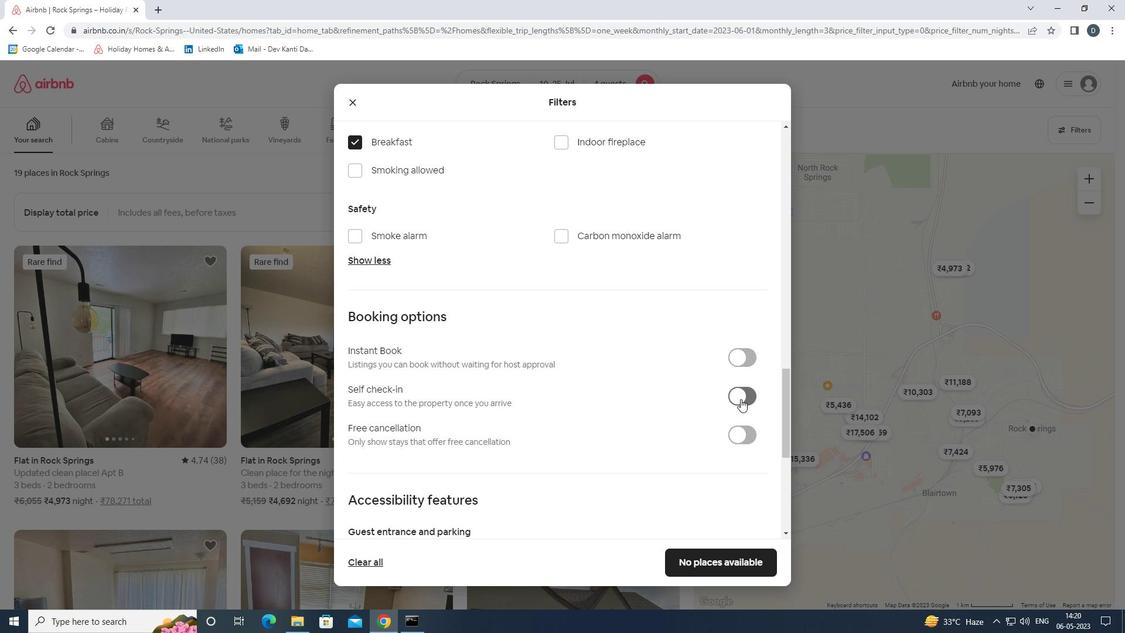 
Action: Mouse scrolled (741, 398) with delta (0, 0)
Screenshot: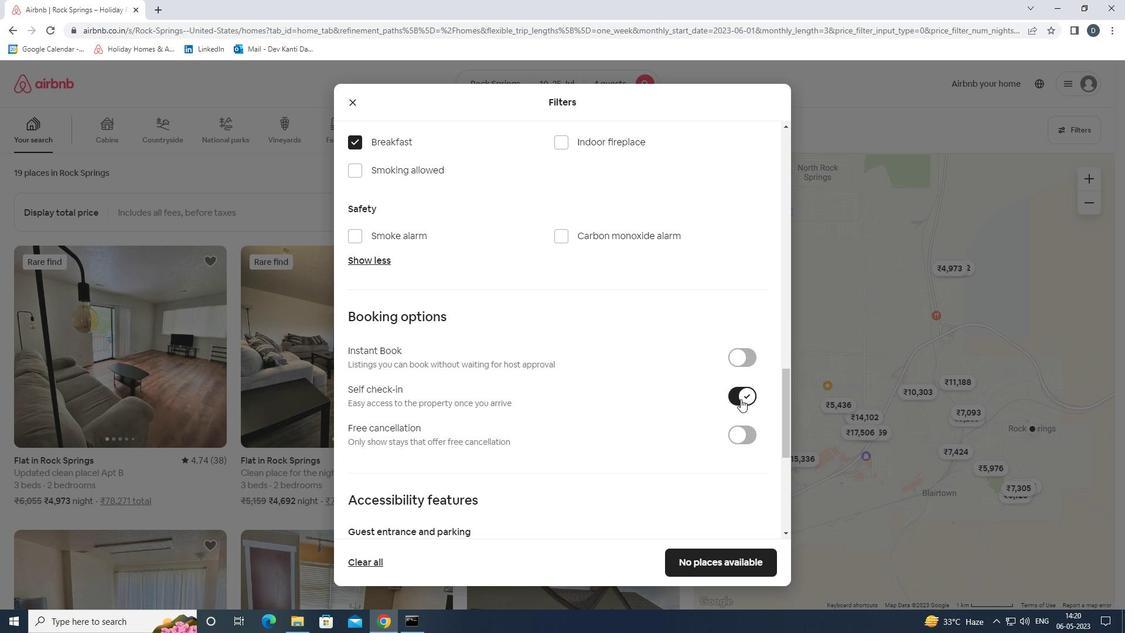 
Action: Mouse scrolled (741, 398) with delta (0, 0)
Screenshot: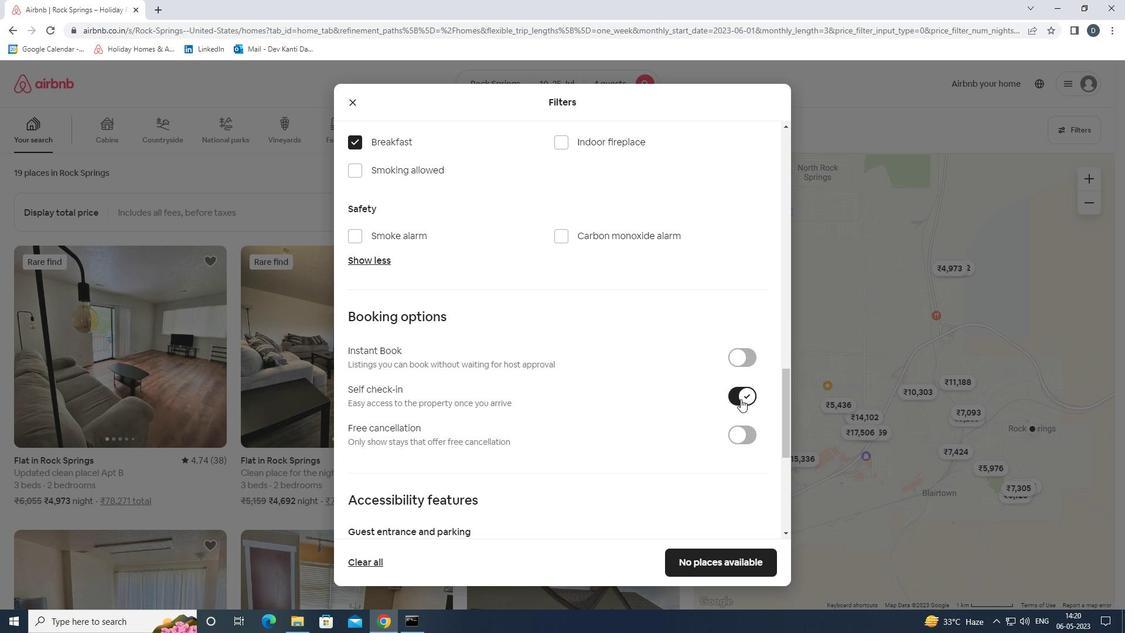 
Action: Mouse scrolled (741, 398) with delta (0, 0)
Screenshot: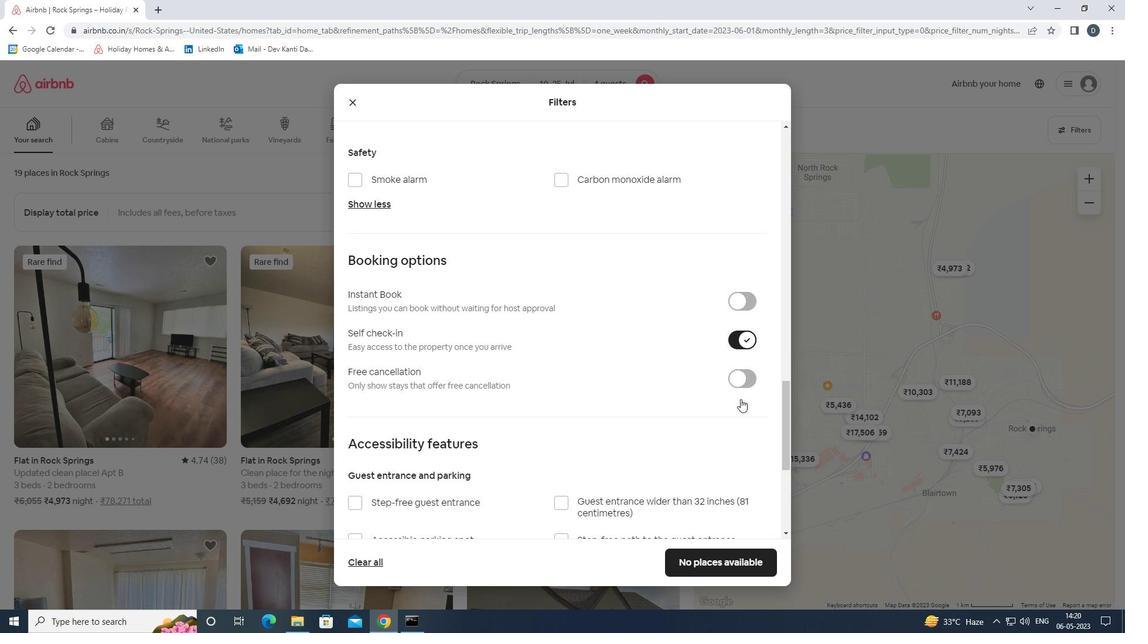
Action: Mouse scrolled (741, 398) with delta (0, 0)
Screenshot: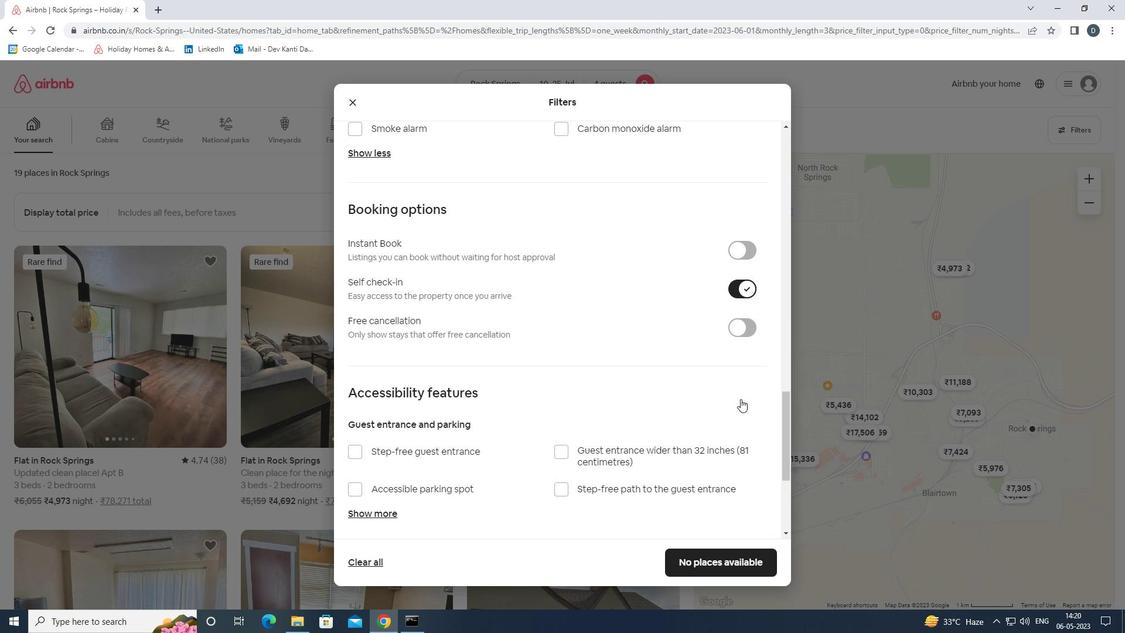 
Action: Mouse scrolled (741, 398) with delta (0, 0)
Screenshot: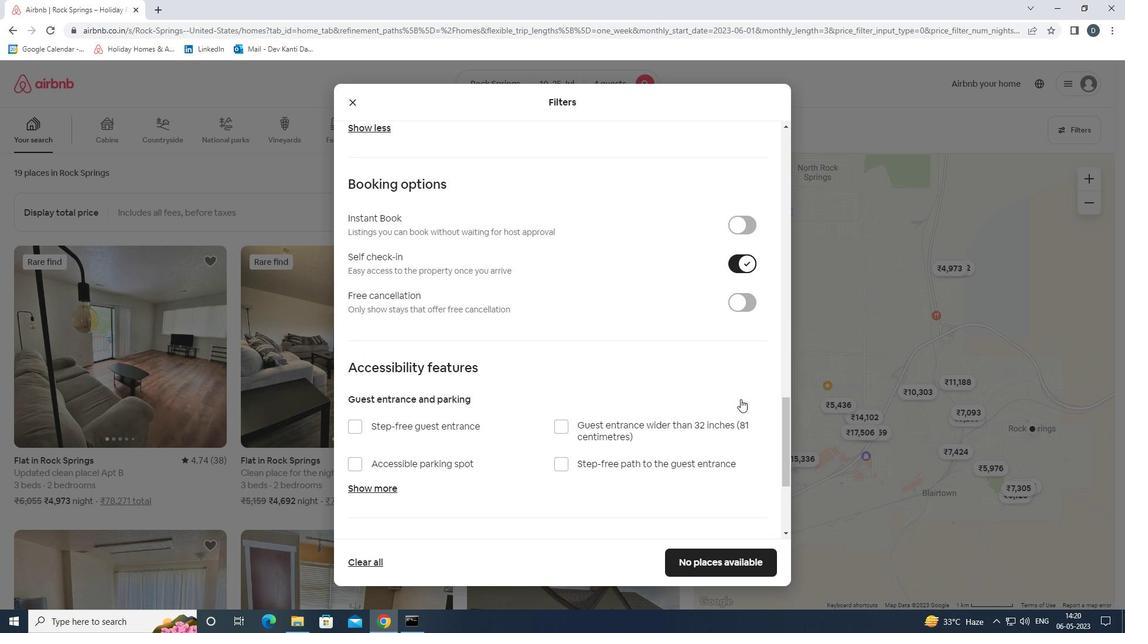 
Action: Mouse scrolled (741, 398) with delta (0, 0)
Screenshot: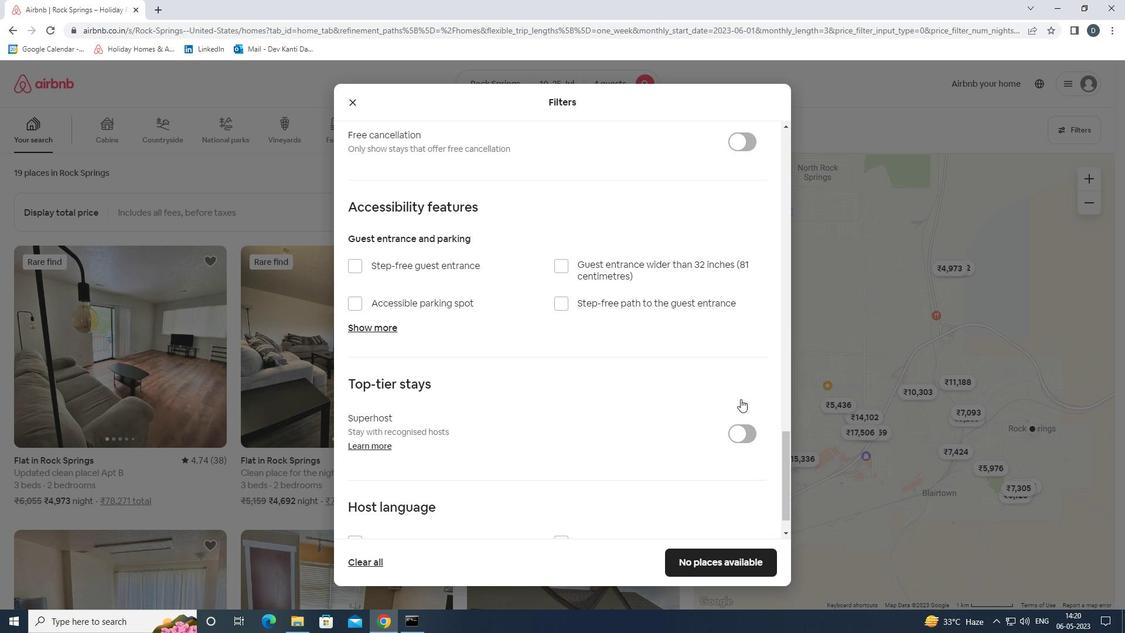 
Action: Mouse scrolled (741, 398) with delta (0, 0)
Screenshot: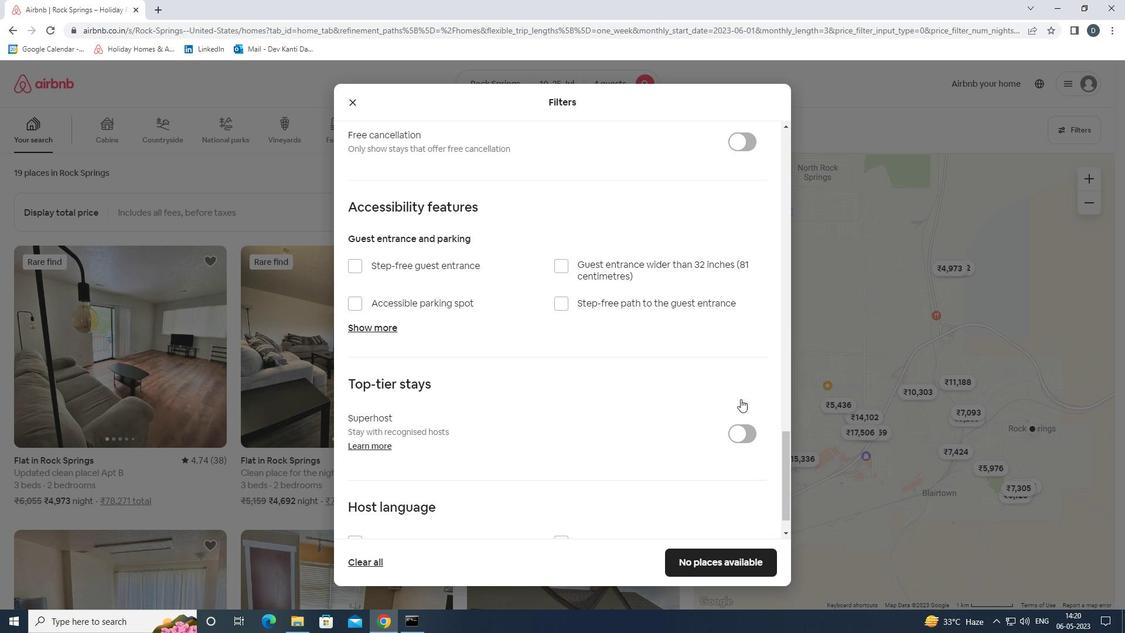 
Action: Mouse scrolled (741, 398) with delta (0, 0)
Screenshot: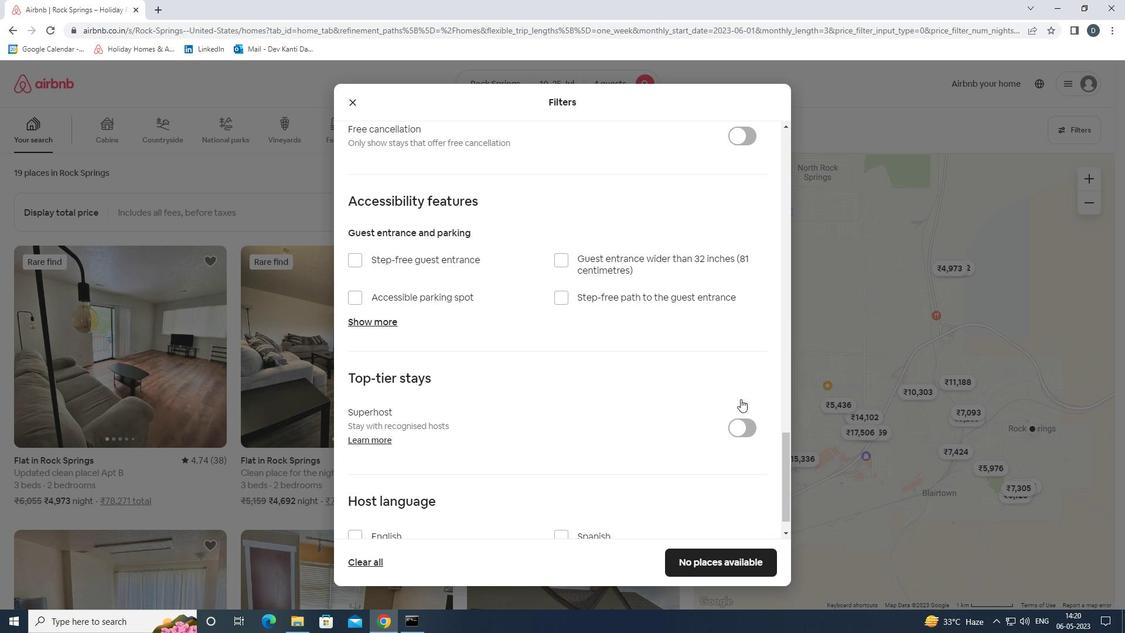 
Action: Mouse scrolled (741, 398) with delta (0, 0)
Screenshot: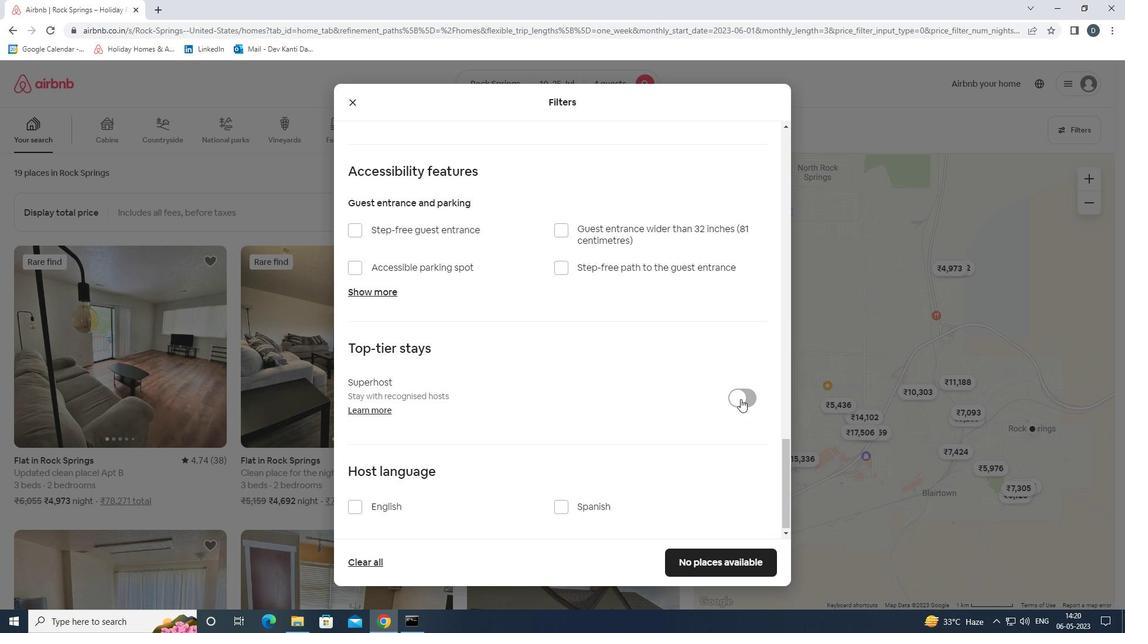 
Action: Mouse moved to (385, 501)
Screenshot: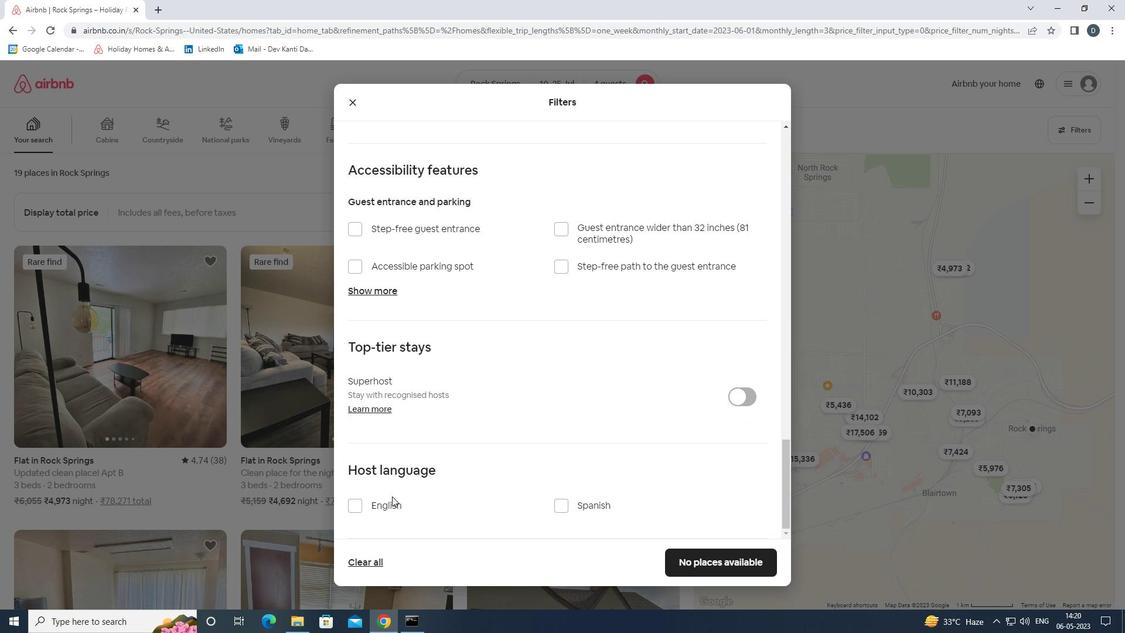 
Action: Mouse pressed left at (385, 501)
Screenshot: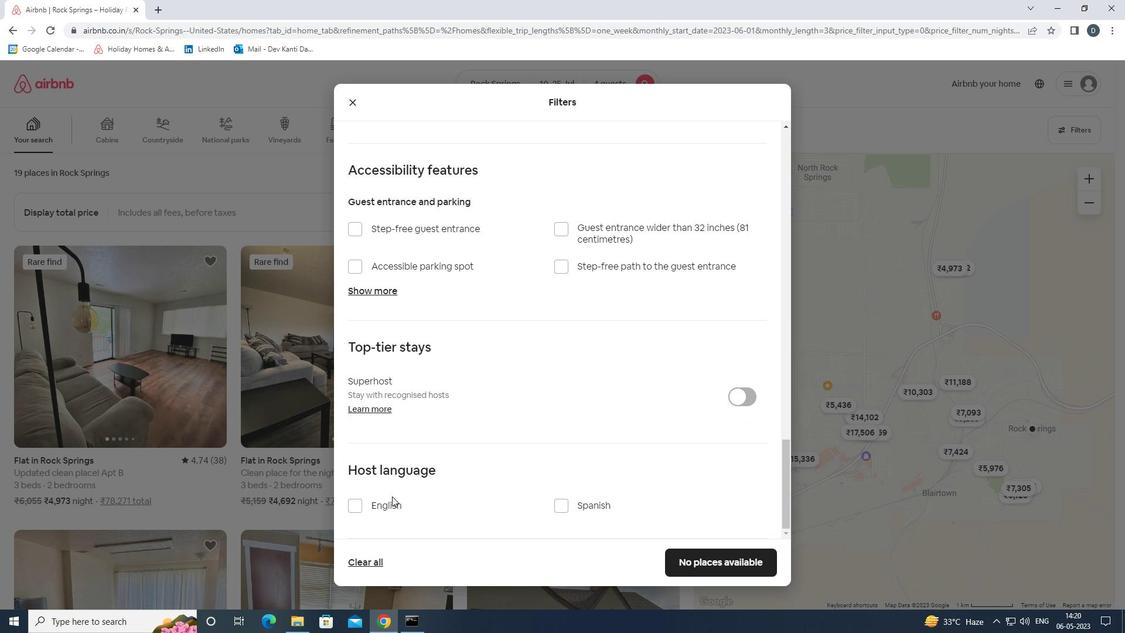 
Action: Mouse moved to (689, 554)
Screenshot: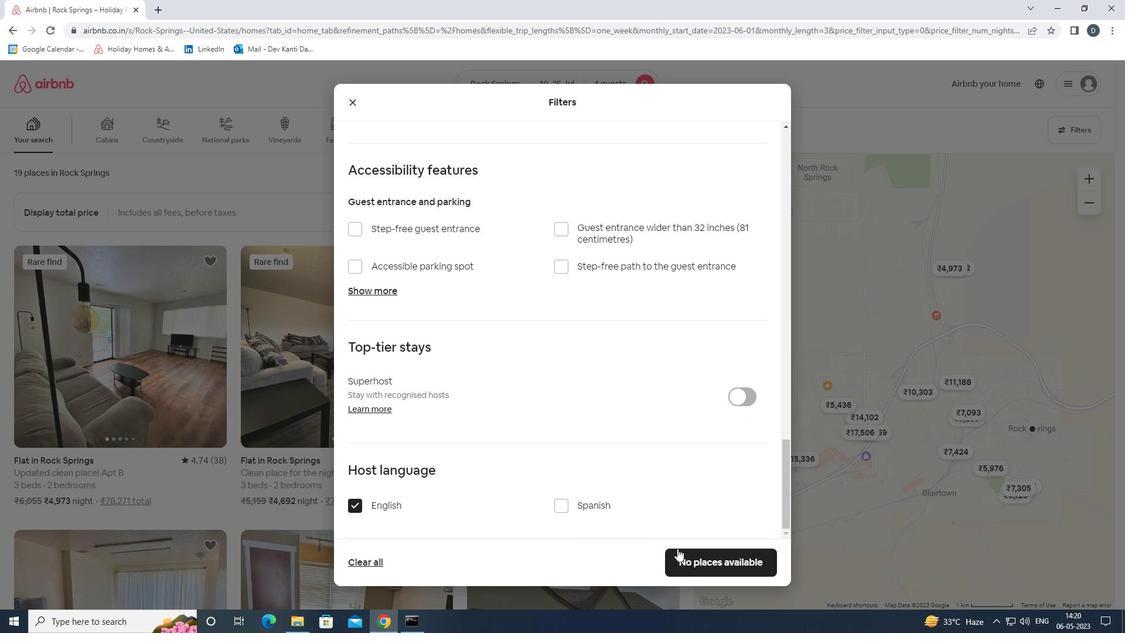 
Action: Mouse pressed left at (689, 554)
Screenshot: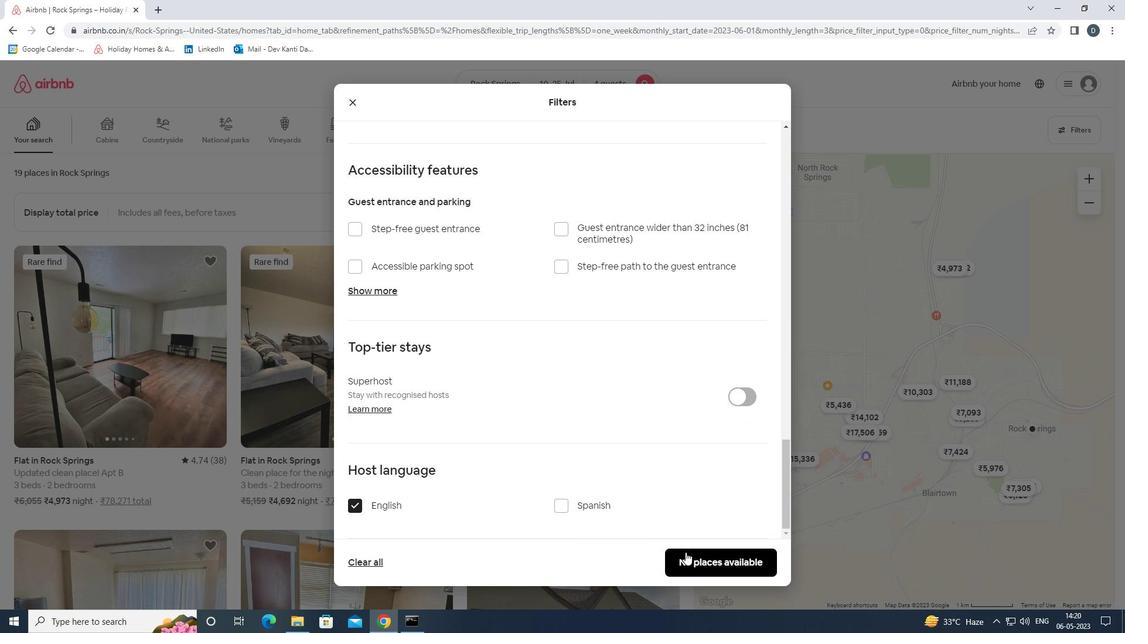 
Action: Mouse moved to (679, 527)
Screenshot: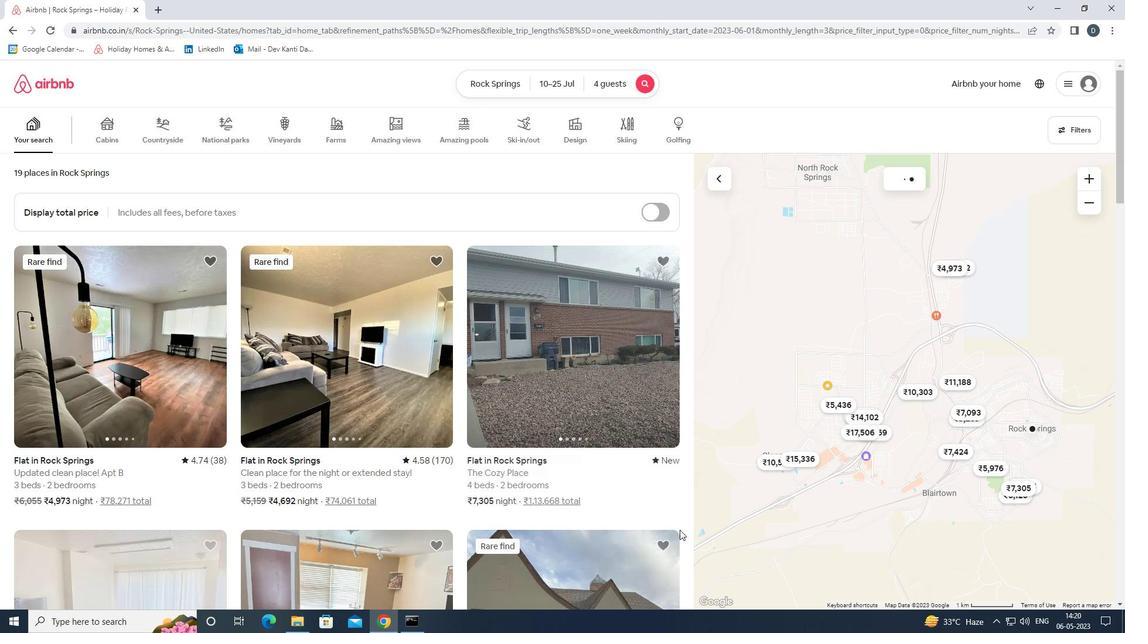
